 Task: Search round trip flight ticket for 2 adults, 4 children and 1 infant on lap in business from Midland/odessa: Midland International Air And Space Port to Springfield: Abraham Lincoln Capital Airport on 5-2-2023 and return on 5-2-2023. Choice of flights is Royal air maroc. Price is upto 98000. Outbound departure time preference is 10:45. Return departure time preference is 22:16.
Action: Mouse moved to (343, 145)
Screenshot: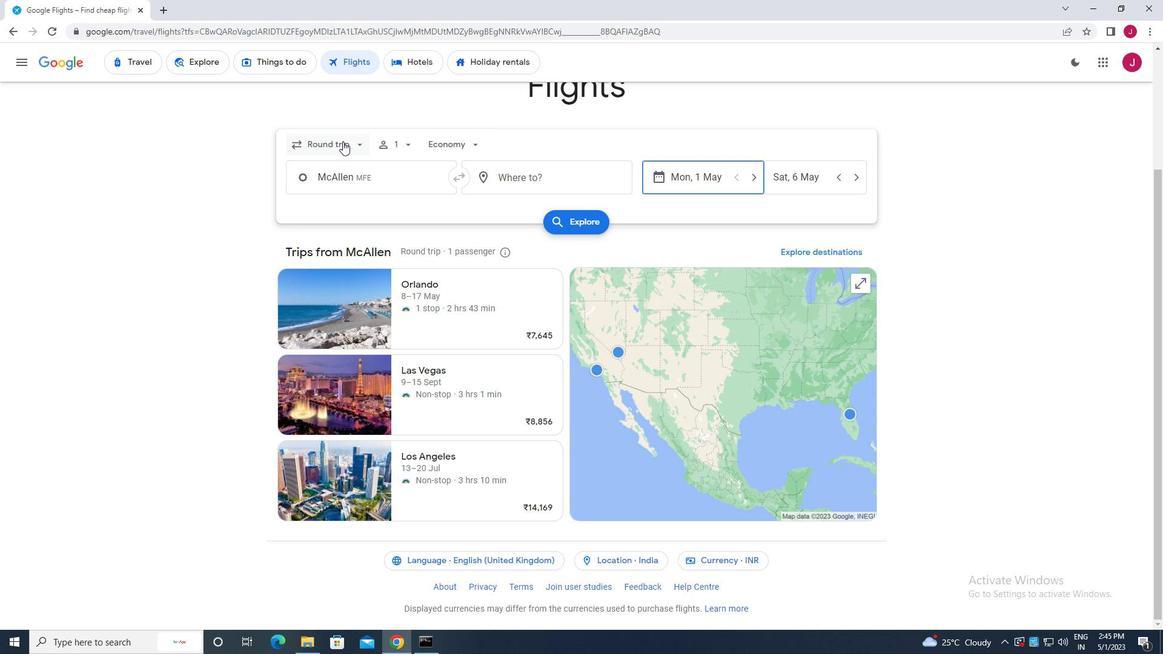 
Action: Mouse pressed left at (343, 145)
Screenshot: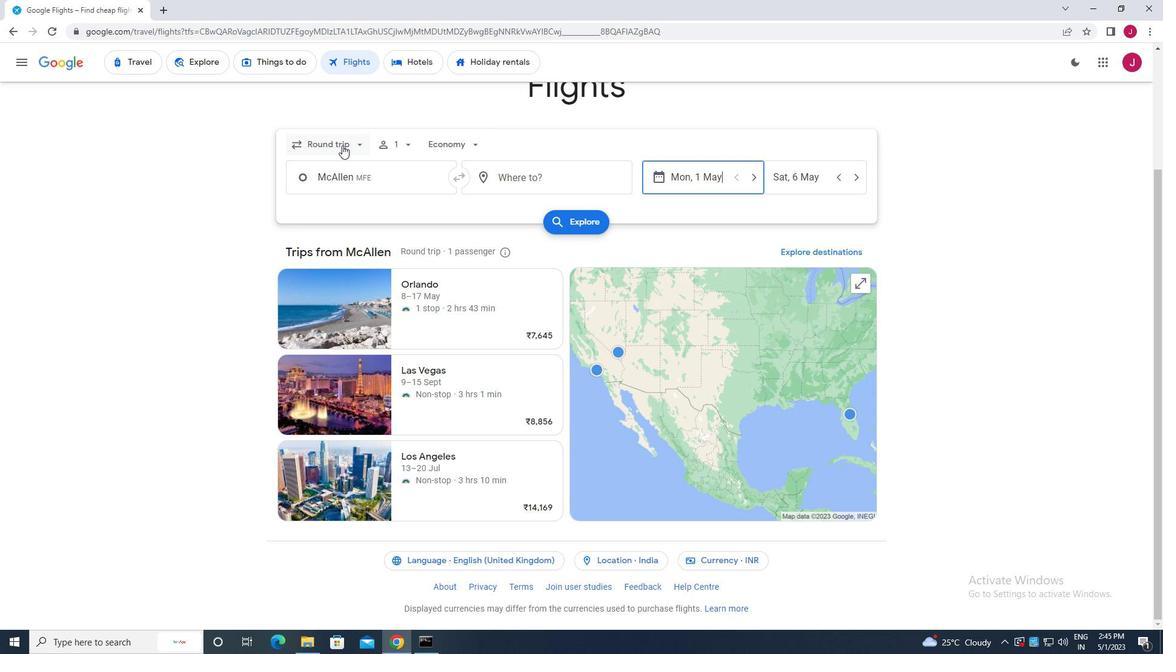
Action: Mouse moved to (335, 202)
Screenshot: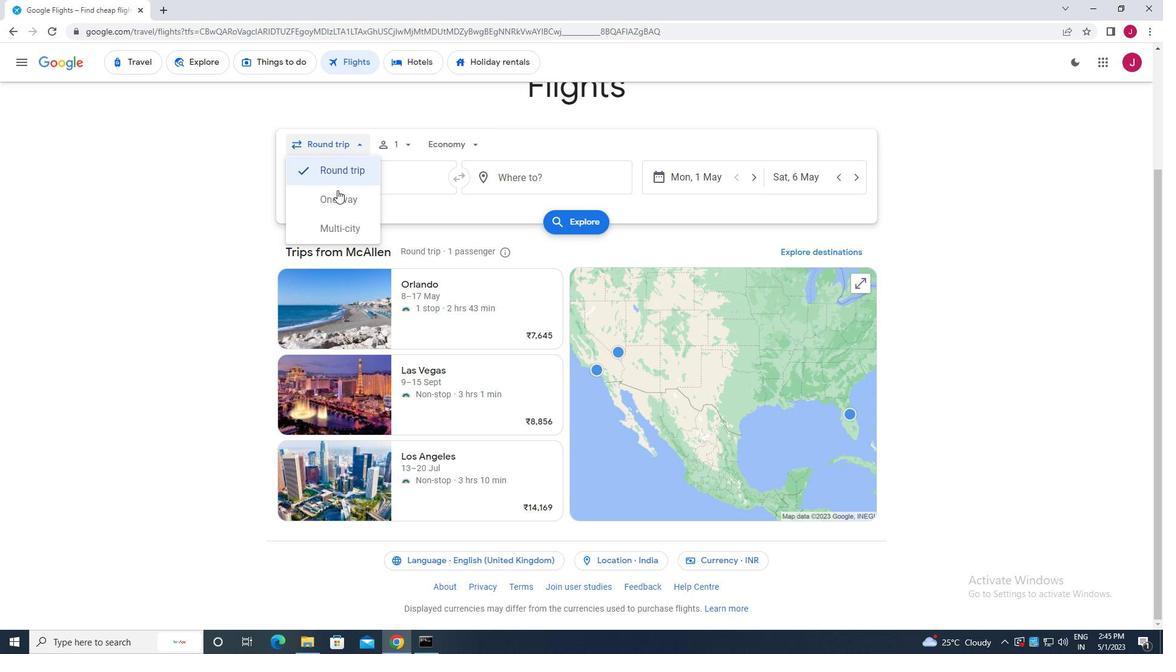 
Action: Mouse pressed left at (335, 202)
Screenshot: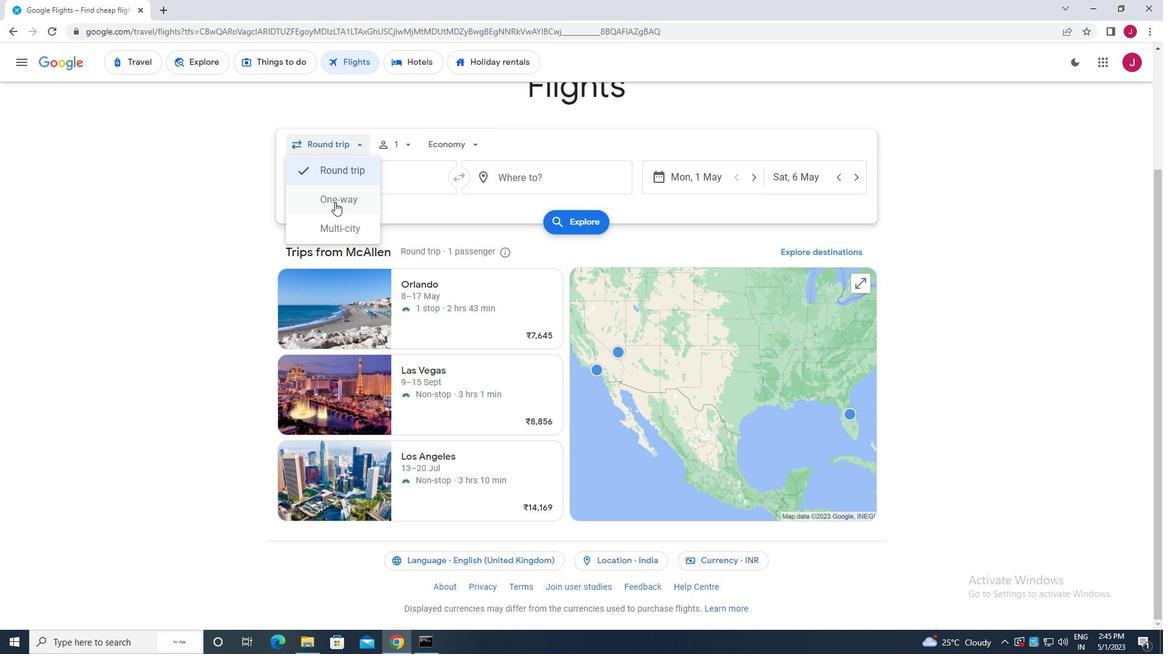 
Action: Mouse moved to (347, 148)
Screenshot: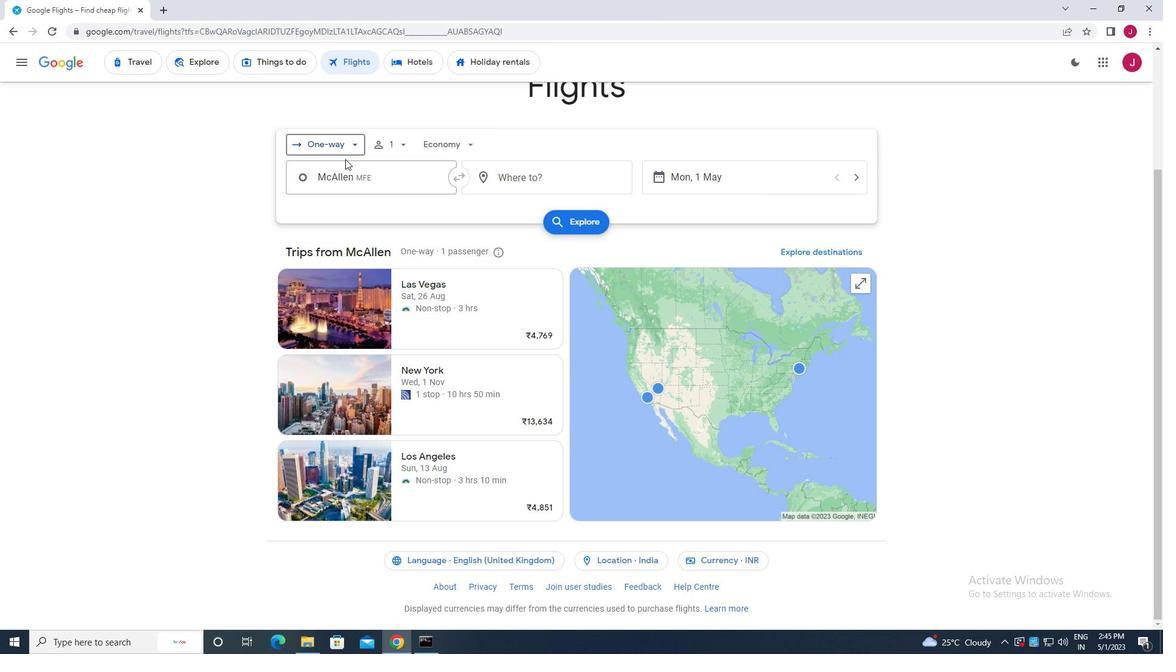 
Action: Mouse pressed left at (347, 148)
Screenshot: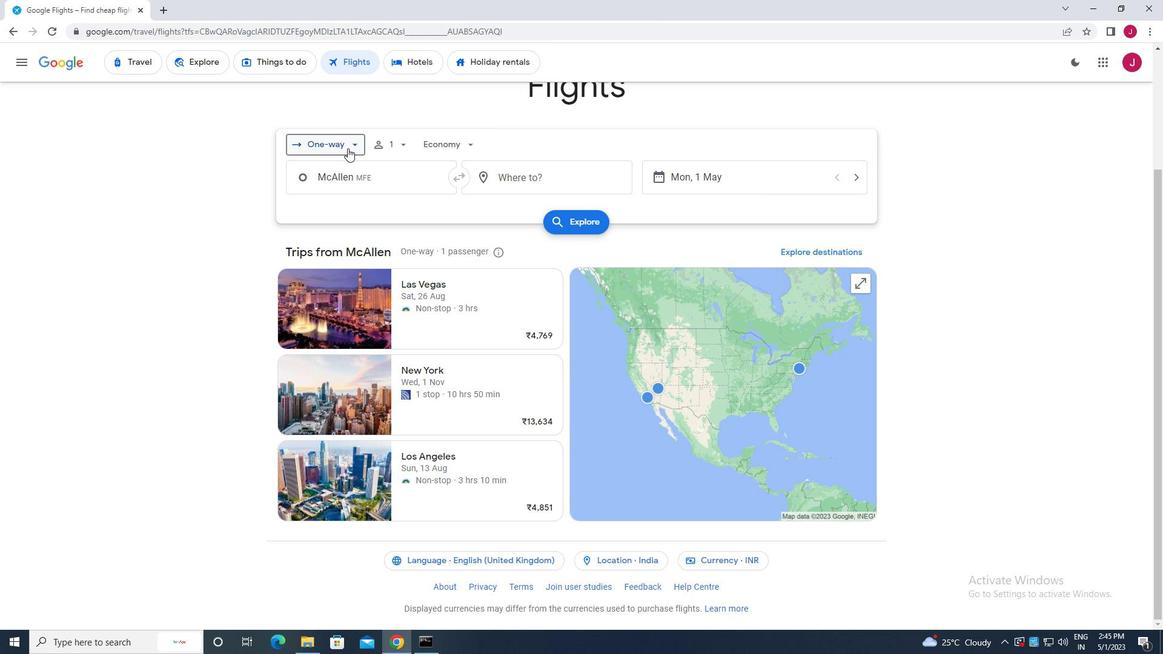 
Action: Mouse moved to (350, 167)
Screenshot: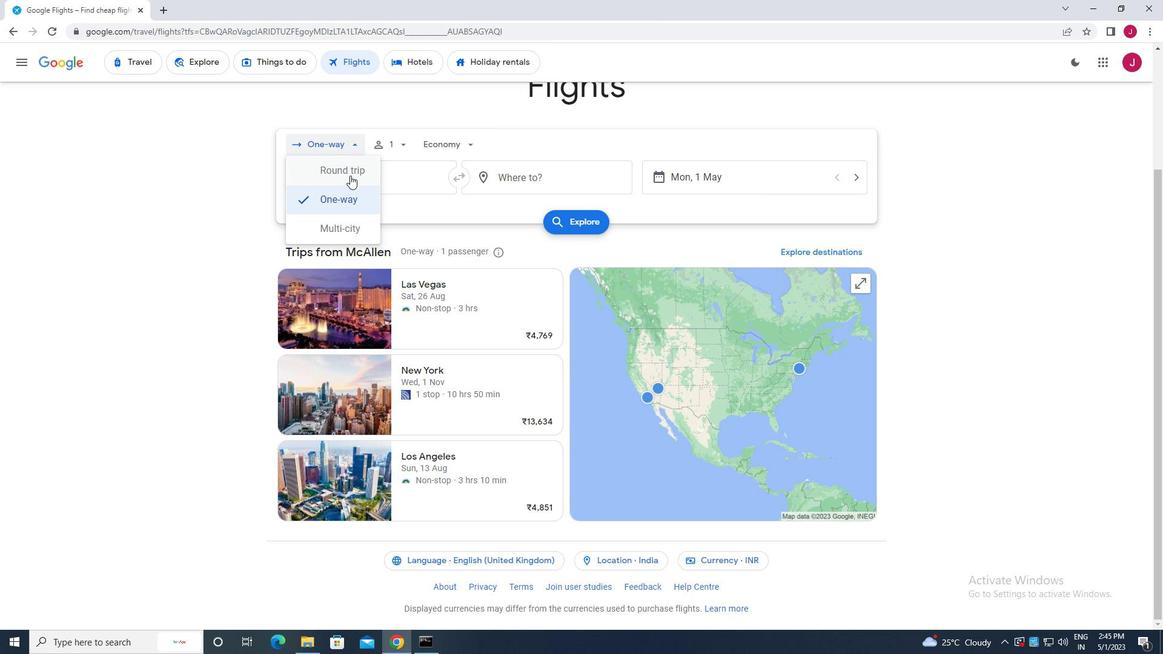 
Action: Mouse pressed left at (350, 167)
Screenshot: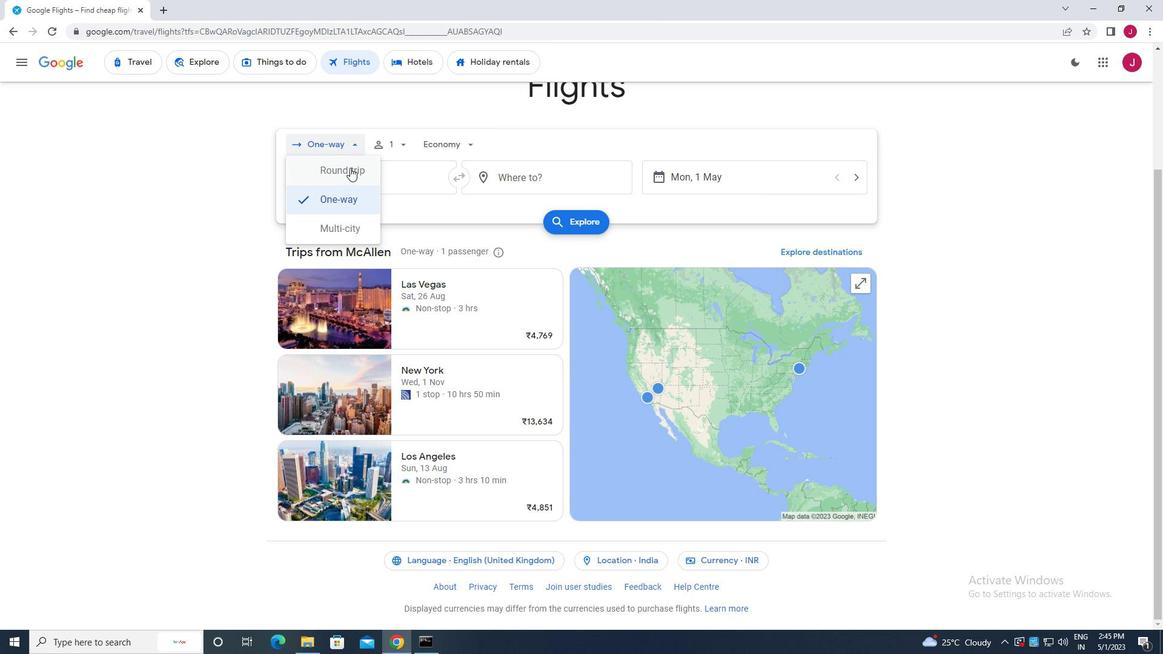 
Action: Mouse moved to (403, 142)
Screenshot: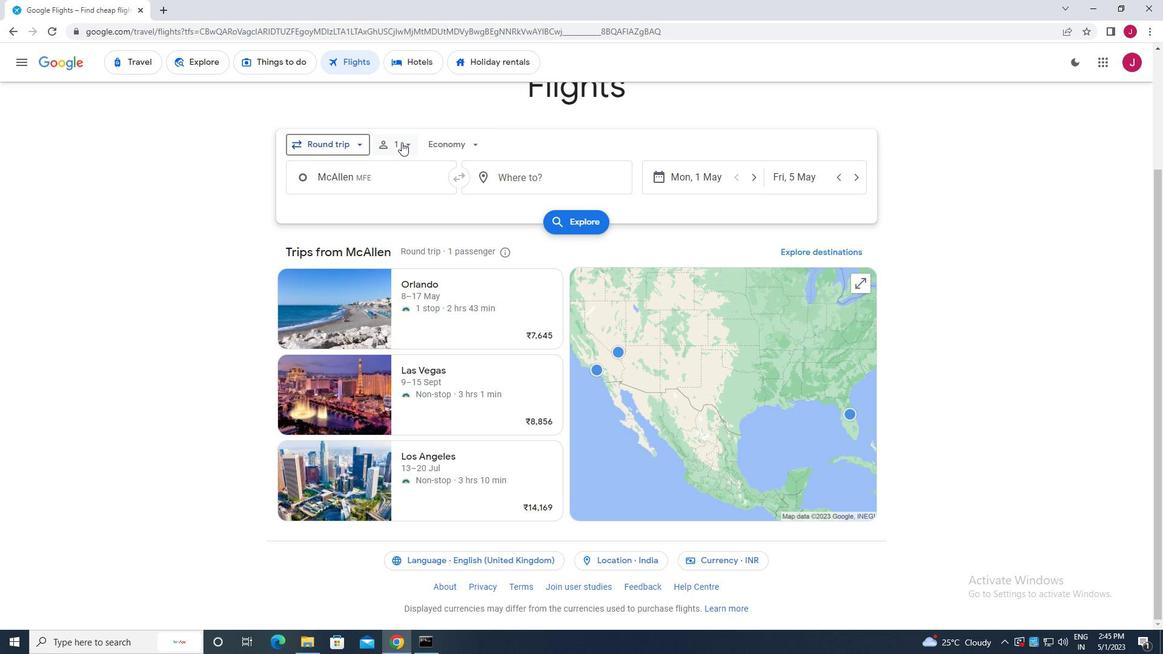 
Action: Mouse pressed left at (403, 142)
Screenshot: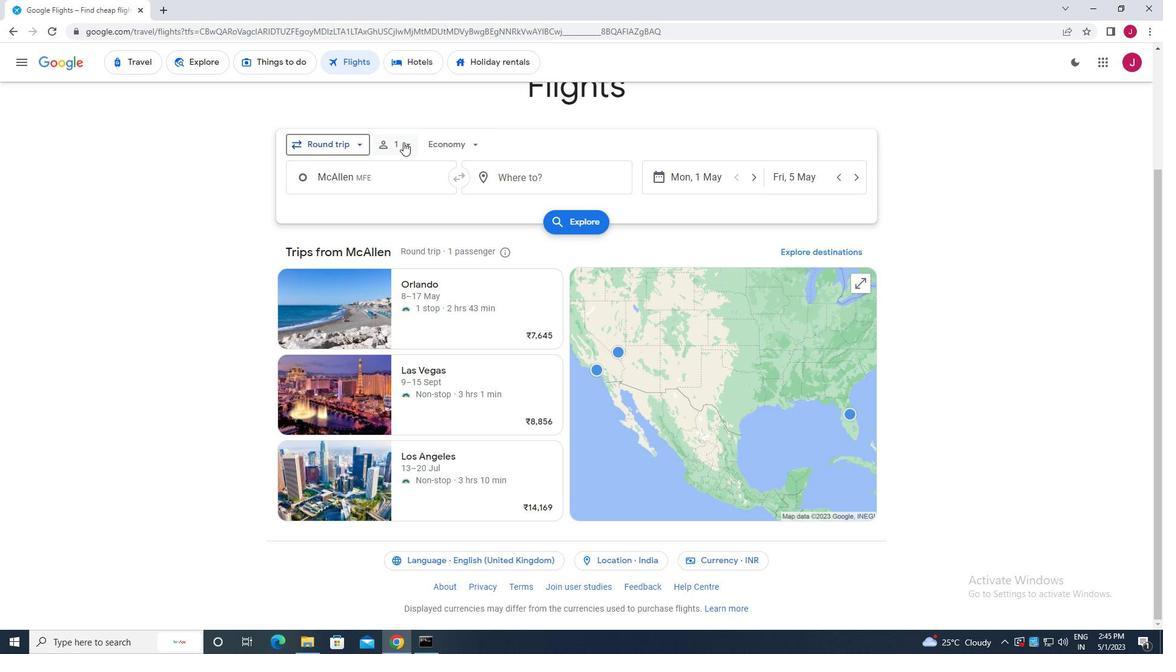 
Action: Mouse moved to (503, 174)
Screenshot: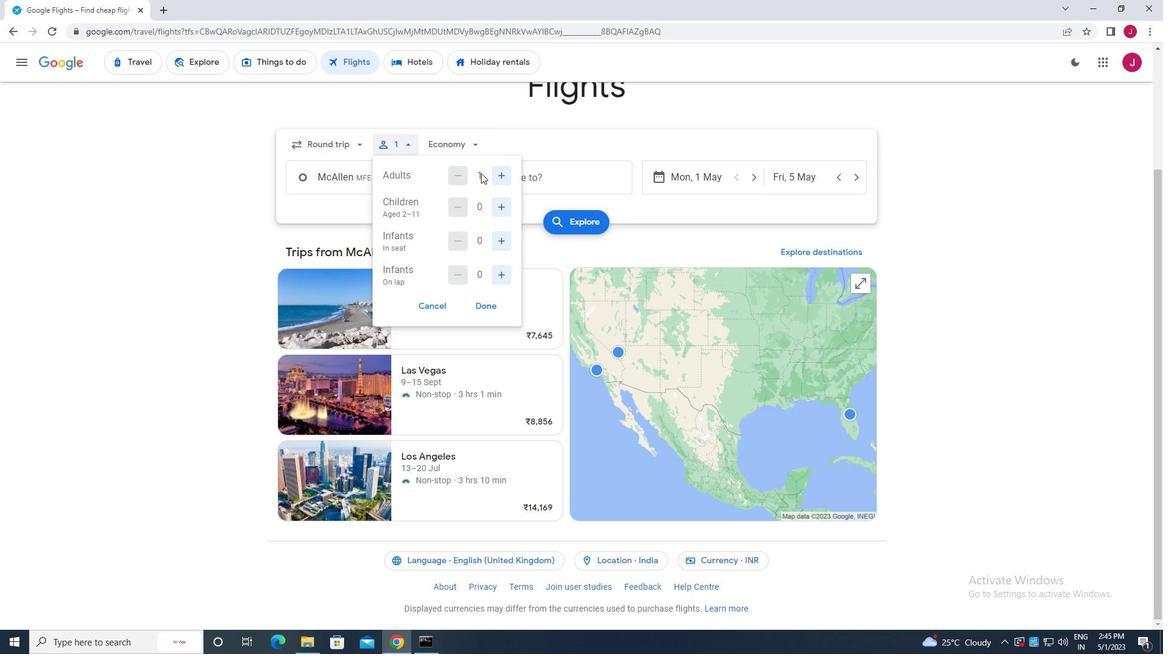 
Action: Mouse pressed left at (503, 174)
Screenshot: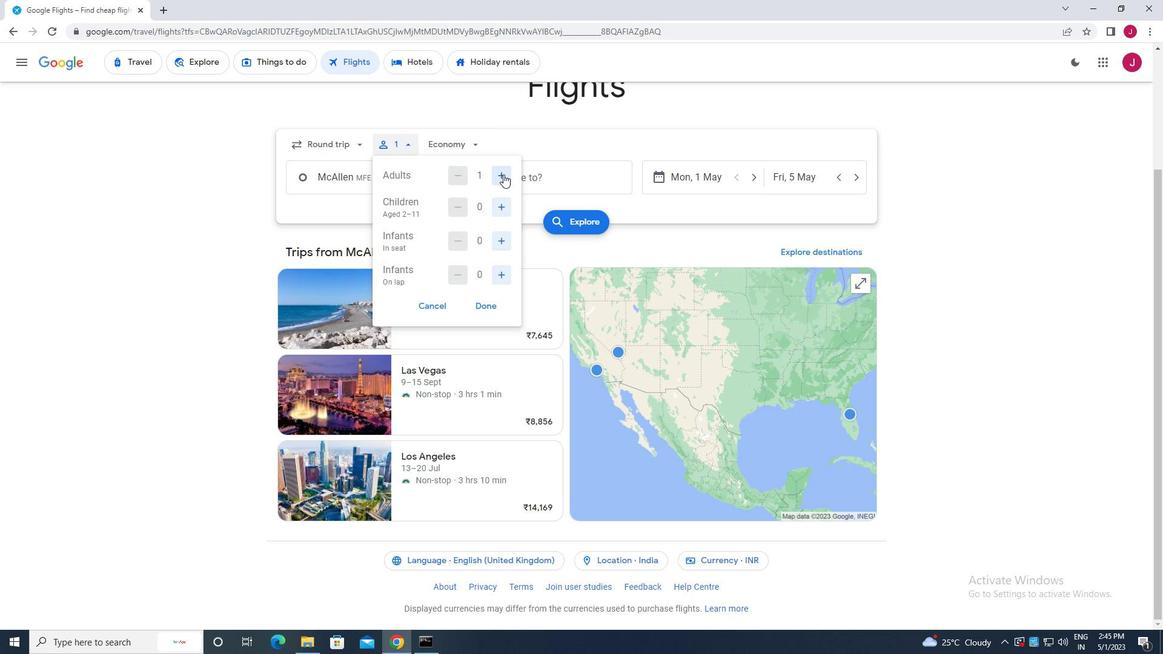 
Action: Mouse moved to (499, 207)
Screenshot: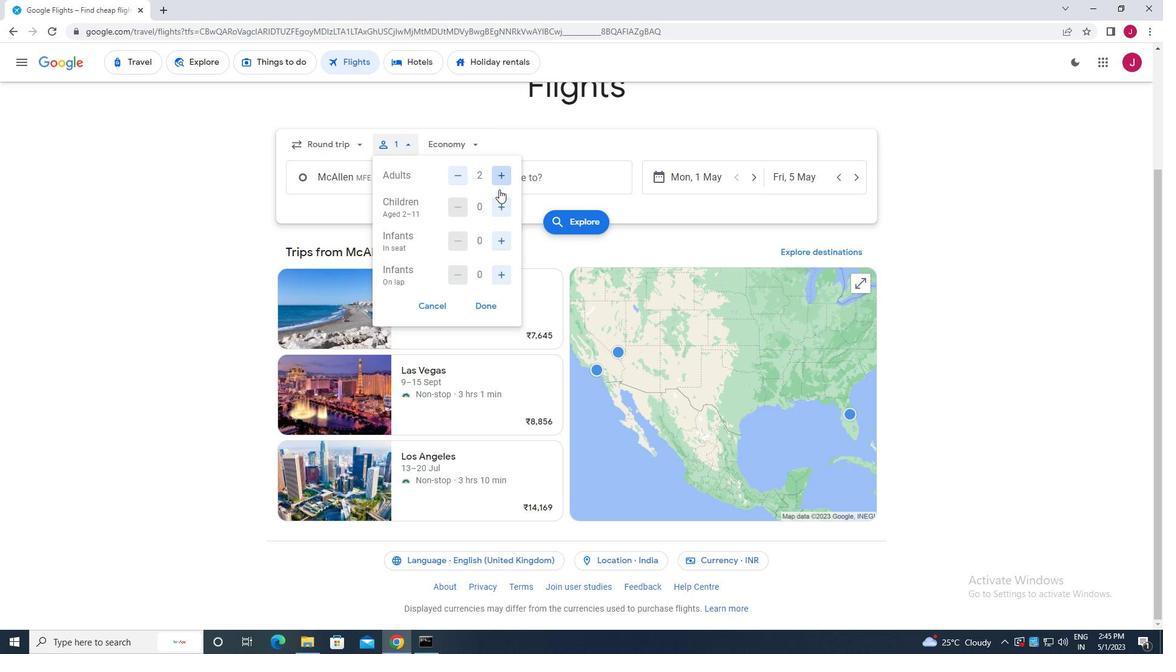 
Action: Mouse pressed left at (499, 207)
Screenshot: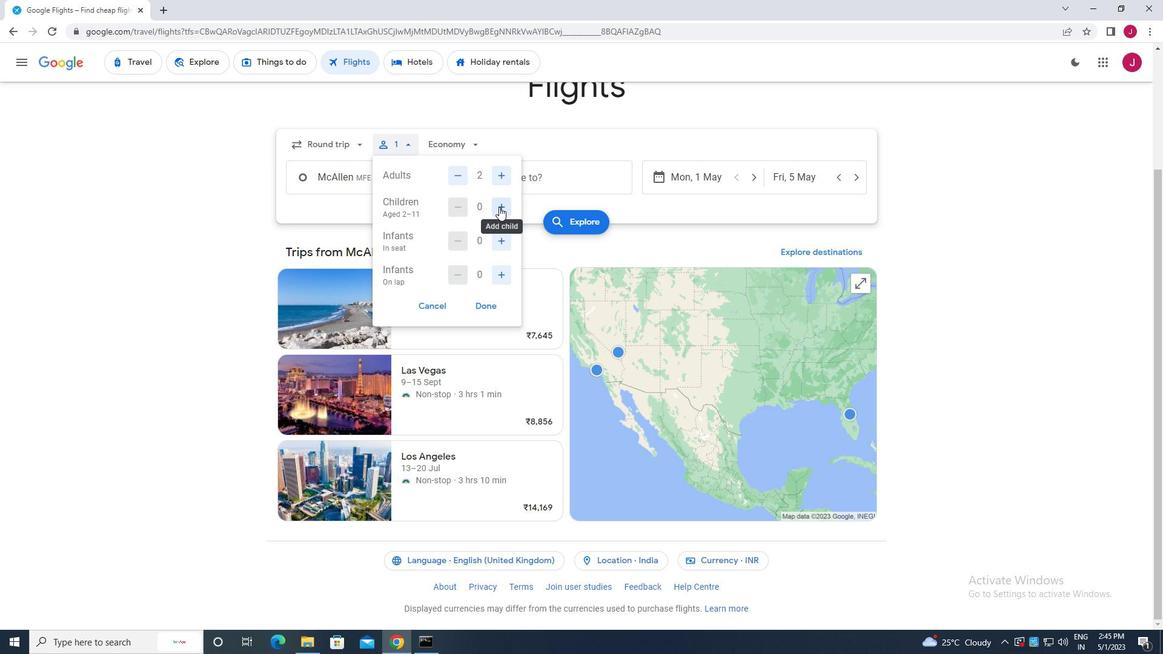 
Action: Mouse pressed left at (499, 207)
Screenshot: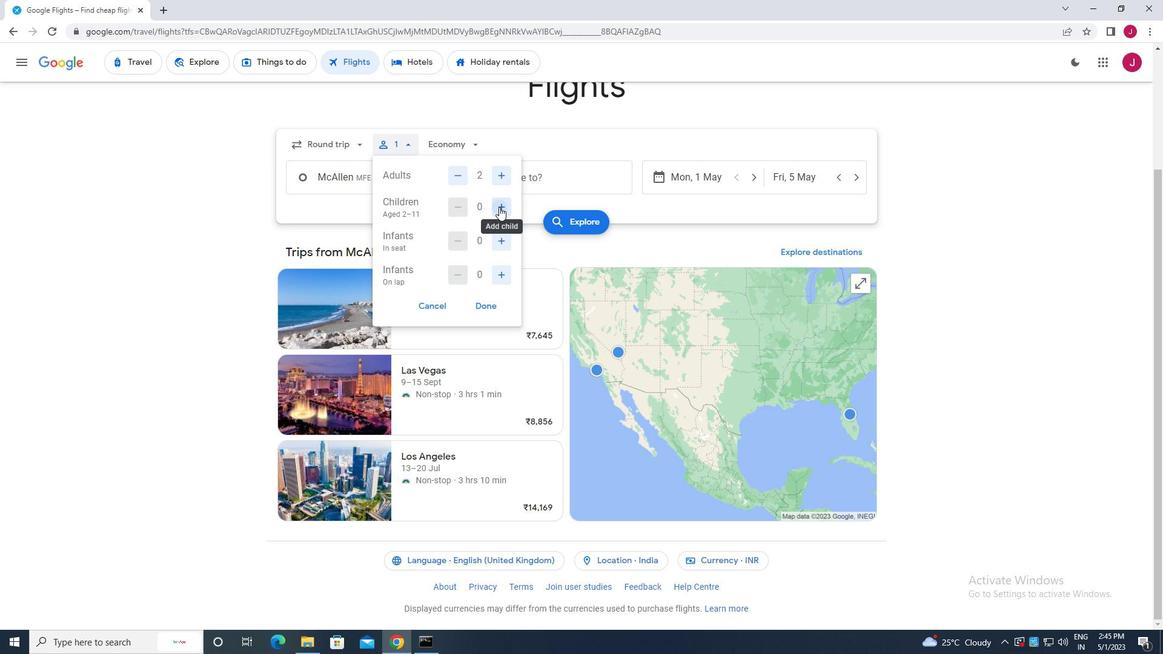 
Action: Mouse pressed left at (499, 207)
Screenshot: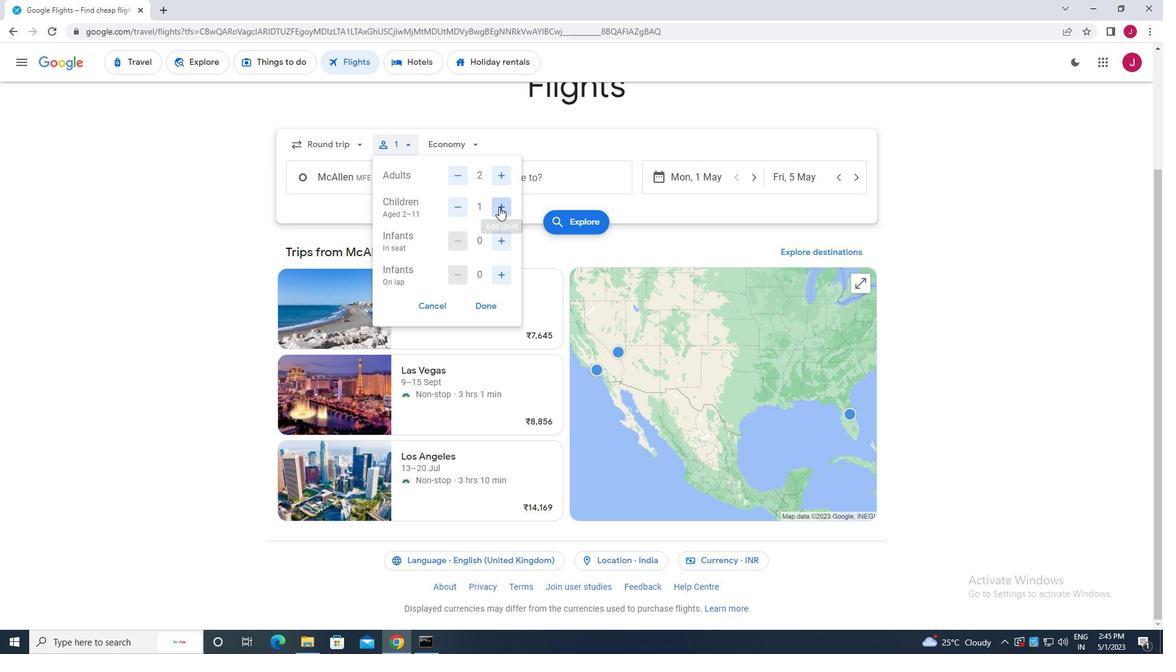 
Action: Mouse pressed left at (499, 207)
Screenshot: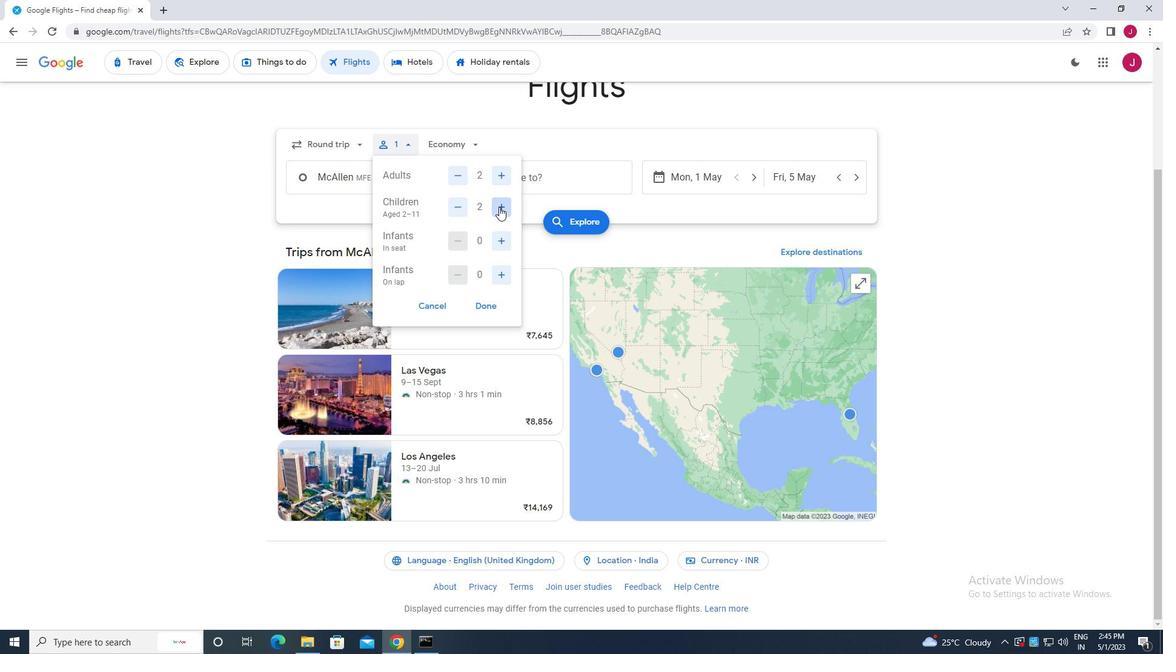 
Action: Mouse moved to (500, 267)
Screenshot: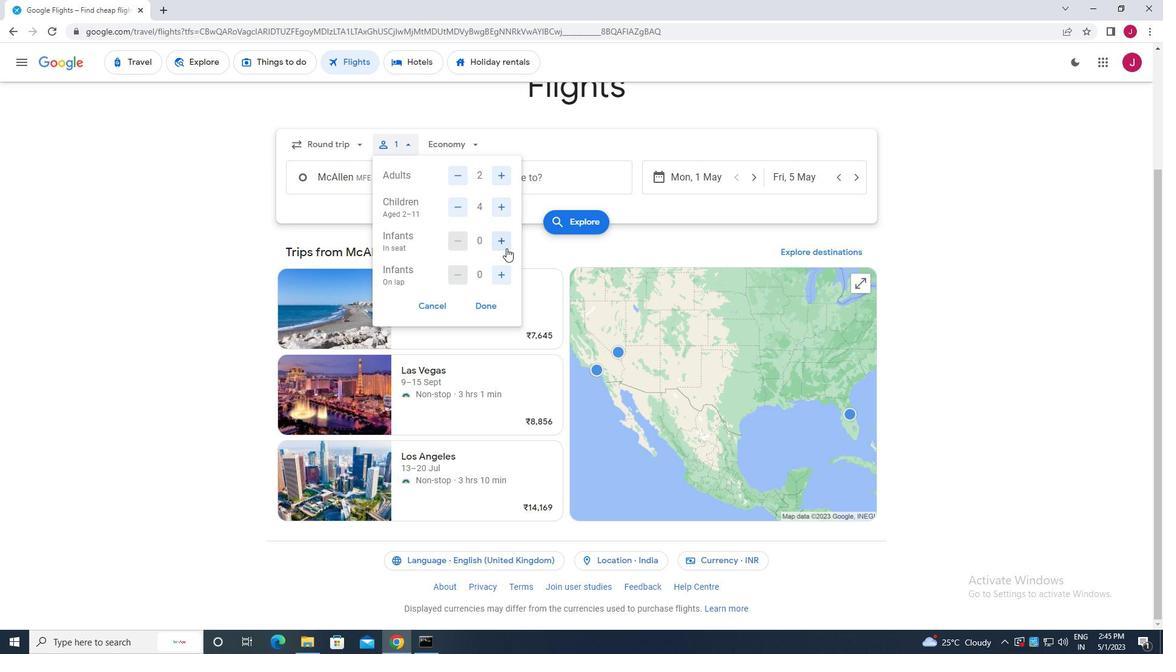 
Action: Mouse pressed left at (500, 267)
Screenshot: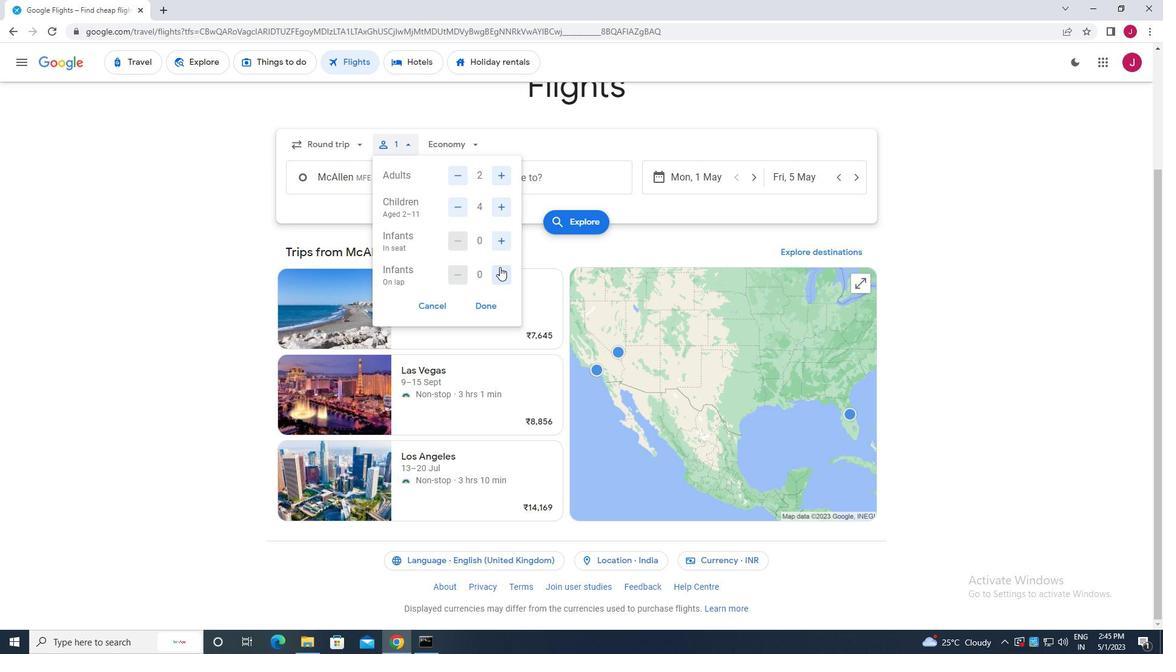 
Action: Mouse moved to (487, 306)
Screenshot: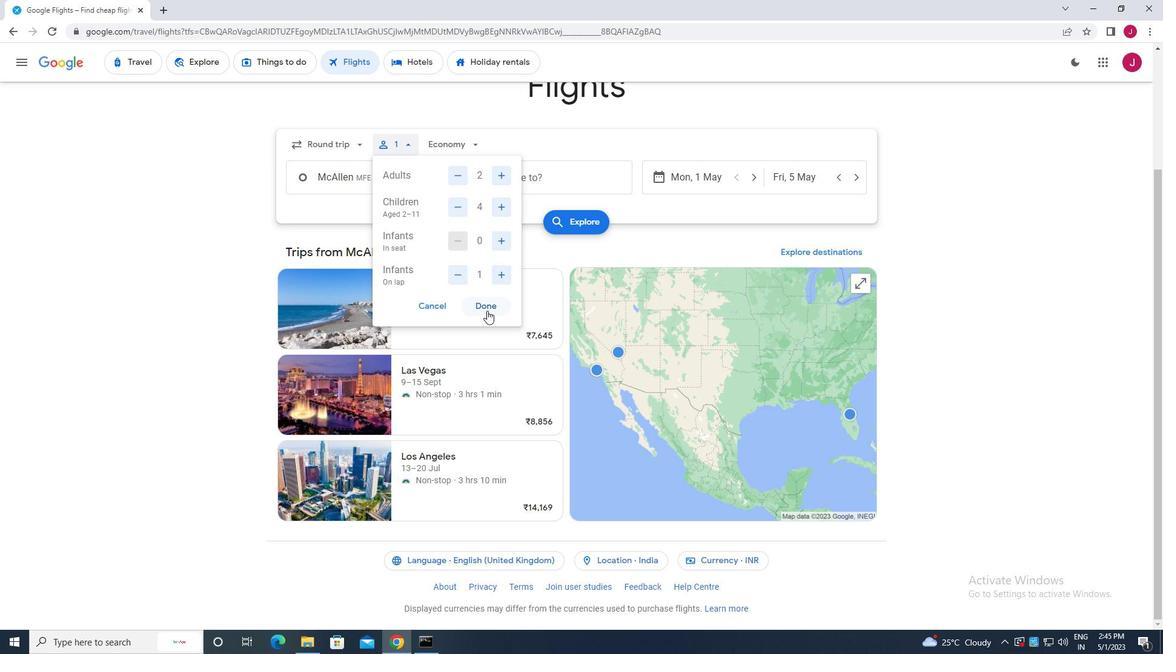 
Action: Mouse pressed left at (487, 306)
Screenshot: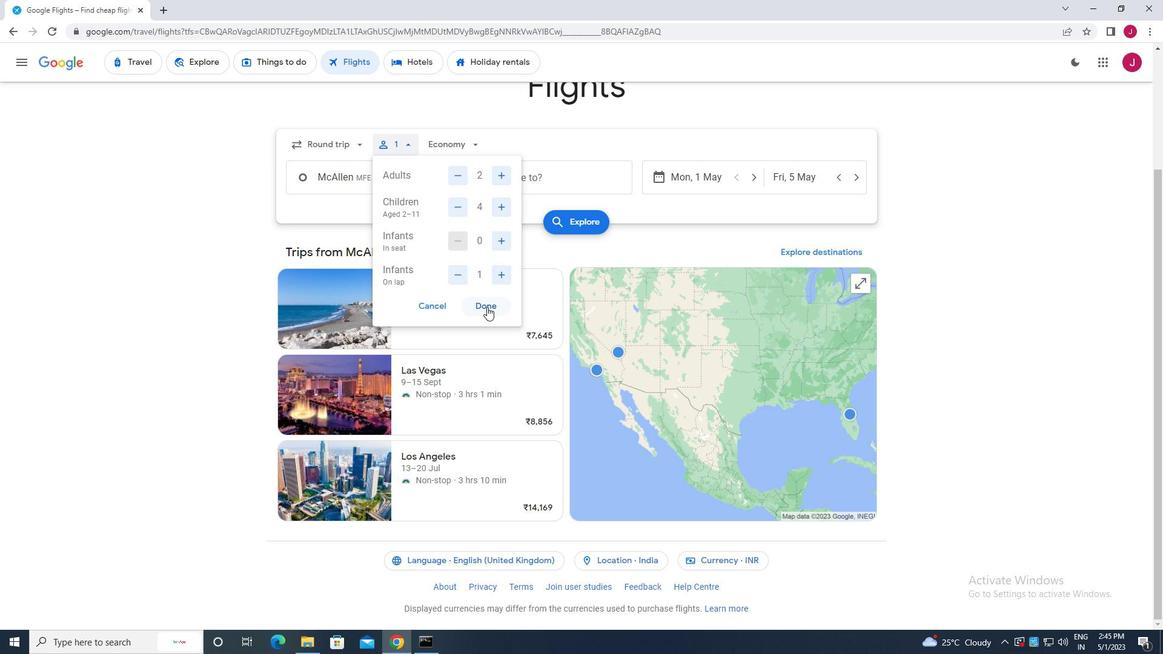 
Action: Mouse moved to (469, 136)
Screenshot: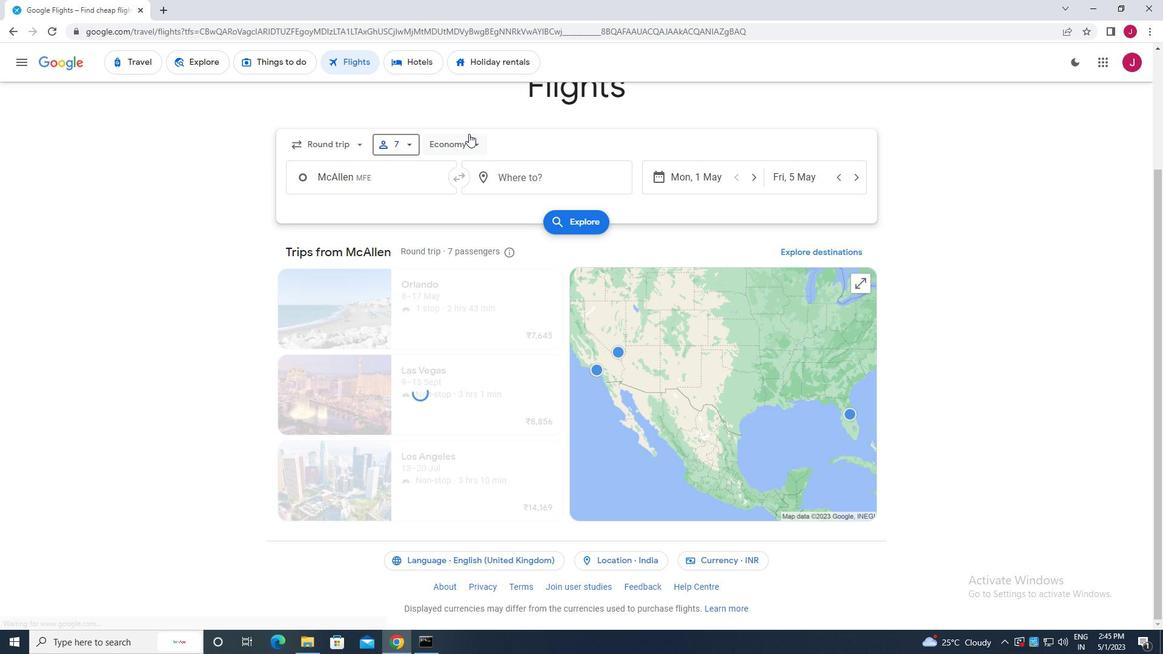 
Action: Mouse pressed left at (469, 136)
Screenshot: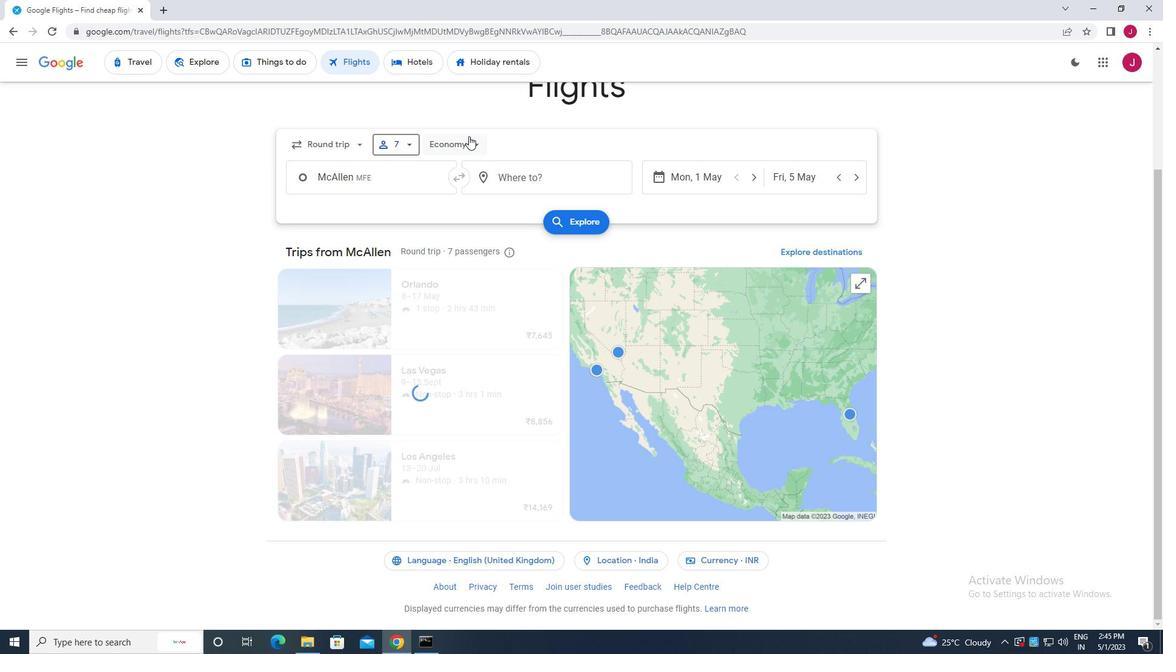 
Action: Mouse moved to (454, 232)
Screenshot: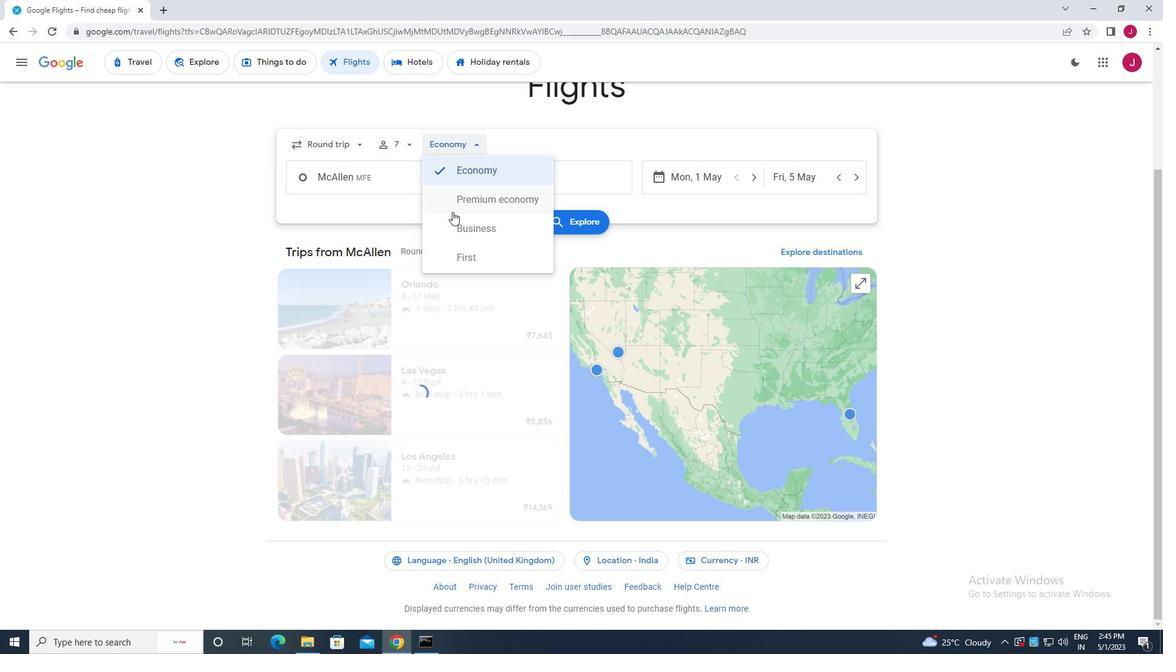 
Action: Mouse pressed left at (454, 232)
Screenshot: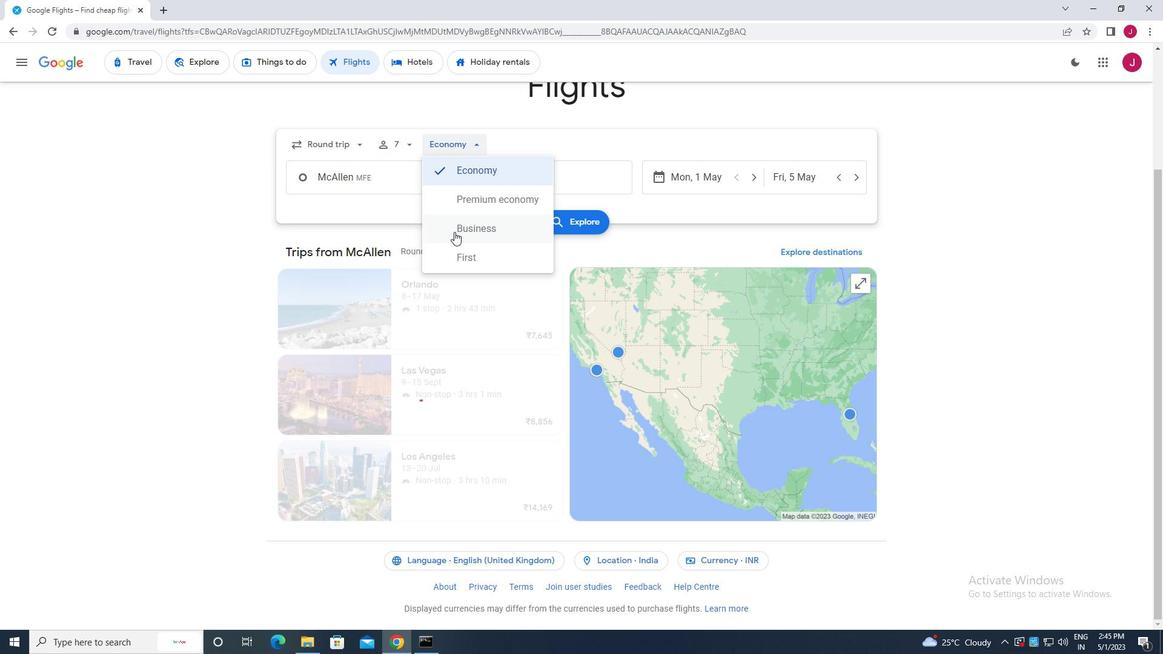
Action: Mouse moved to (411, 177)
Screenshot: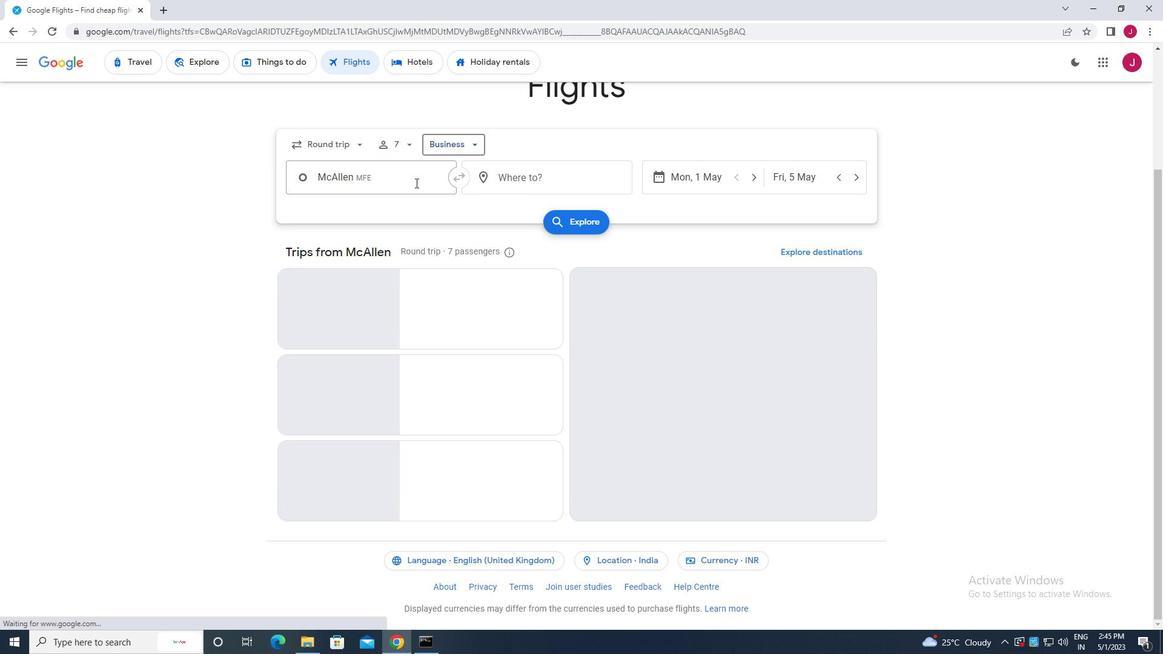 
Action: Mouse pressed left at (411, 177)
Screenshot: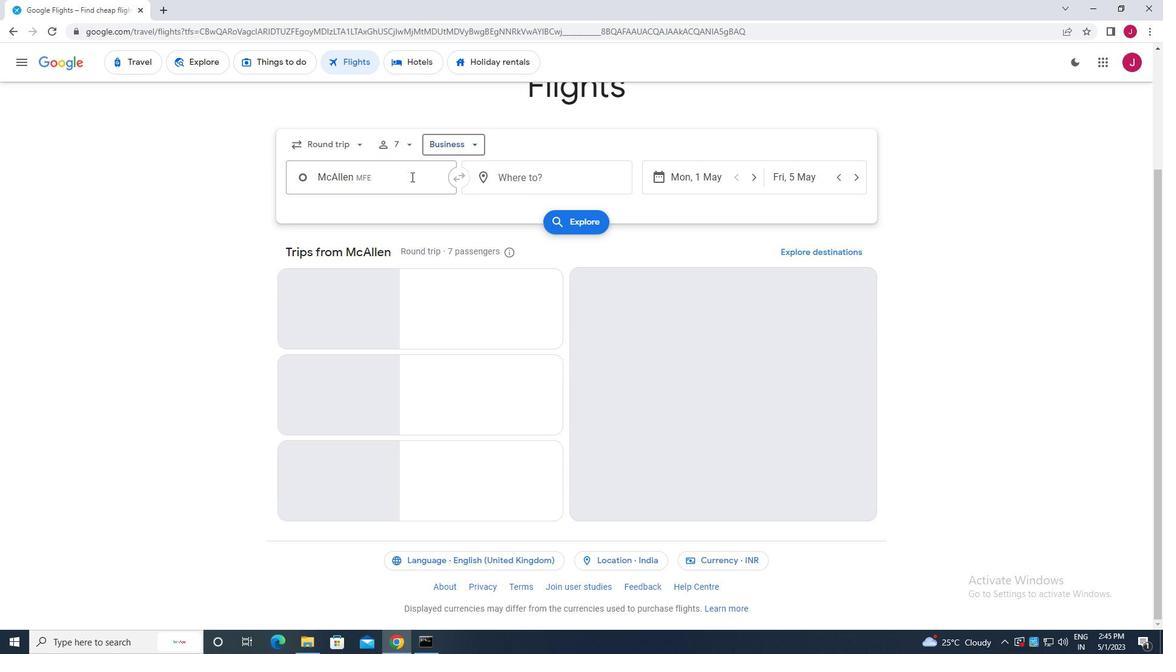 
Action: Key pressed midland
Screenshot: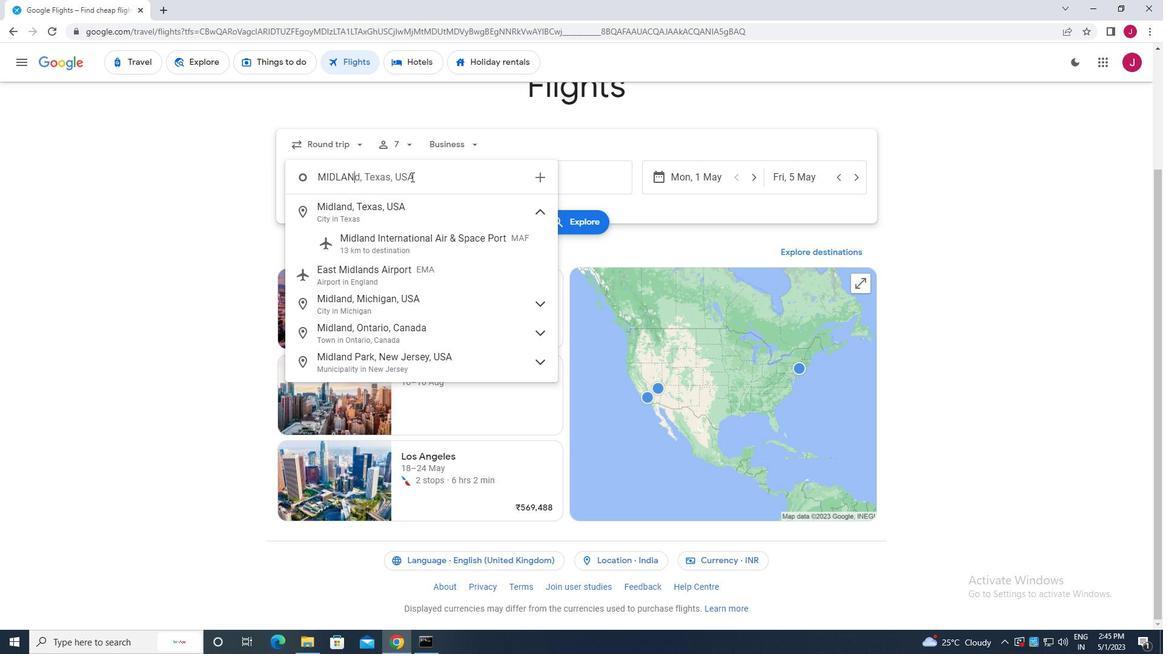 
Action: Mouse moved to (435, 241)
Screenshot: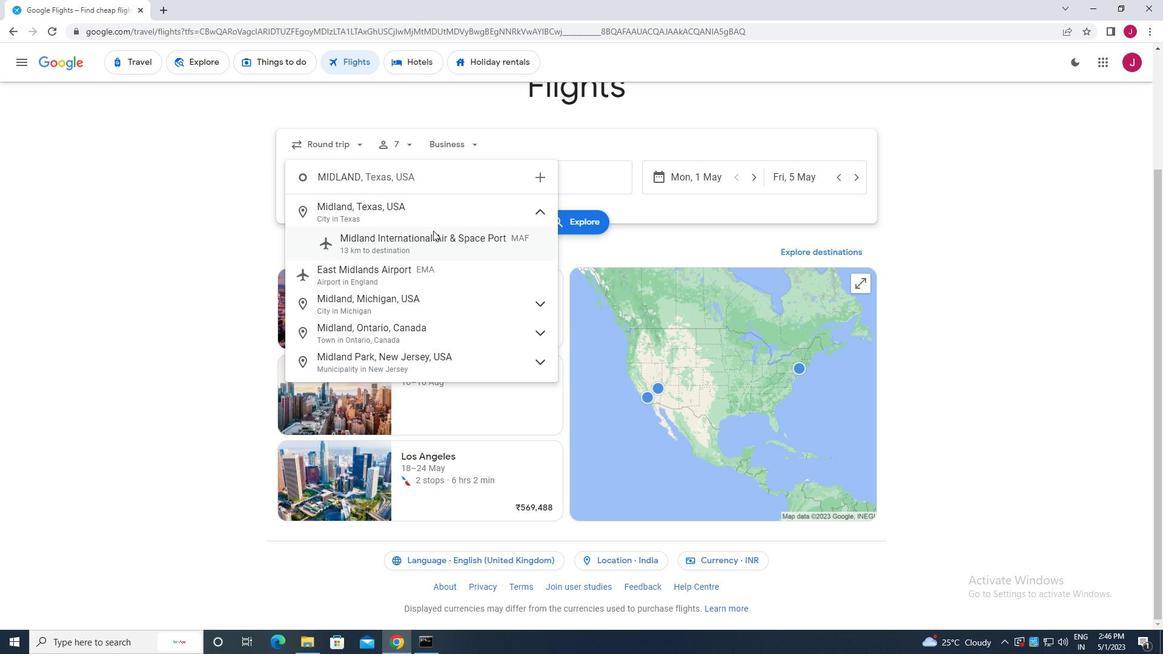
Action: Mouse pressed left at (435, 241)
Screenshot: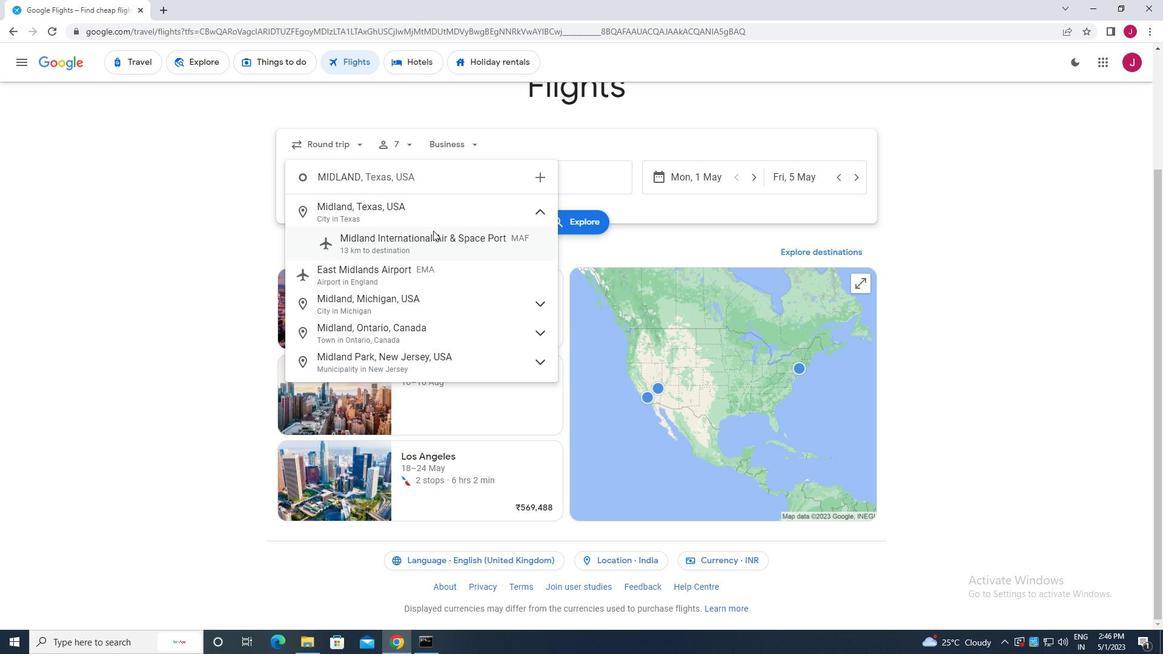 
Action: Mouse moved to (561, 180)
Screenshot: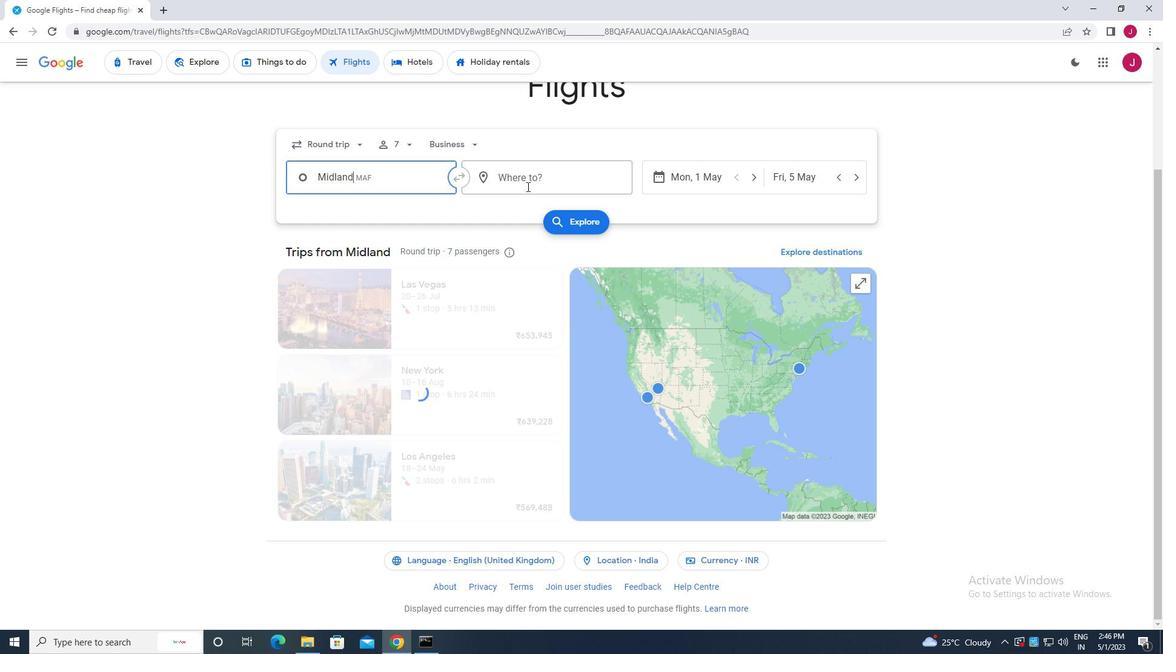 
Action: Mouse pressed left at (561, 180)
Screenshot: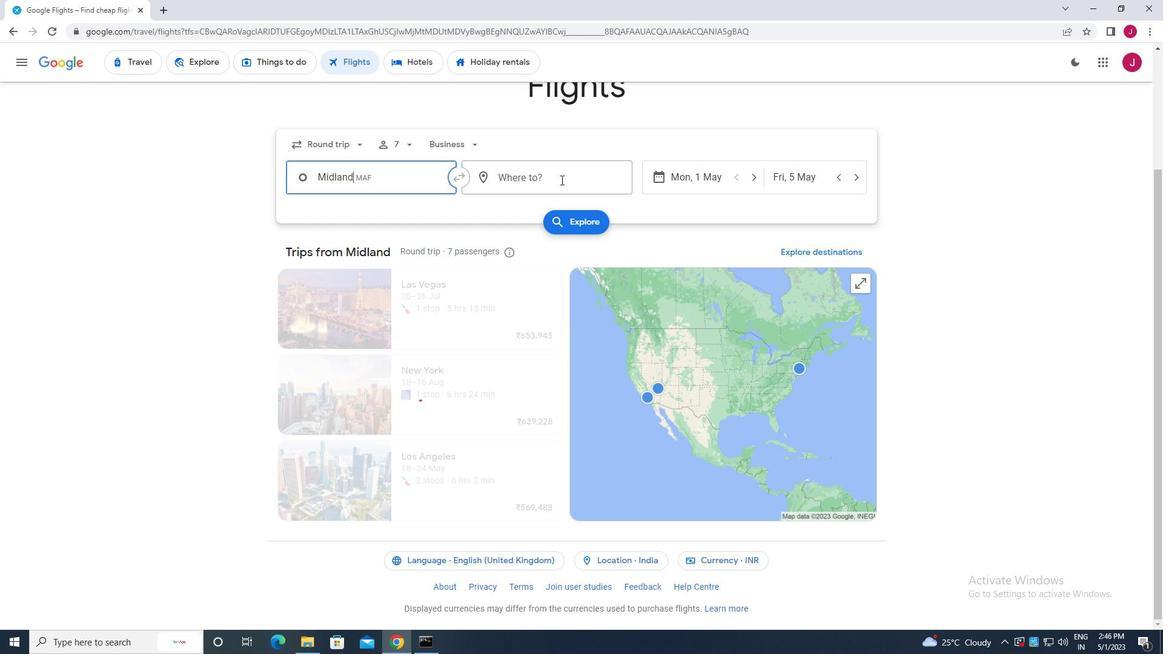 
Action: Key pressed springf
Screenshot: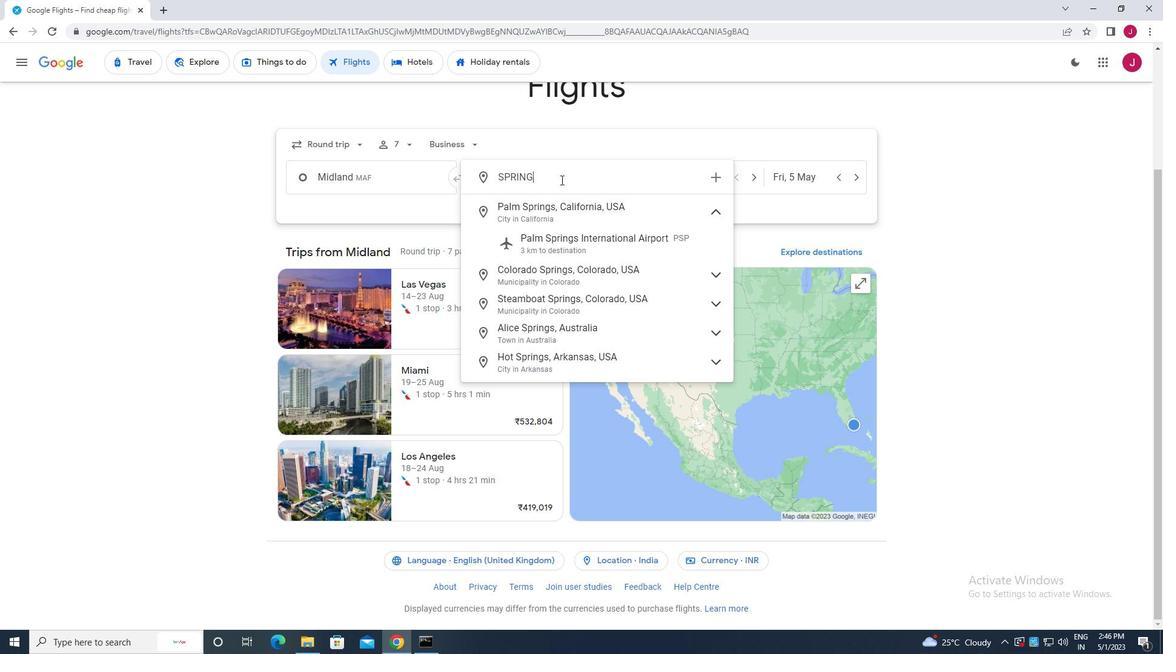 
Action: Mouse moved to (591, 278)
Screenshot: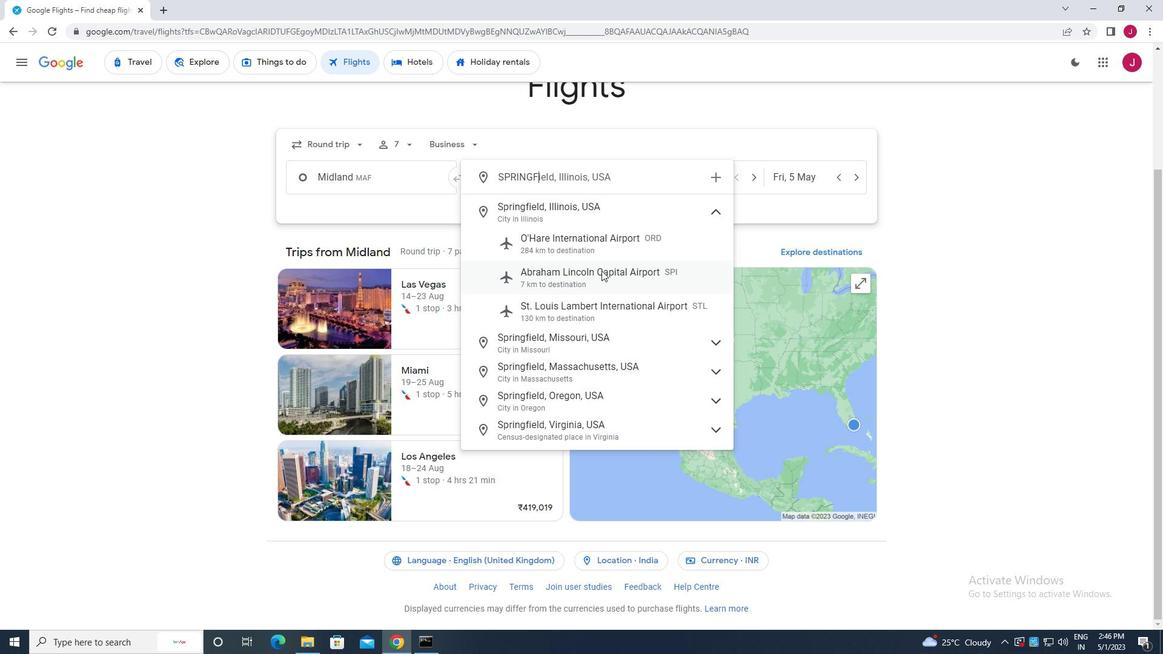 
Action: Mouse pressed left at (591, 278)
Screenshot: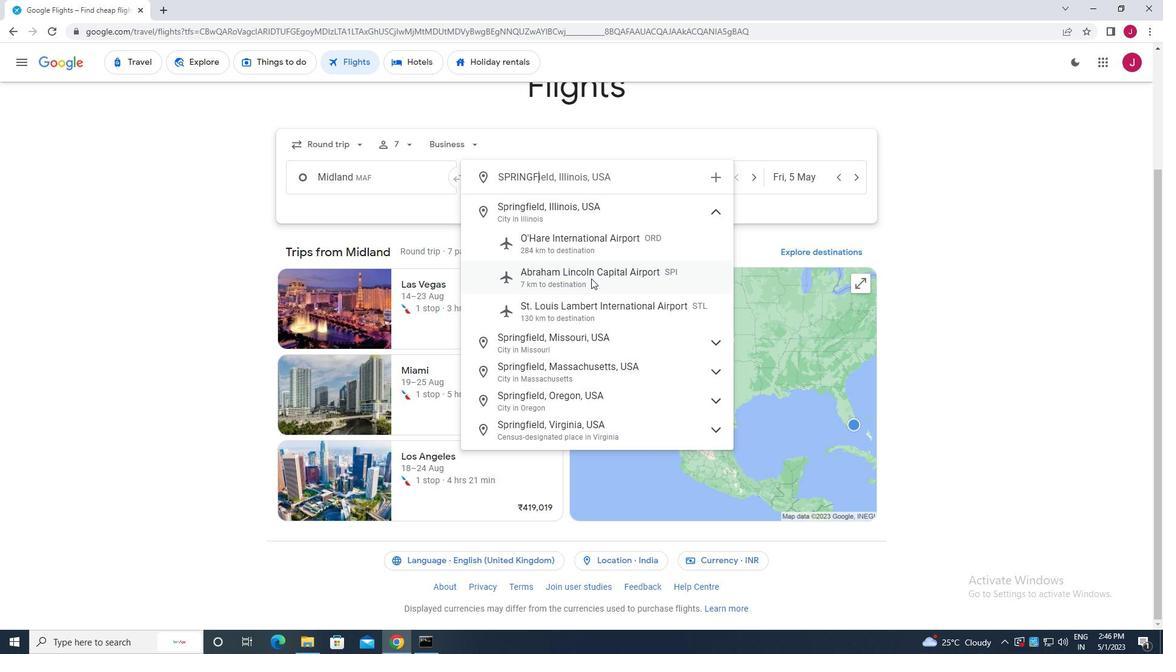 
Action: Mouse moved to (701, 189)
Screenshot: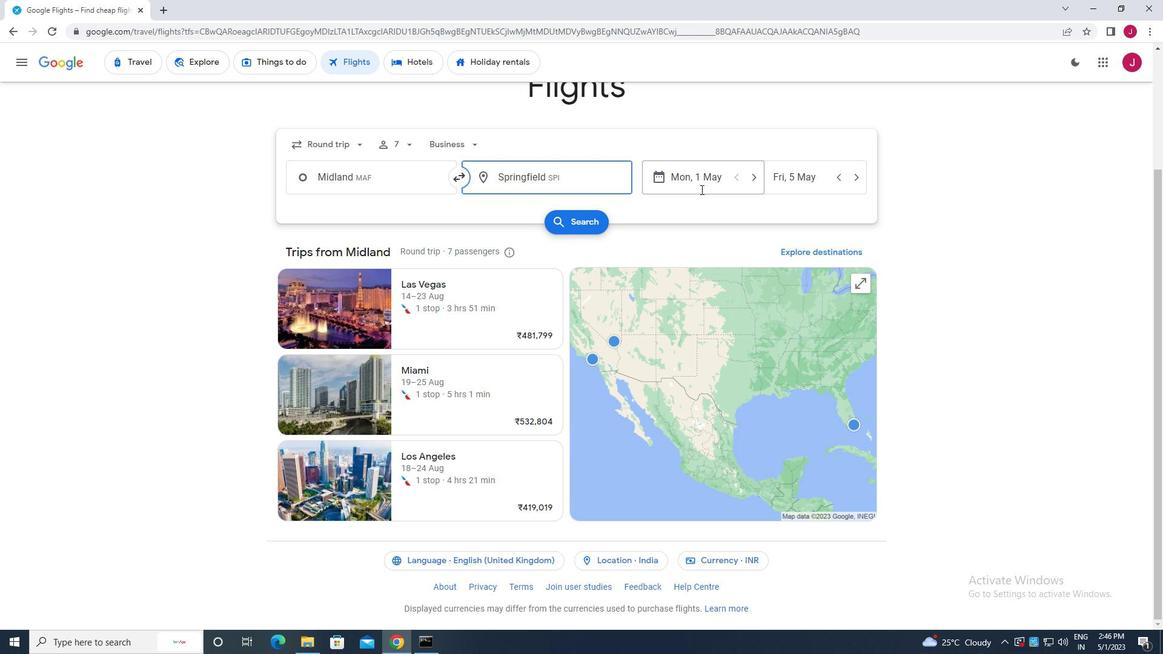 
Action: Mouse pressed left at (701, 189)
Screenshot: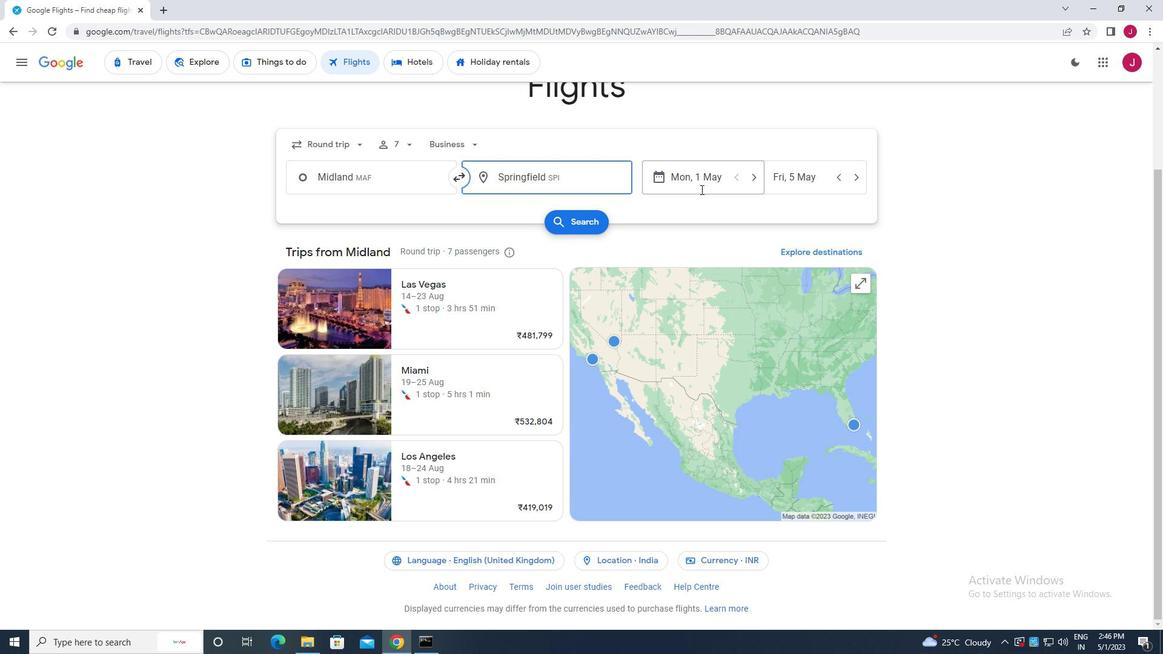 
Action: Mouse moved to (488, 272)
Screenshot: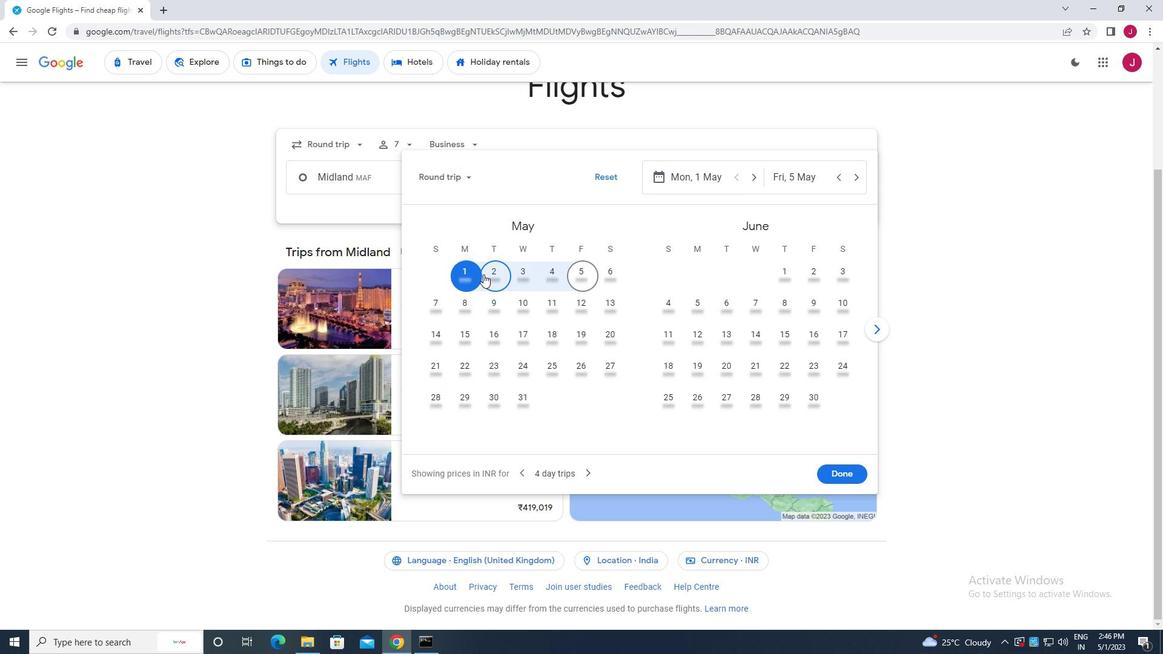 
Action: Mouse pressed left at (488, 272)
Screenshot: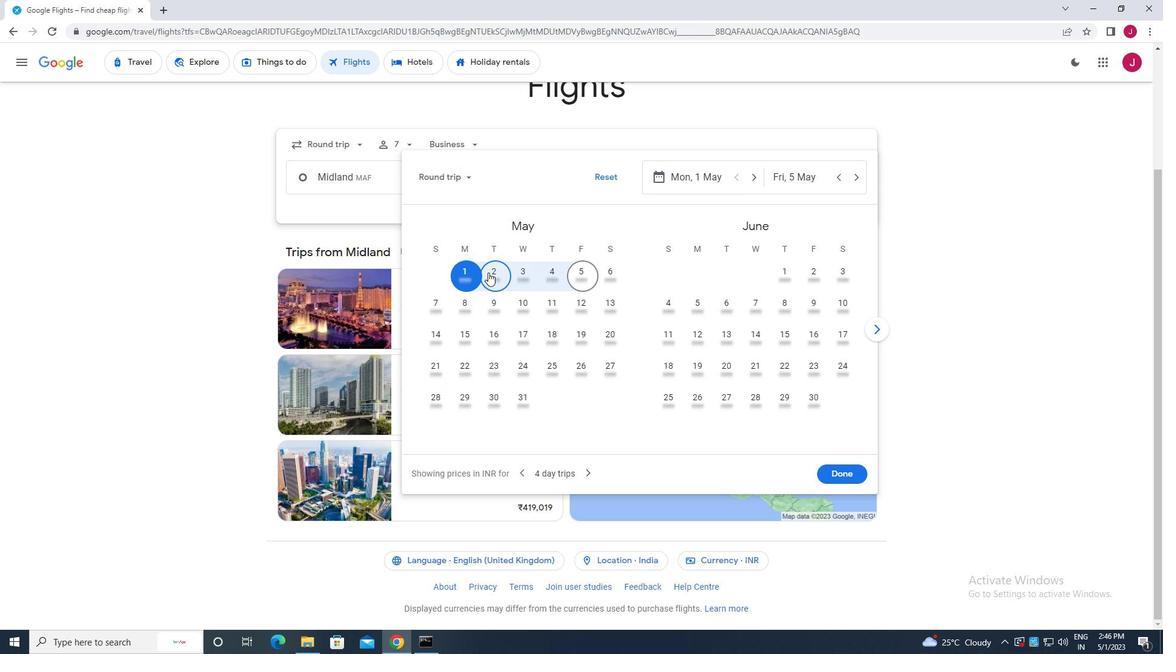 
Action: Mouse moved to (825, 184)
Screenshot: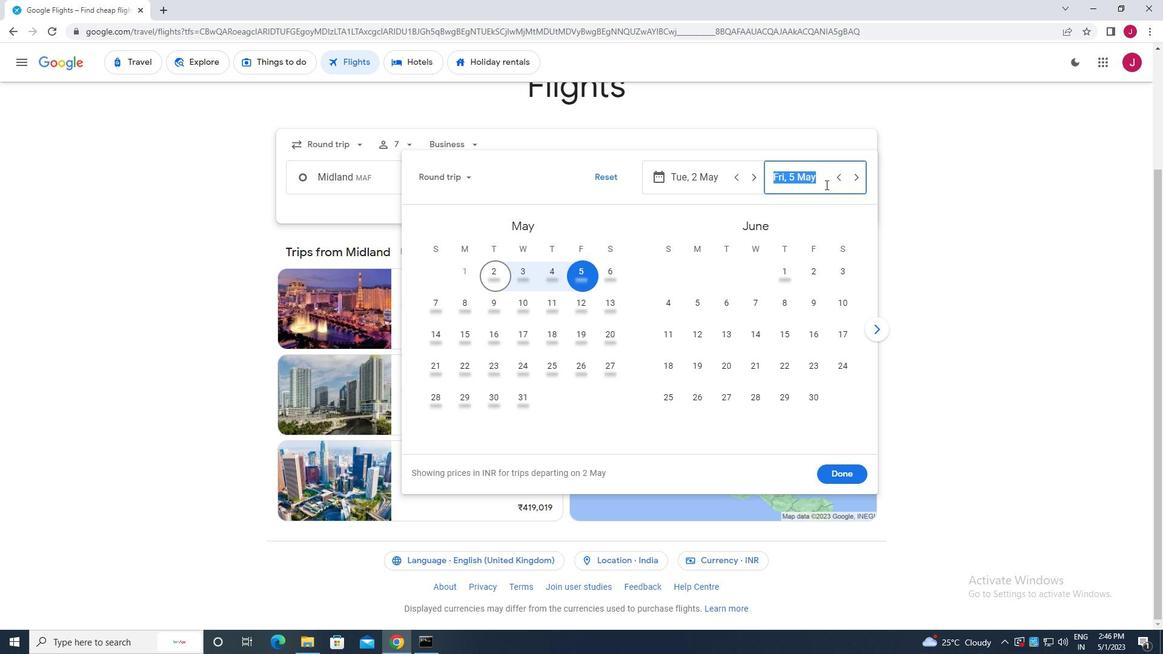
Action: Mouse pressed left at (825, 184)
Screenshot: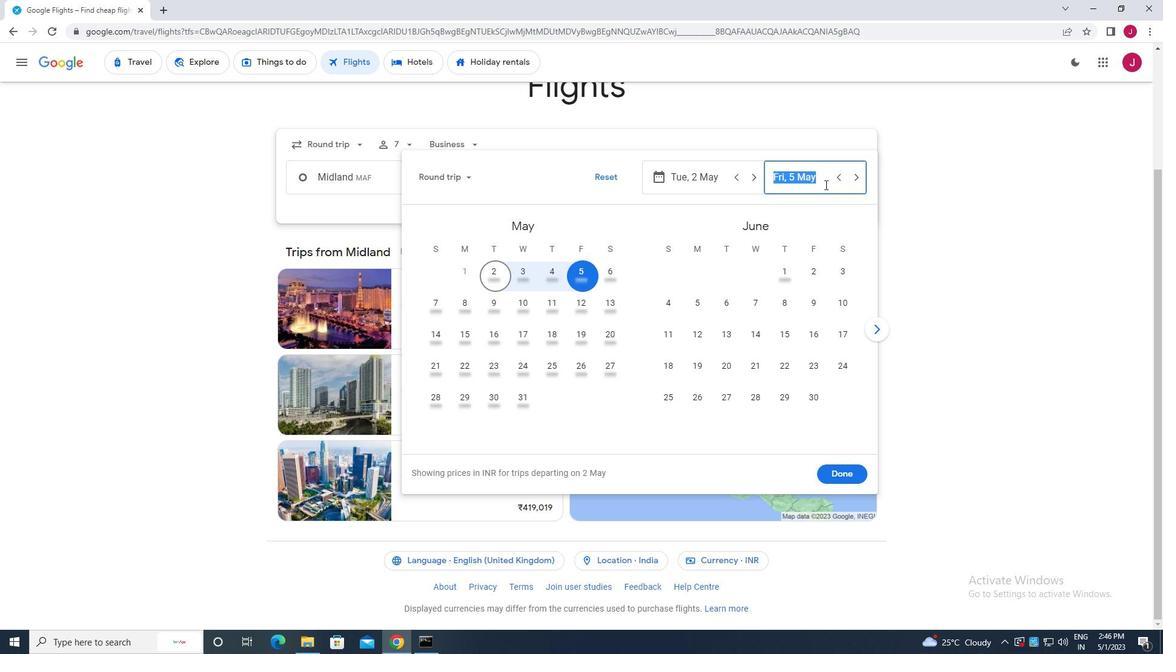 
Action: Mouse moved to (811, 177)
Screenshot: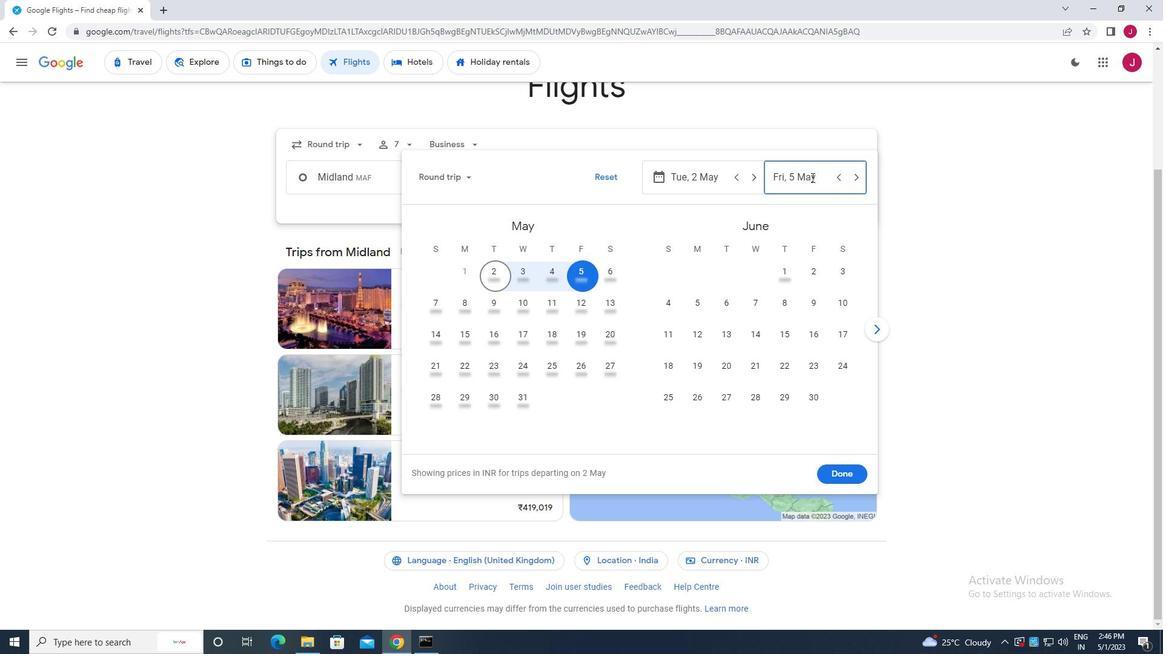 
Action: Mouse pressed left at (811, 177)
Screenshot: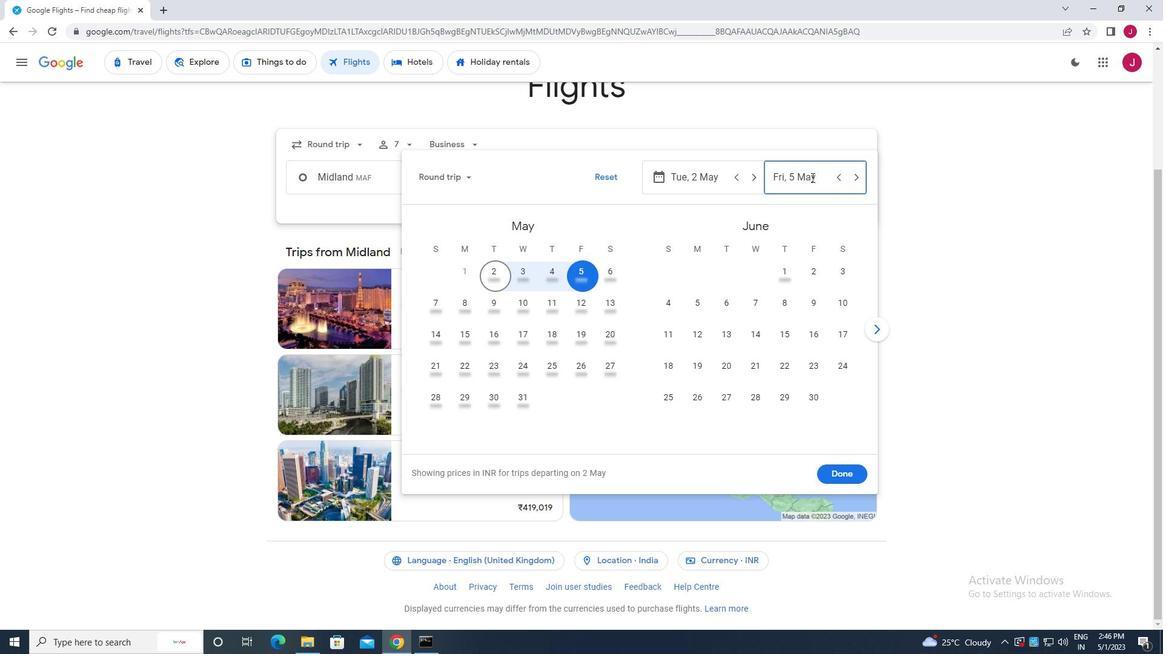 
Action: Mouse moved to (495, 277)
Screenshot: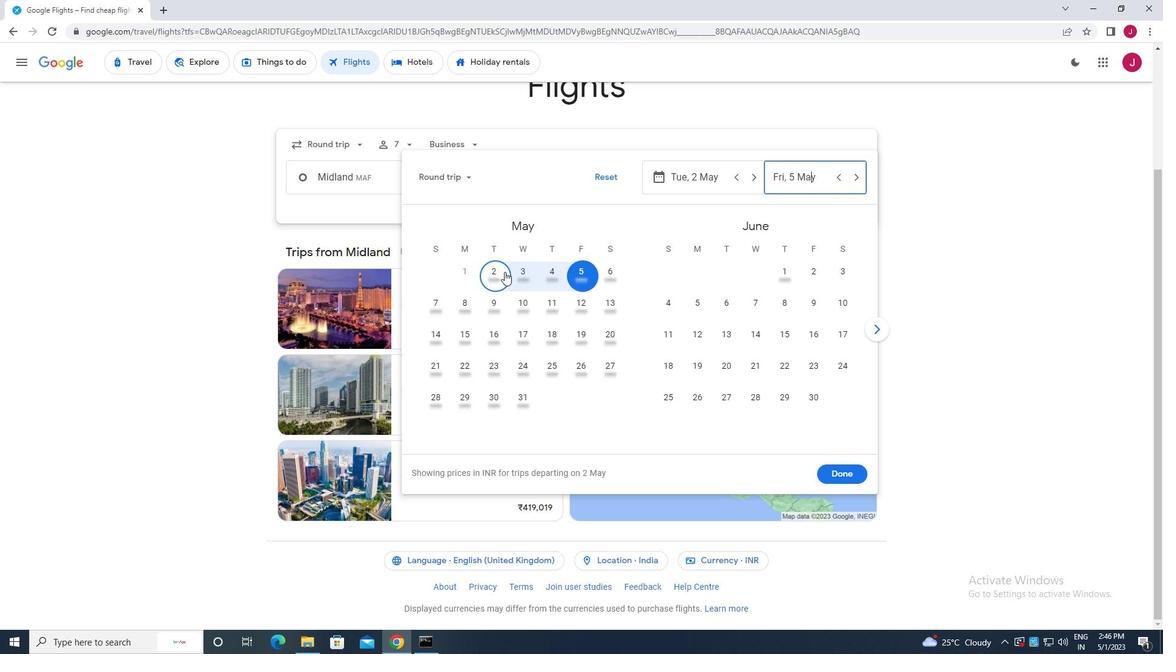 
Action: Mouse pressed left at (495, 277)
Screenshot: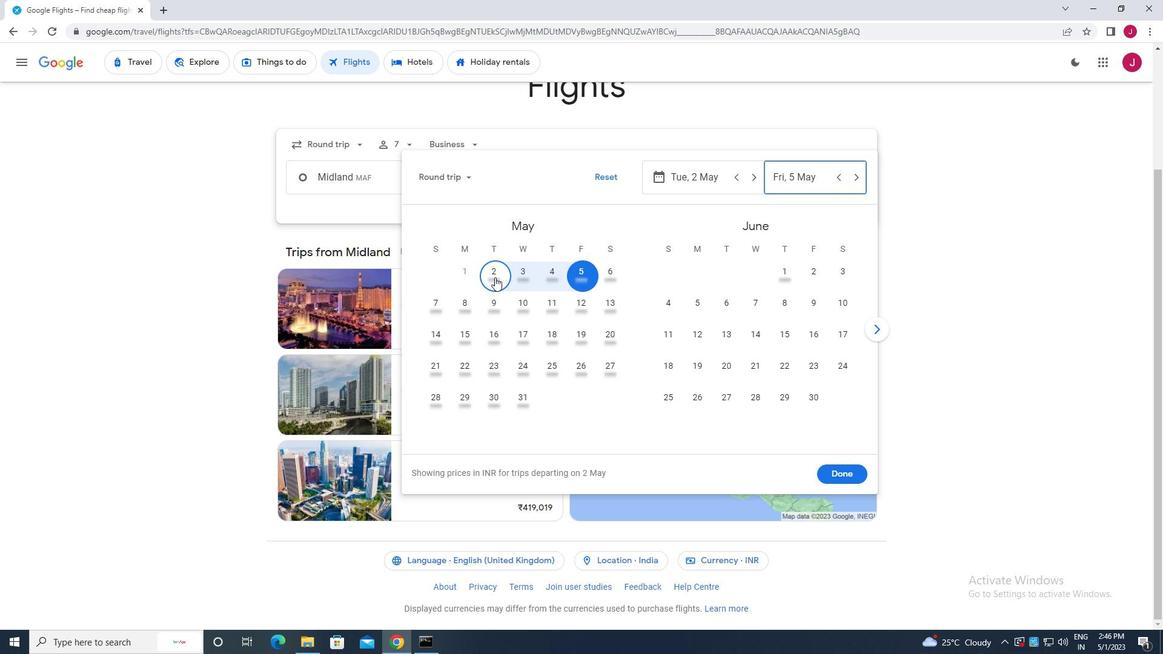 
Action: Mouse moved to (839, 474)
Screenshot: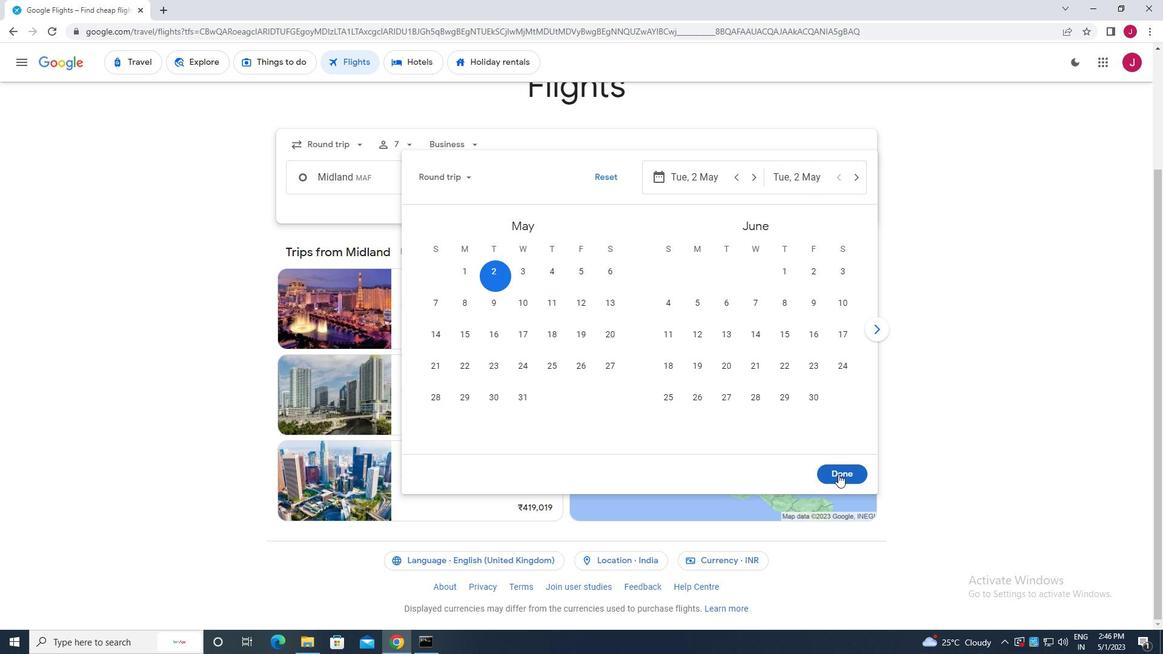 
Action: Mouse pressed left at (839, 474)
Screenshot: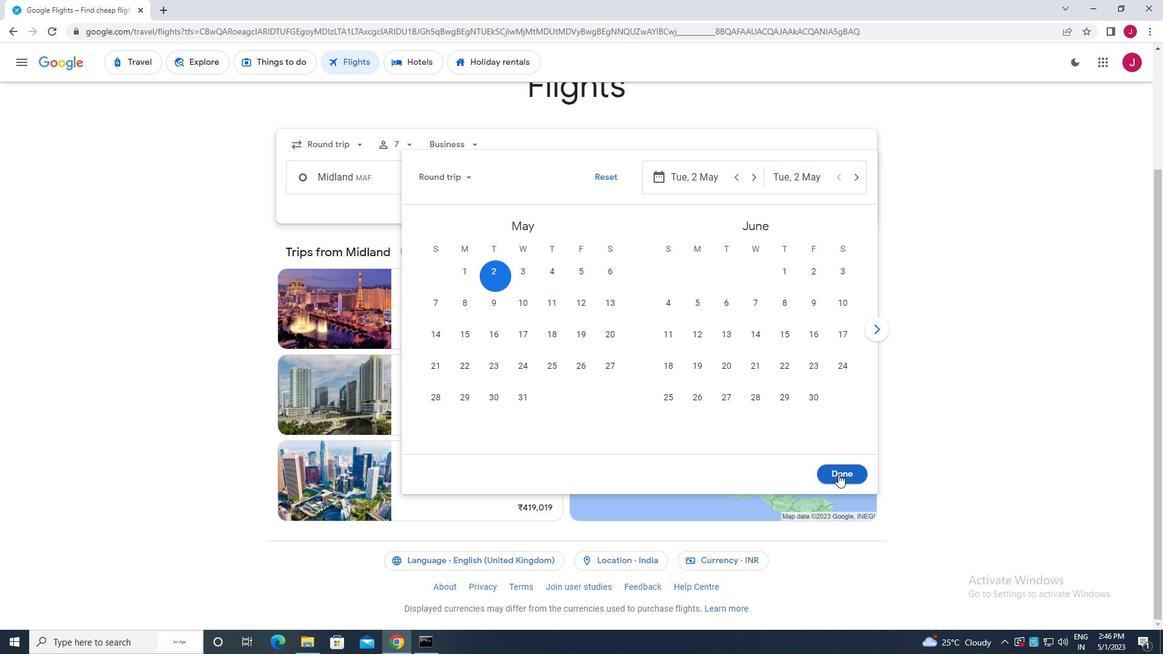 
Action: Mouse moved to (598, 229)
Screenshot: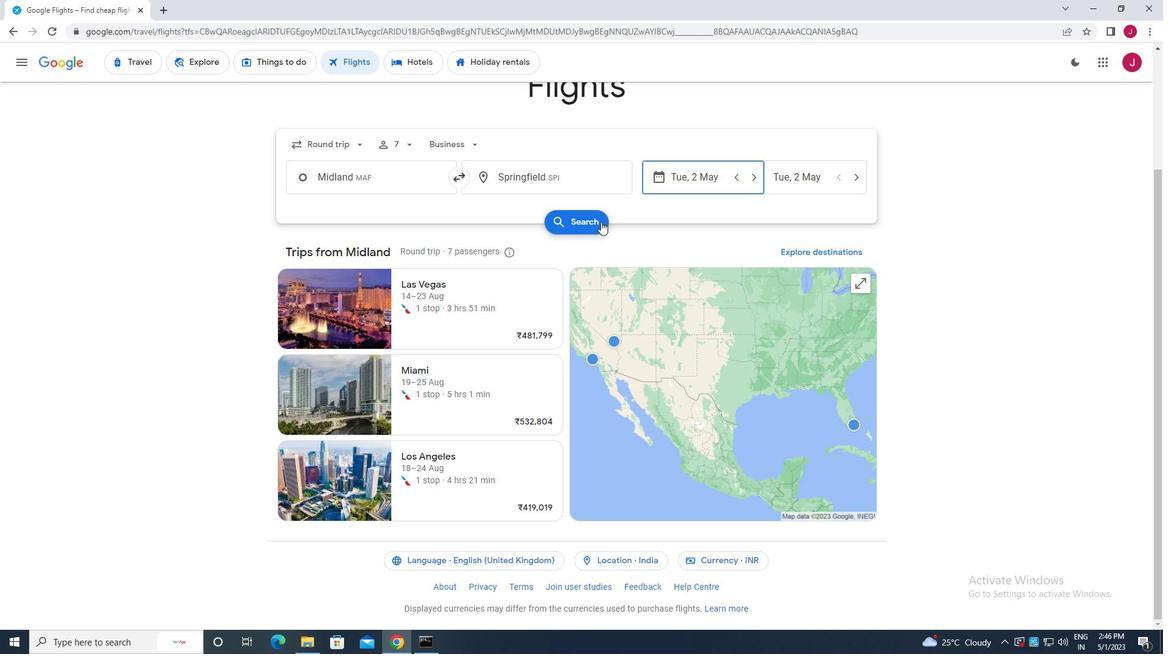 
Action: Mouse pressed left at (598, 229)
Screenshot: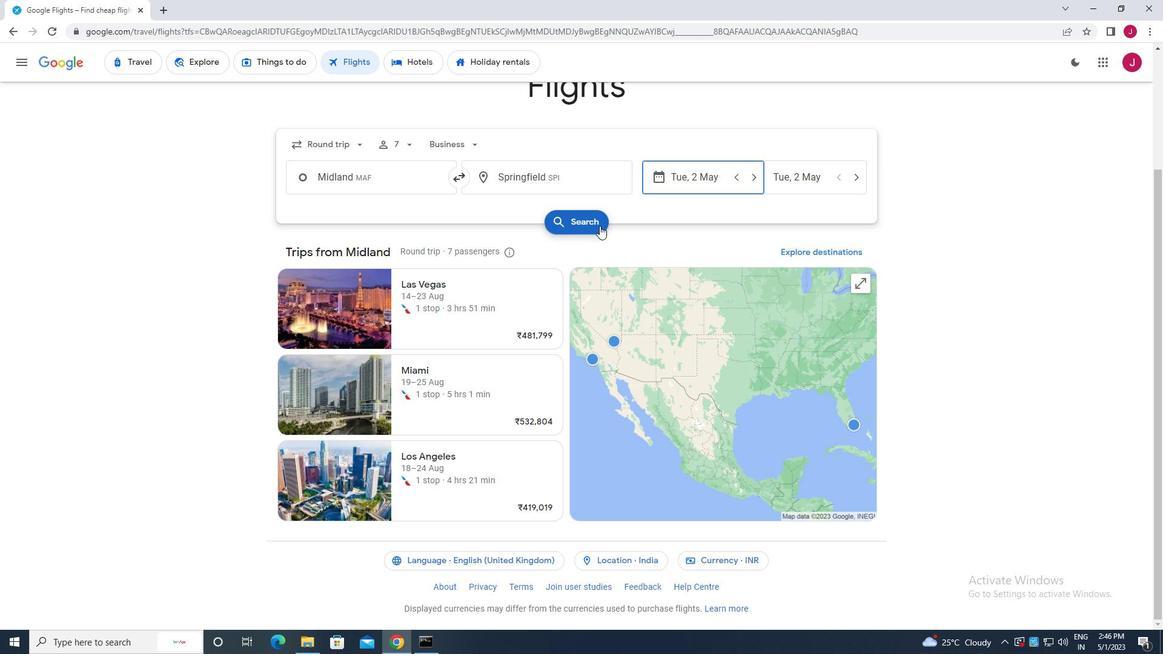 
Action: Mouse moved to (298, 171)
Screenshot: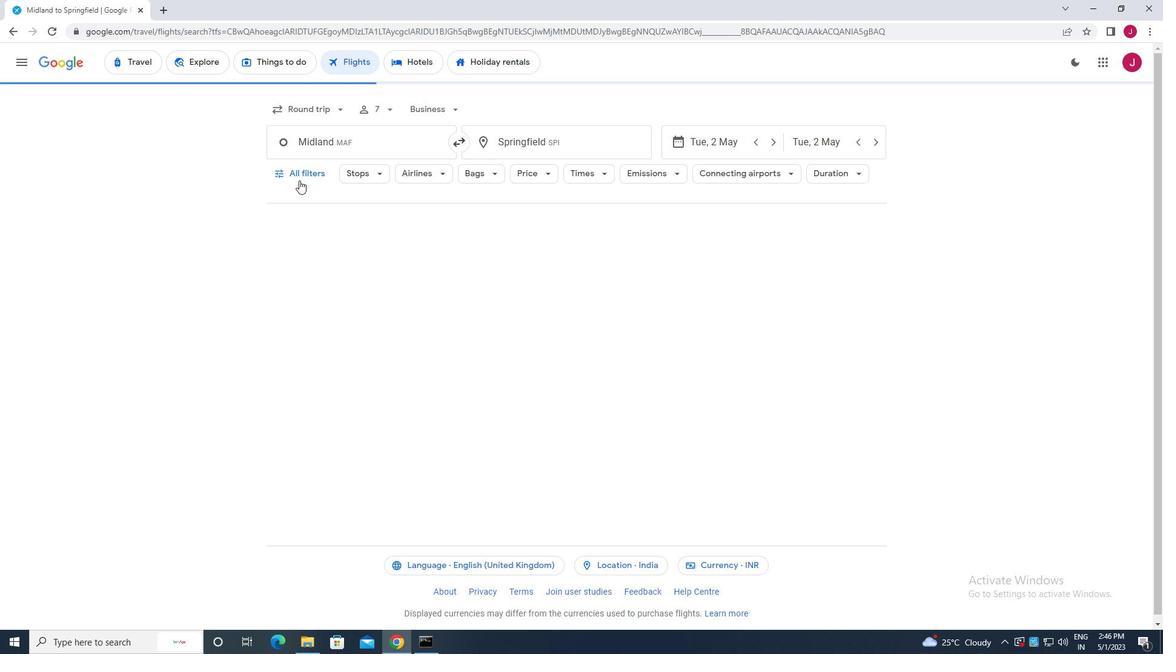 
Action: Mouse pressed left at (298, 171)
Screenshot: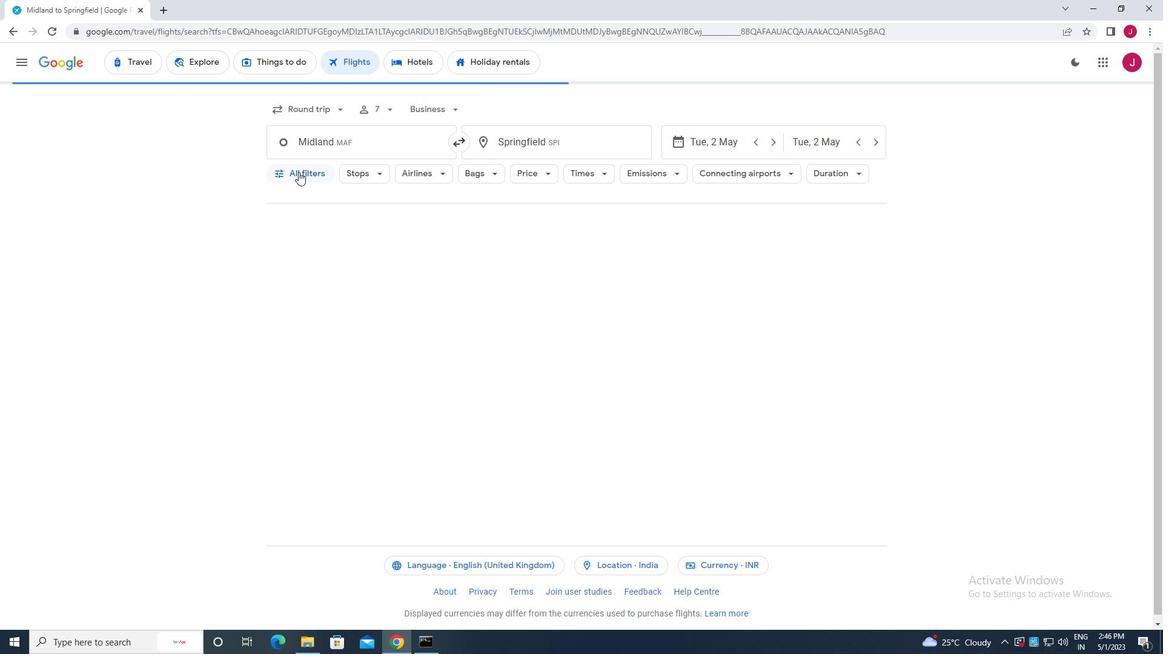 
Action: Mouse moved to (360, 235)
Screenshot: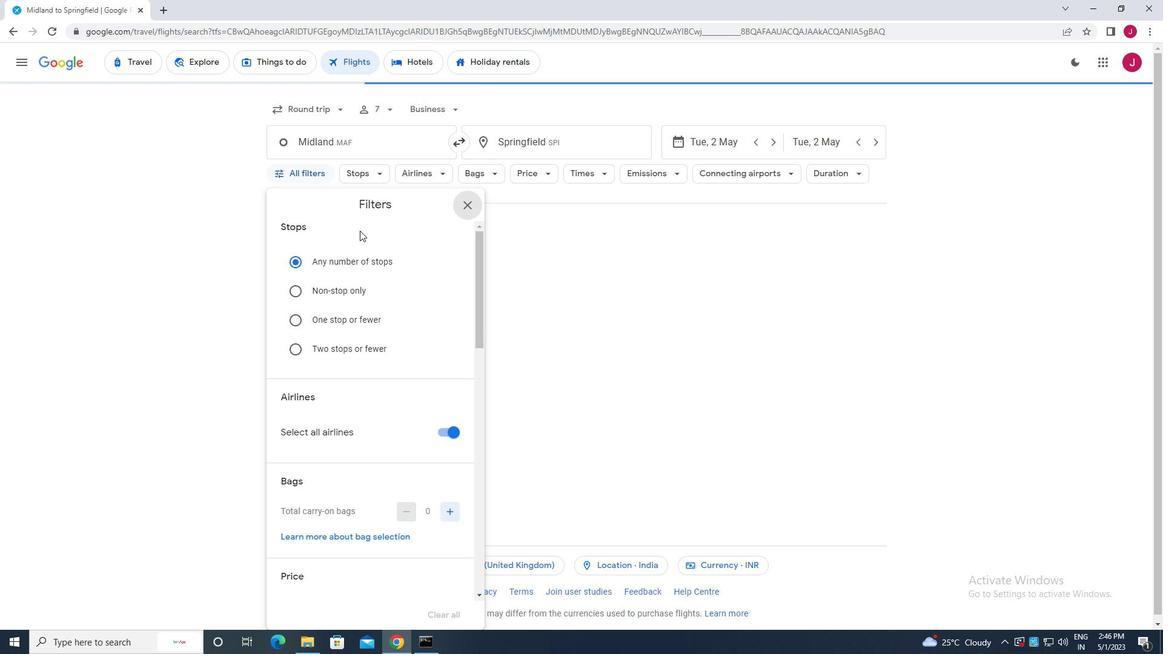 
Action: Mouse scrolled (360, 234) with delta (0, 0)
Screenshot: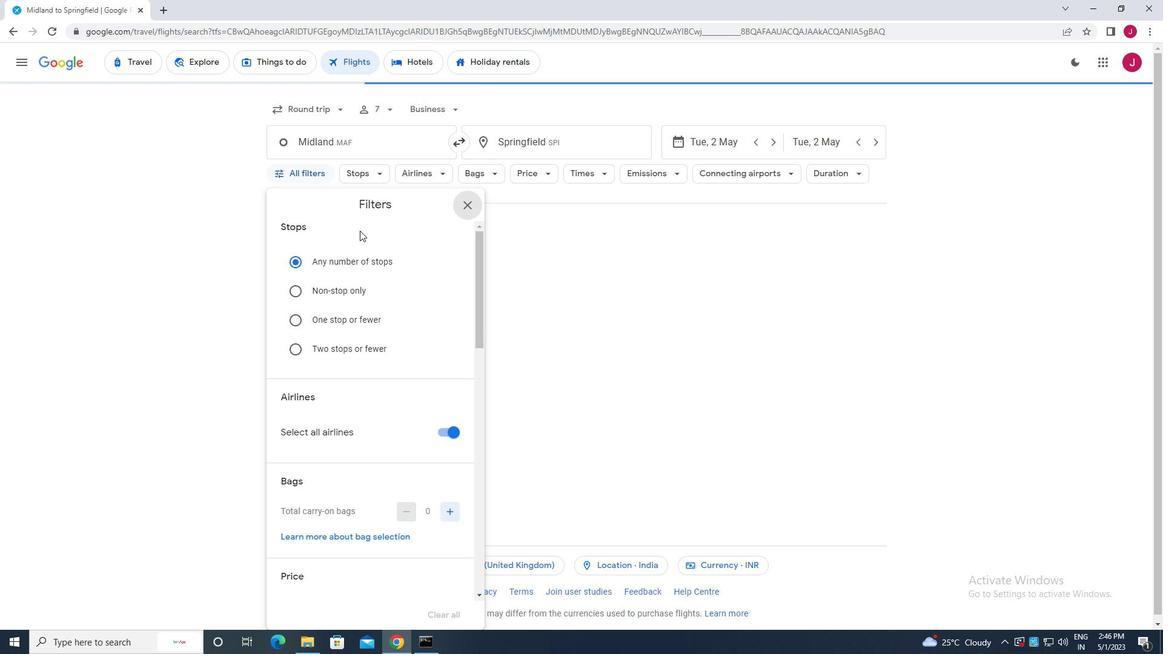 
Action: Mouse moved to (360, 236)
Screenshot: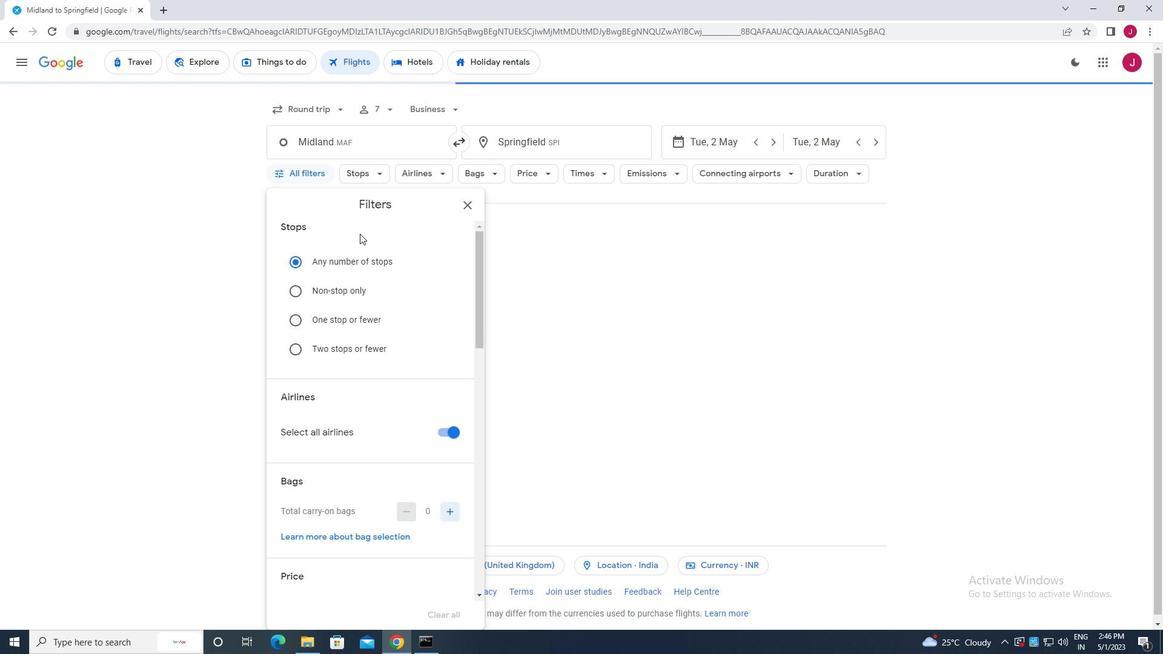 
Action: Mouse scrolled (360, 235) with delta (0, 0)
Screenshot: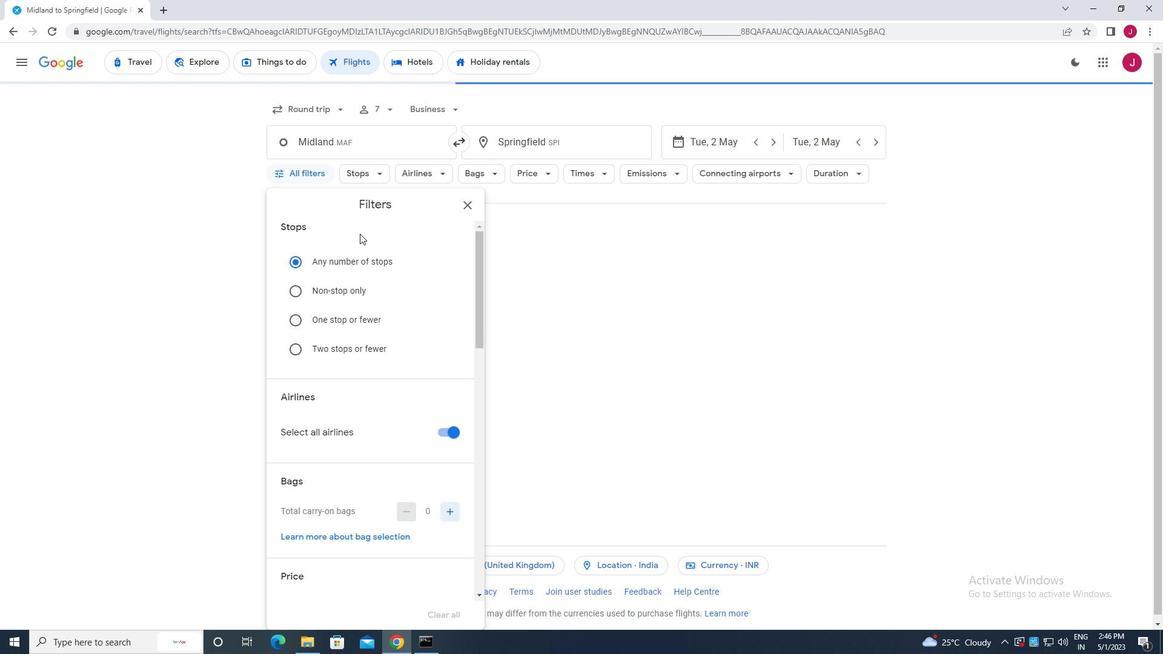 
Action: Mouse moved to (360, 237)
Screenshot: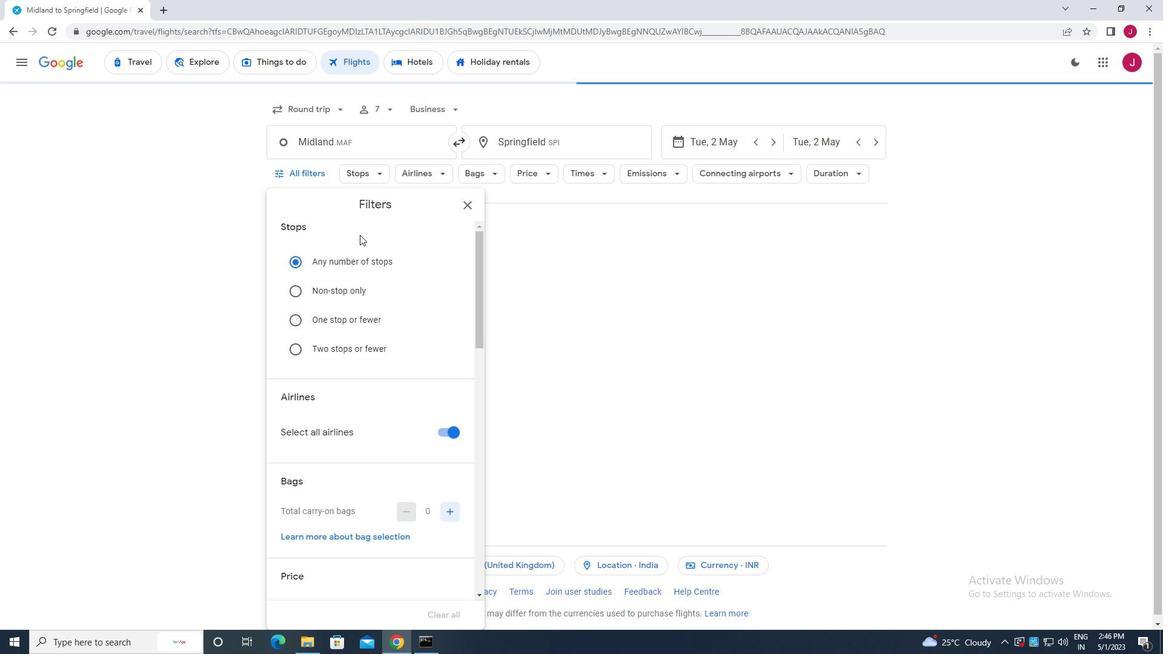 
Action: Mouse scrolled (360, 237) with delta (0, 0)
Screenshot: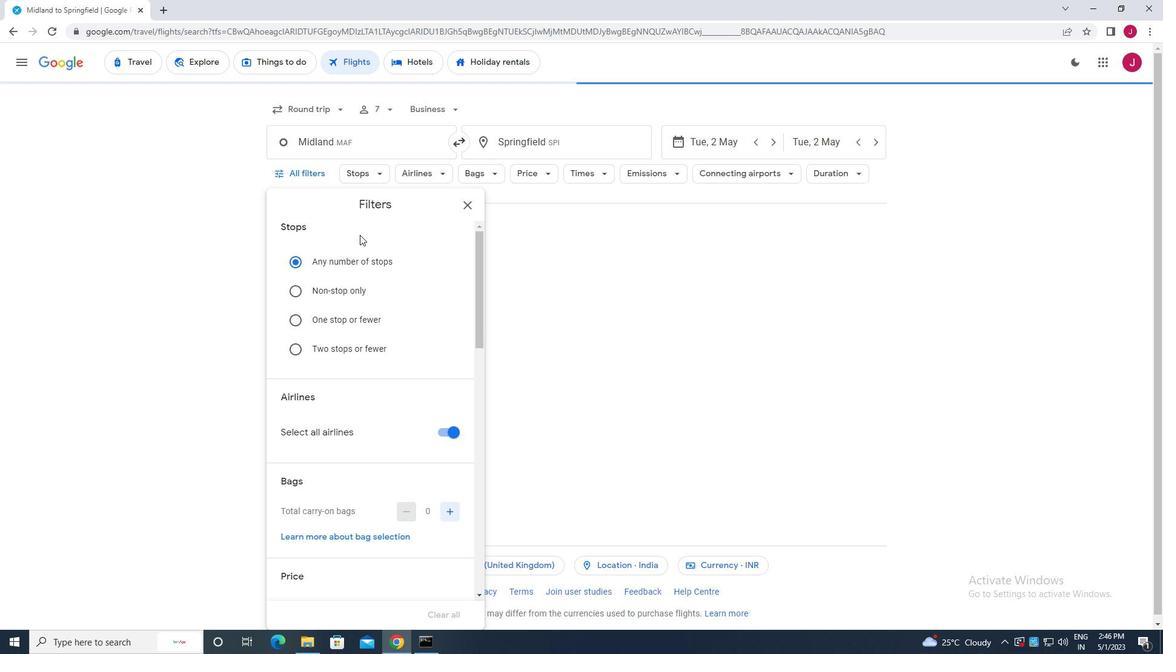 
Action: Mouse moved to (360, 238)
Screenshot: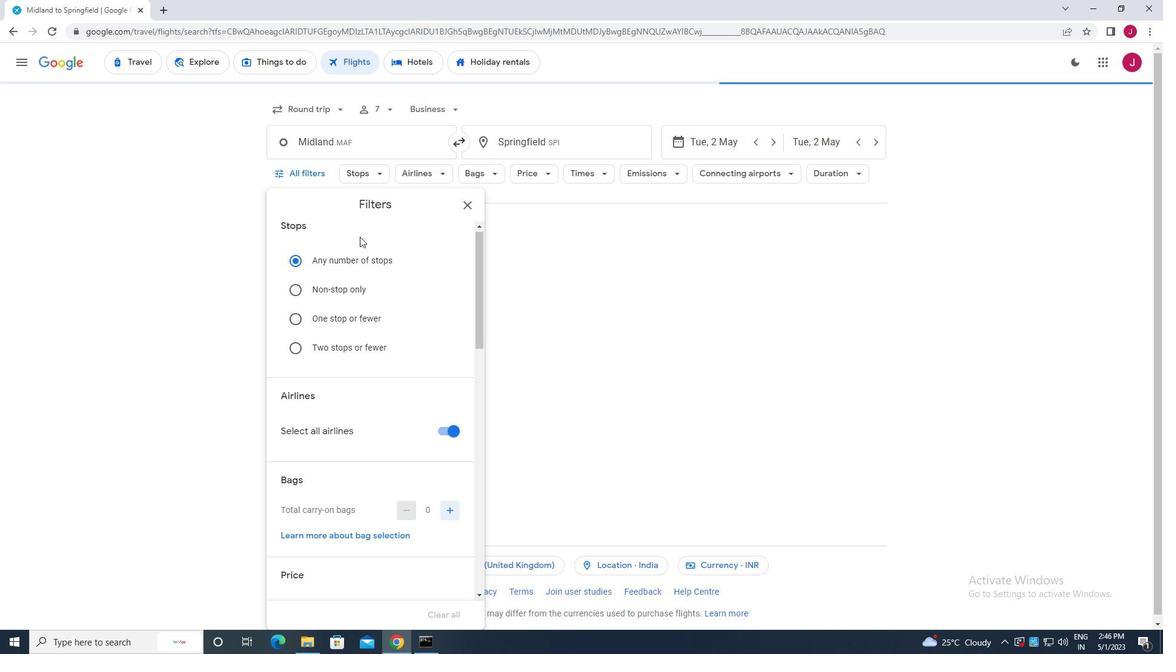 
Action: Mouse scrolled (360, 238) with delta (0, 0)
Screenshot: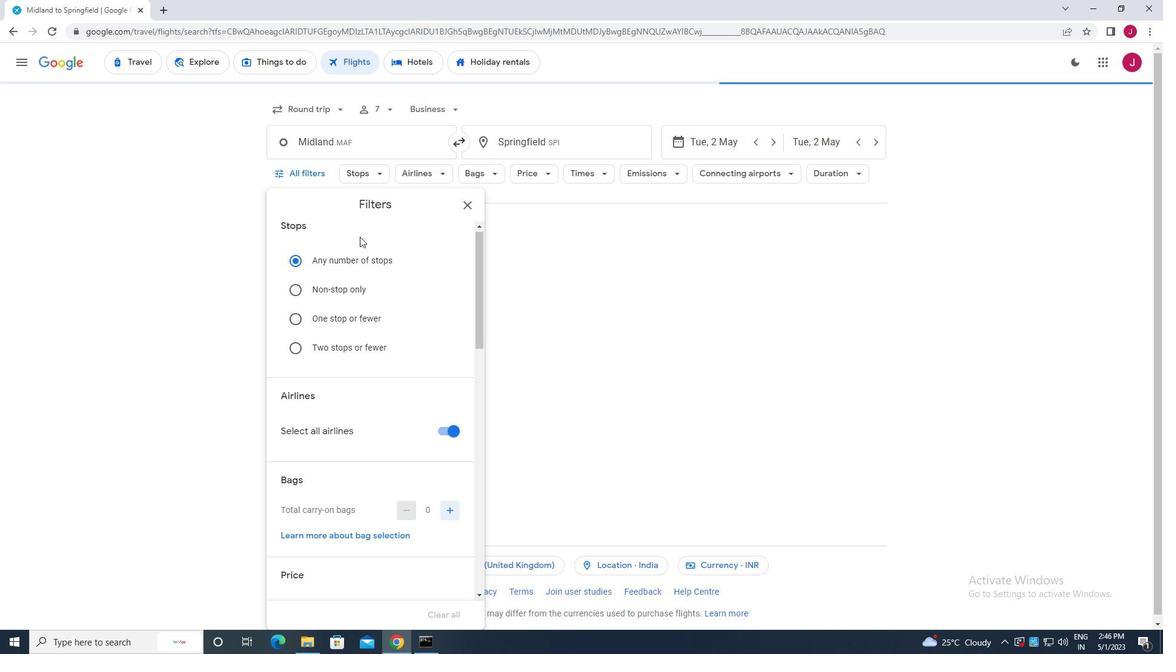 
Action: Mouse moved to (426, 250)
Screenshot: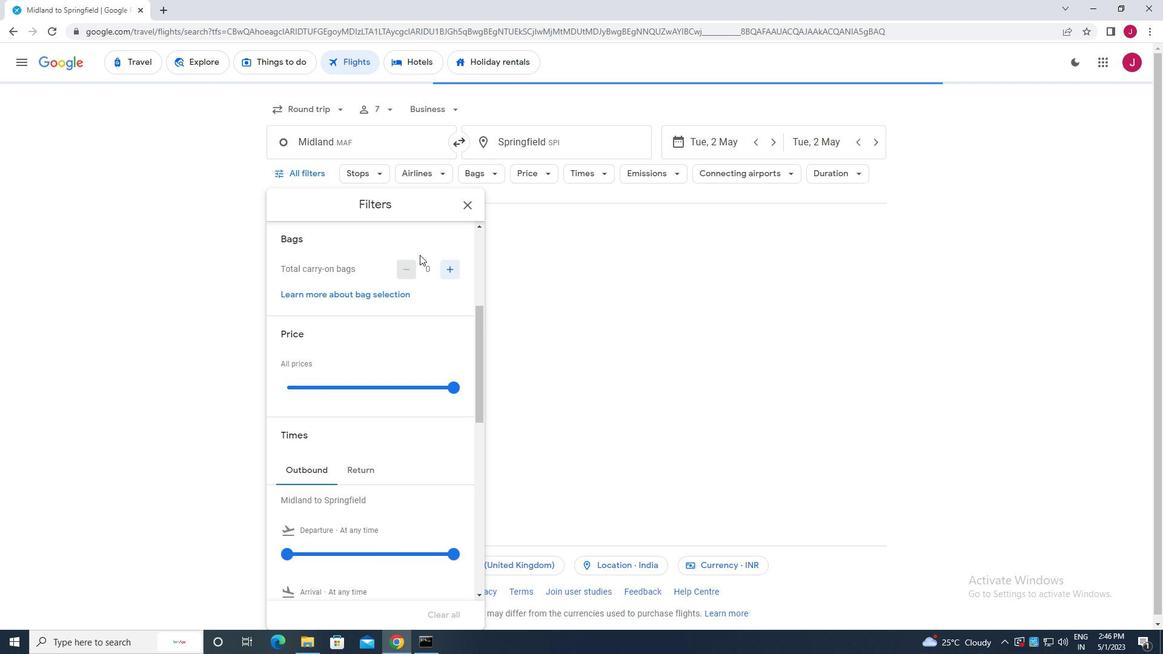 
Action: Mouse scrolled (426, 251) with delta (0, 0)
Screenshot: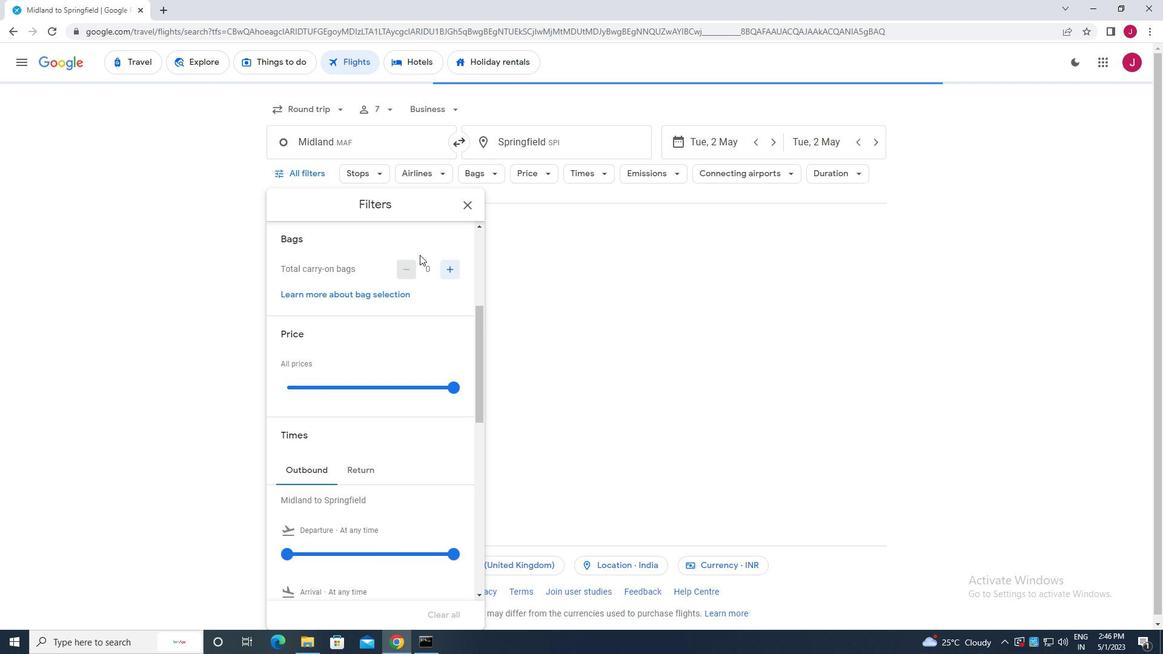 
Action: Mouse scrolled (426, 251) with delta (0, 0)
Screenshot: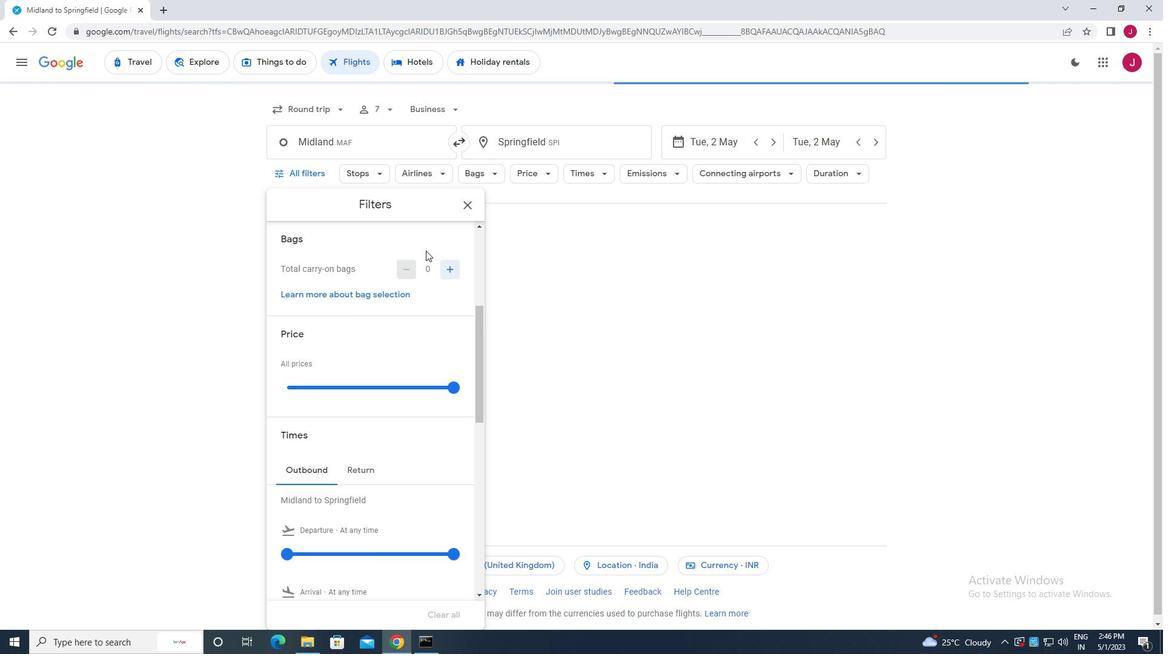 
Action: Mouse moved to (429, 255)
Screenshot: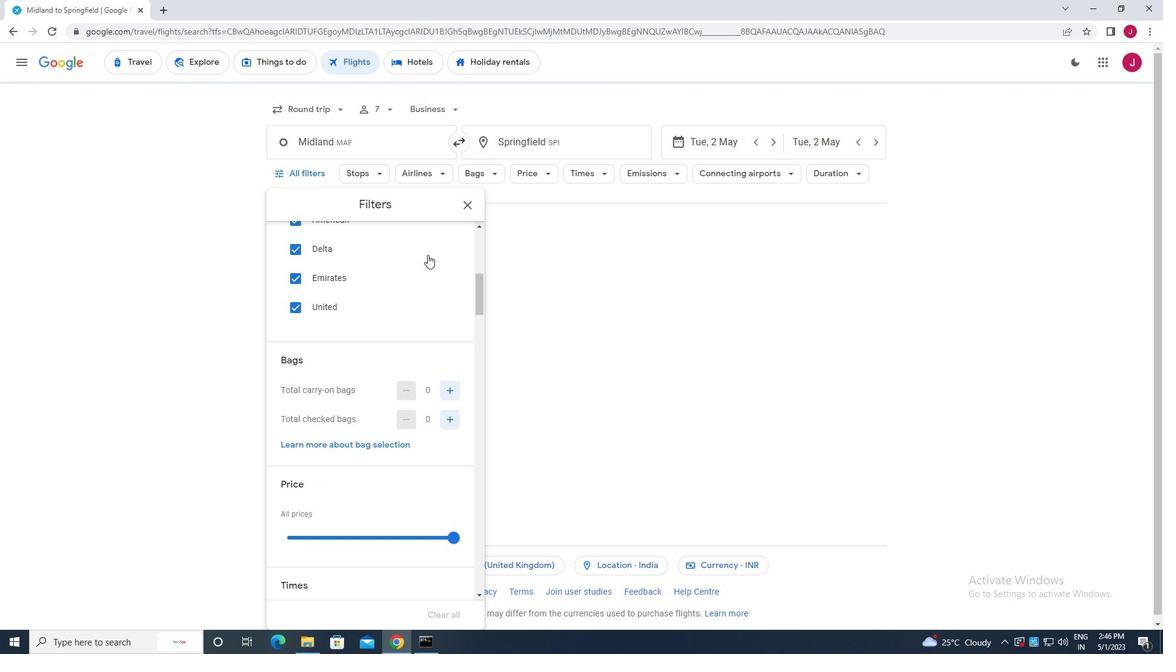 
Action: Mouse scrolled (429, 255) with delta (0, 0)
Screenshot: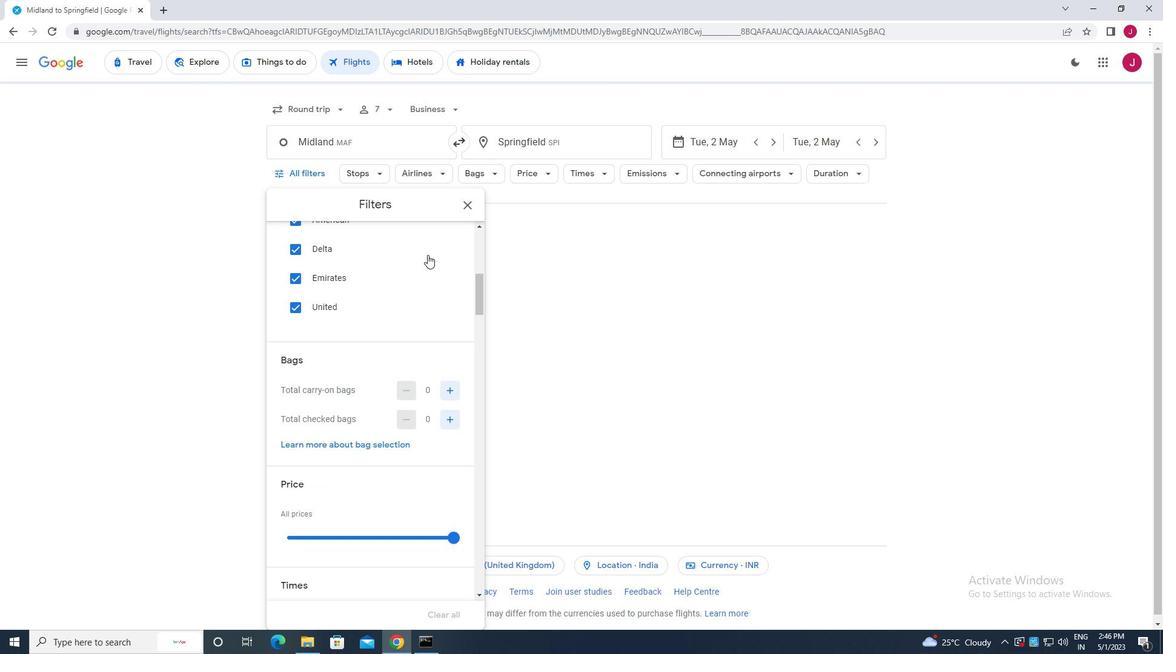 
Action: Mouse moved to (439, 292)
Screenshot: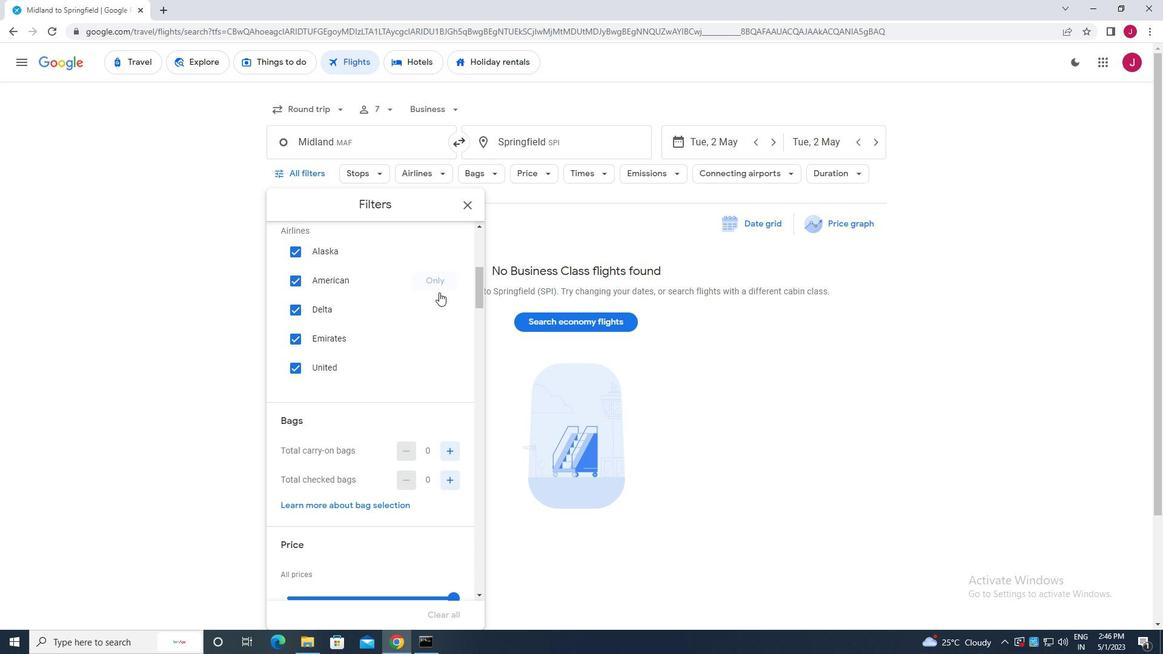 
Action: Mouse scrolled (439, 293) with delta (0, 0)
Screenshot: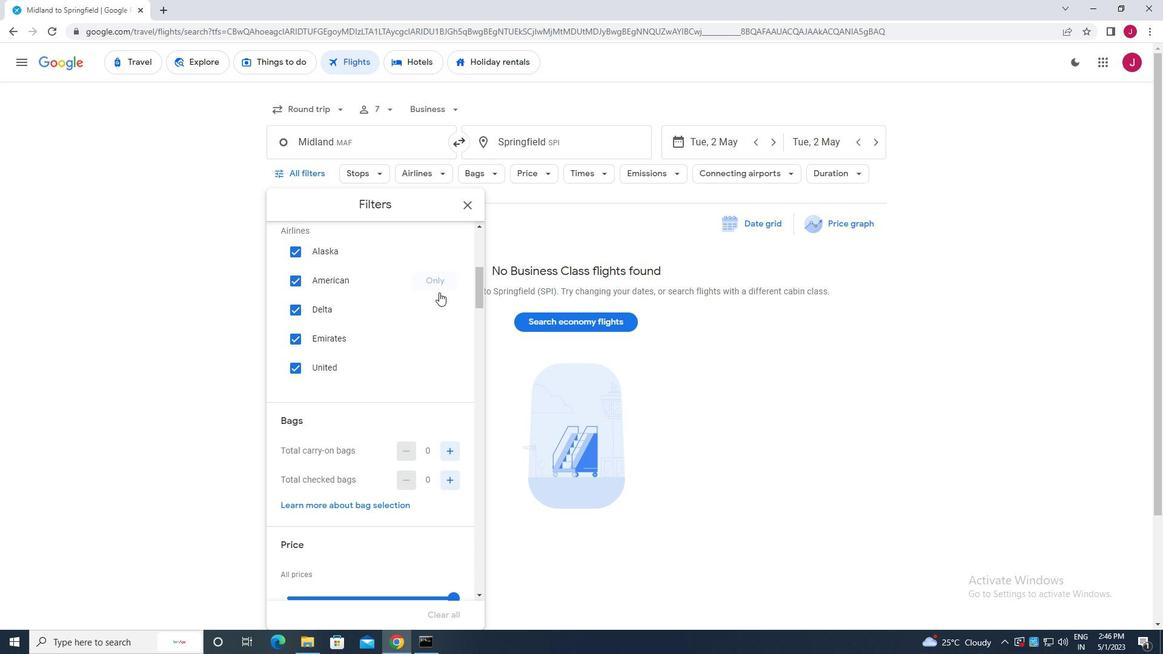 
Action: Mouse moved to (439, 291)
Screenshot: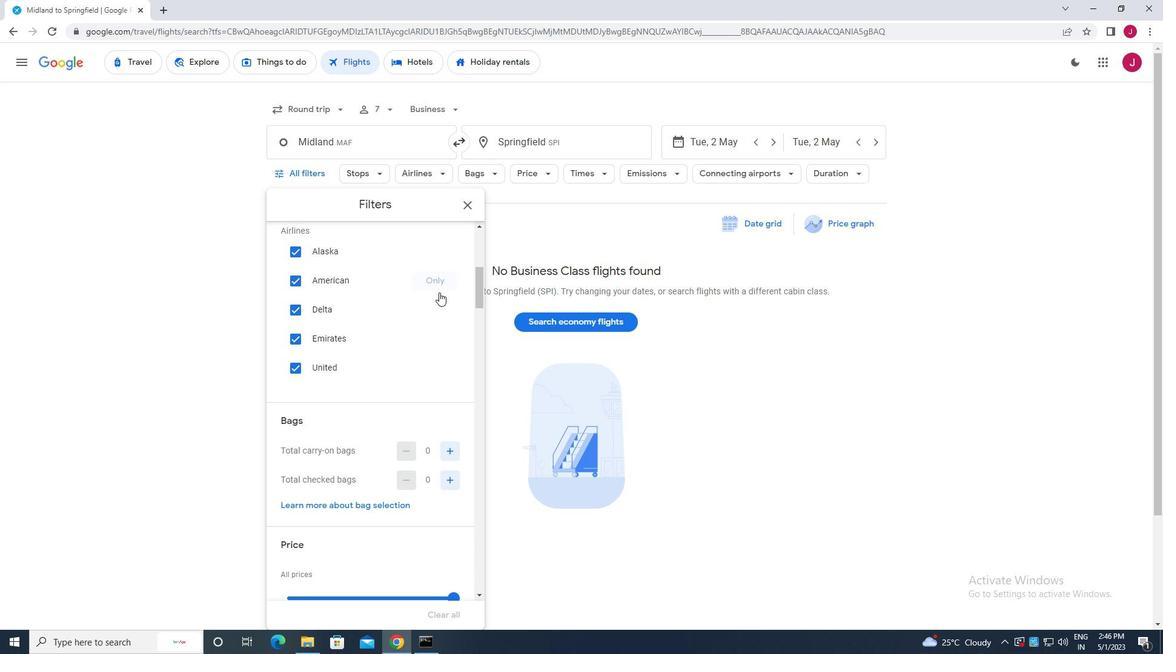 
Action: Mouse scrolled (439, 292) with delta (0, 0)
Screenshot: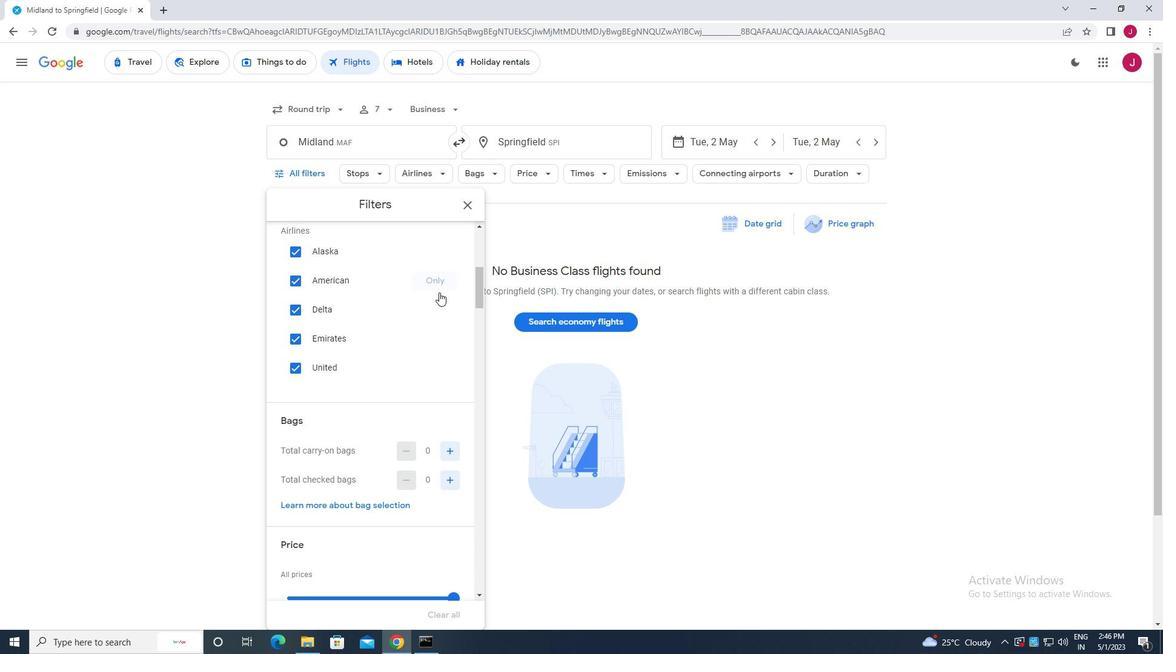 
Action: Mouse moved to (440, 291)
Screenshot: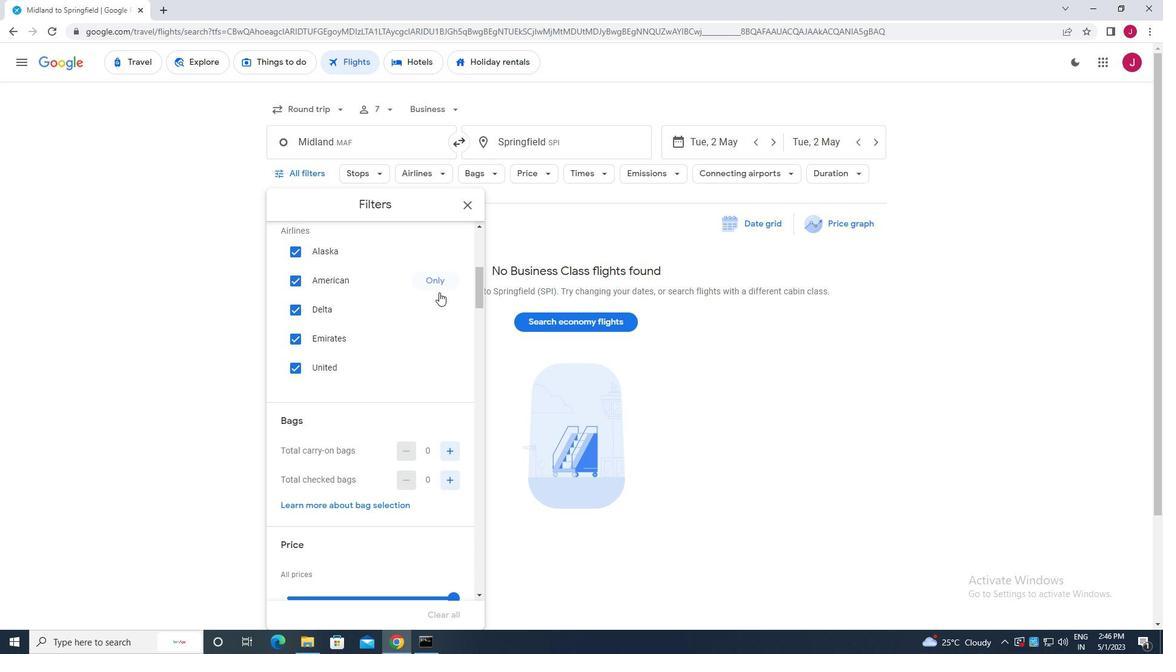
Action: Mouse scrolled (440, 292) with delta (0, 0)
Screenshot: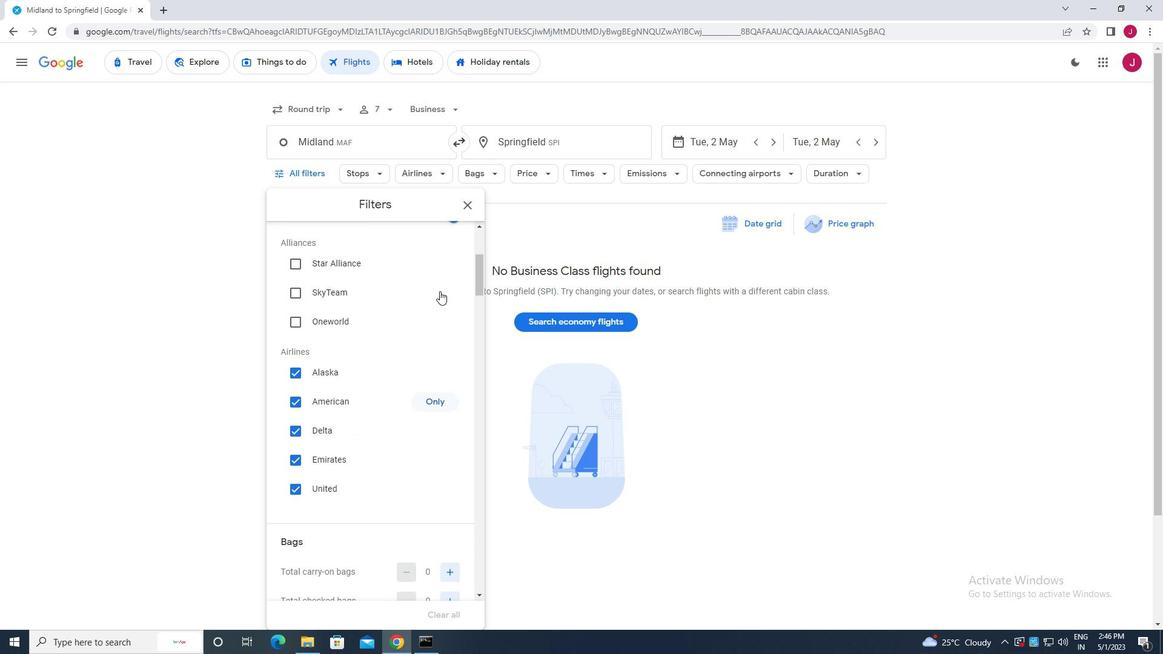 
Action: Mouse scrolled (440, 292) with delta (0, 0)
Screenshot: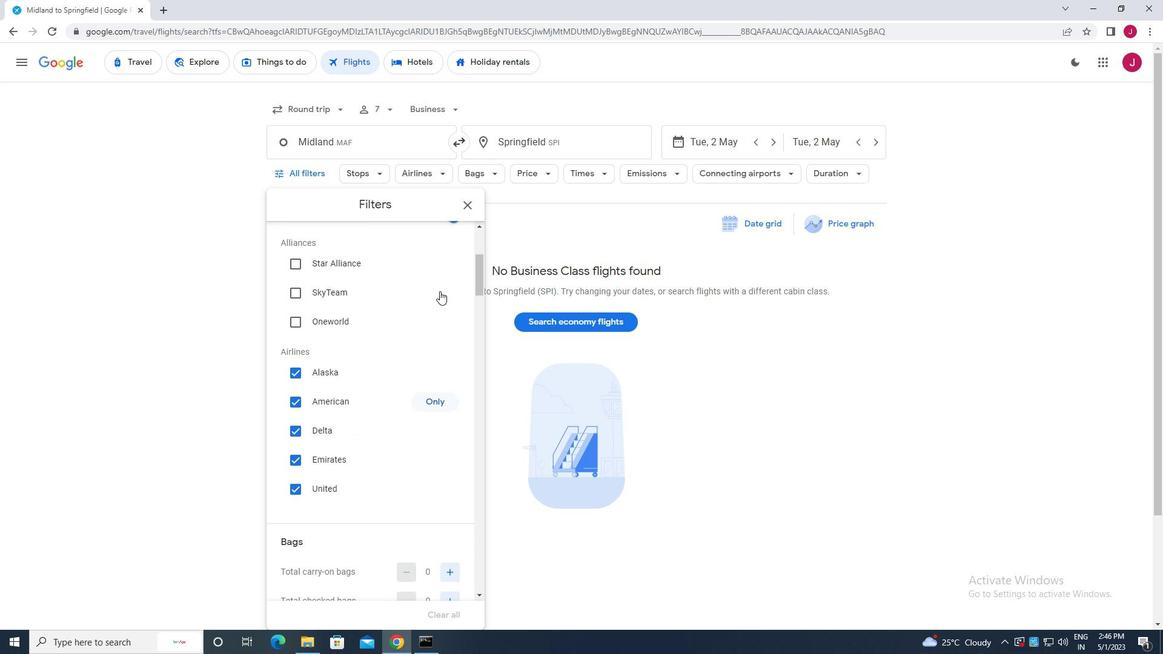 
Action: Mouse moved to (441, 335)
Screenshot: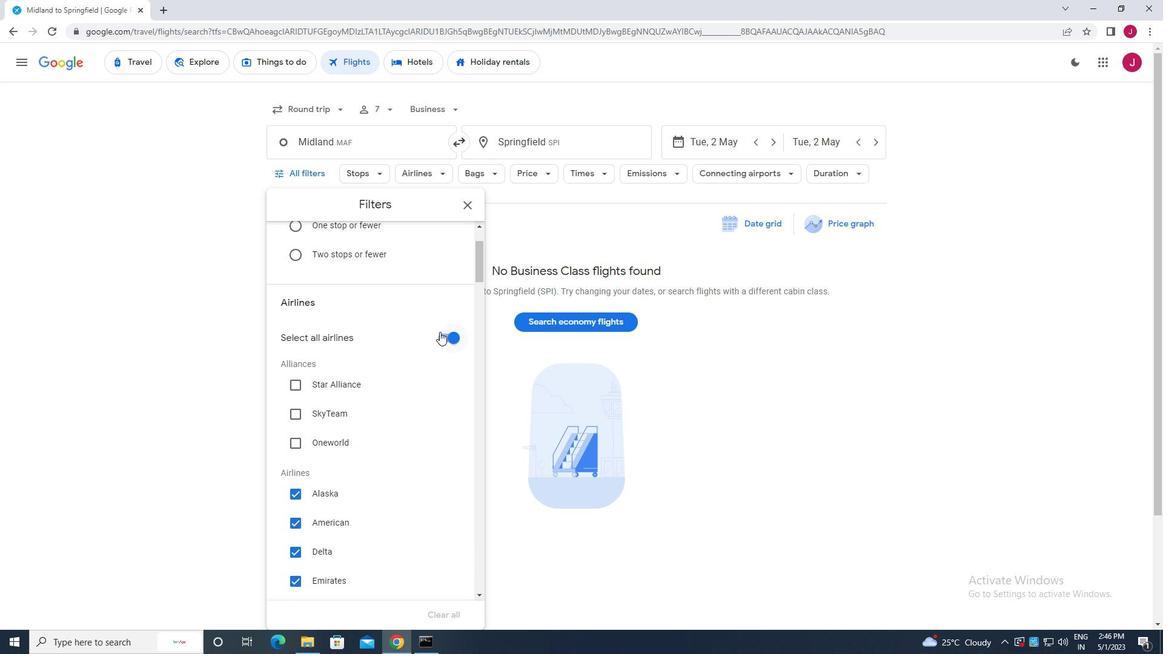 
Action: Mouse pressed left at (441, 335)
Screenshot: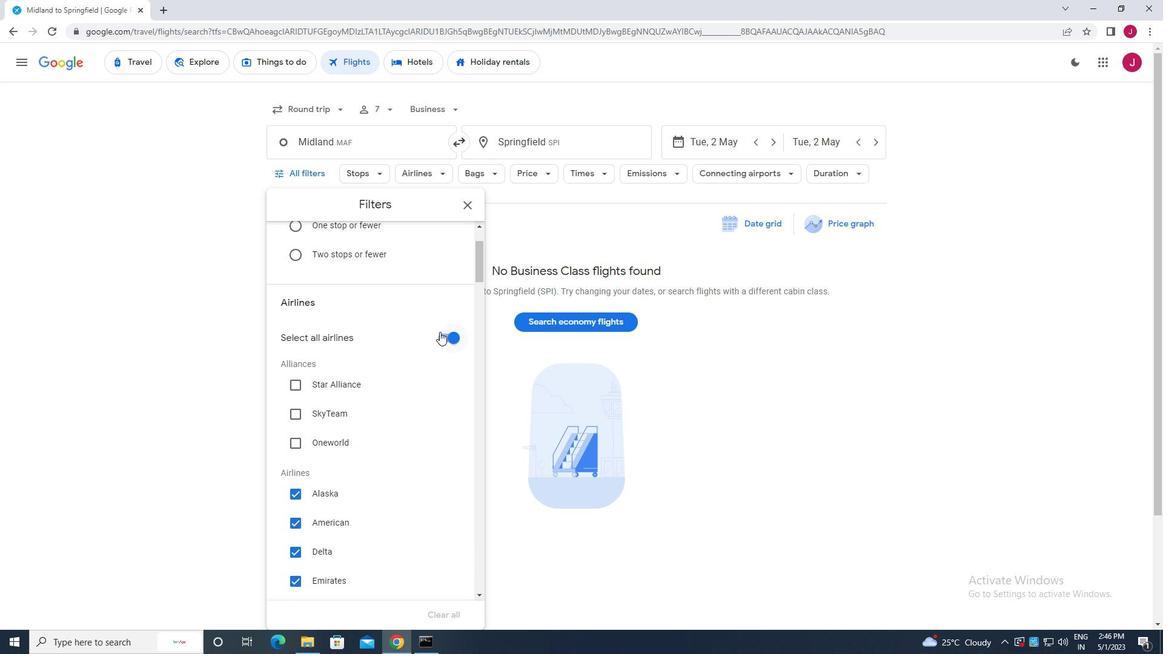 
Action: Mouse moved to (411, 327)
Screenshot: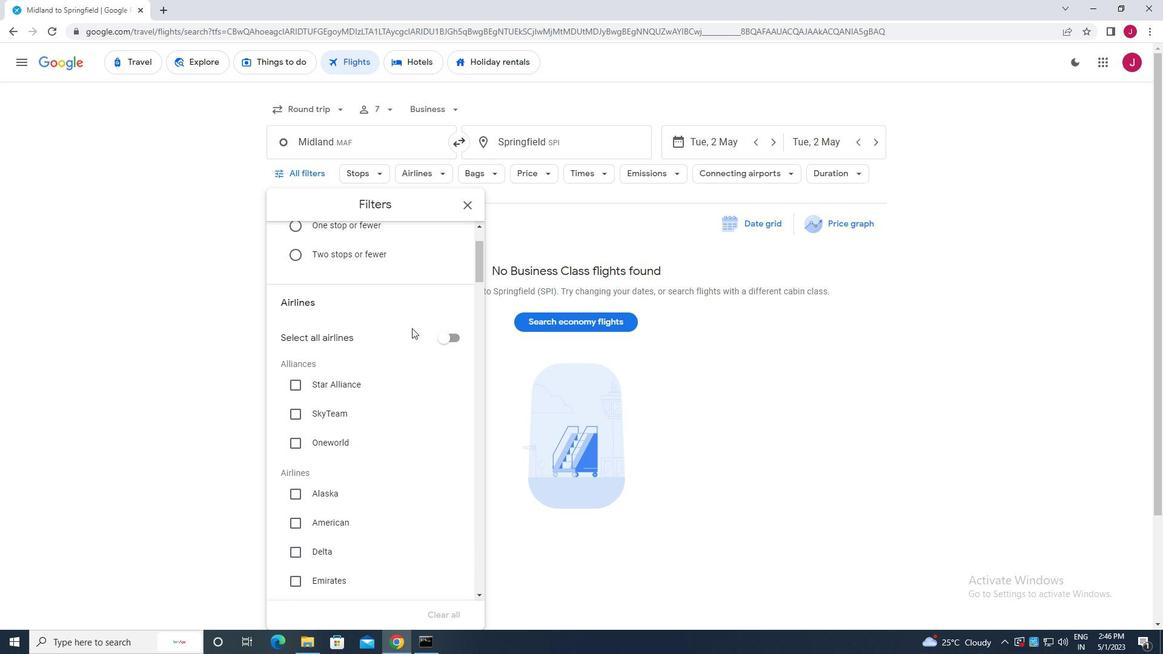 
Action: Mouse scrolled (411, 326) with delta (0, 0)
Screenshot: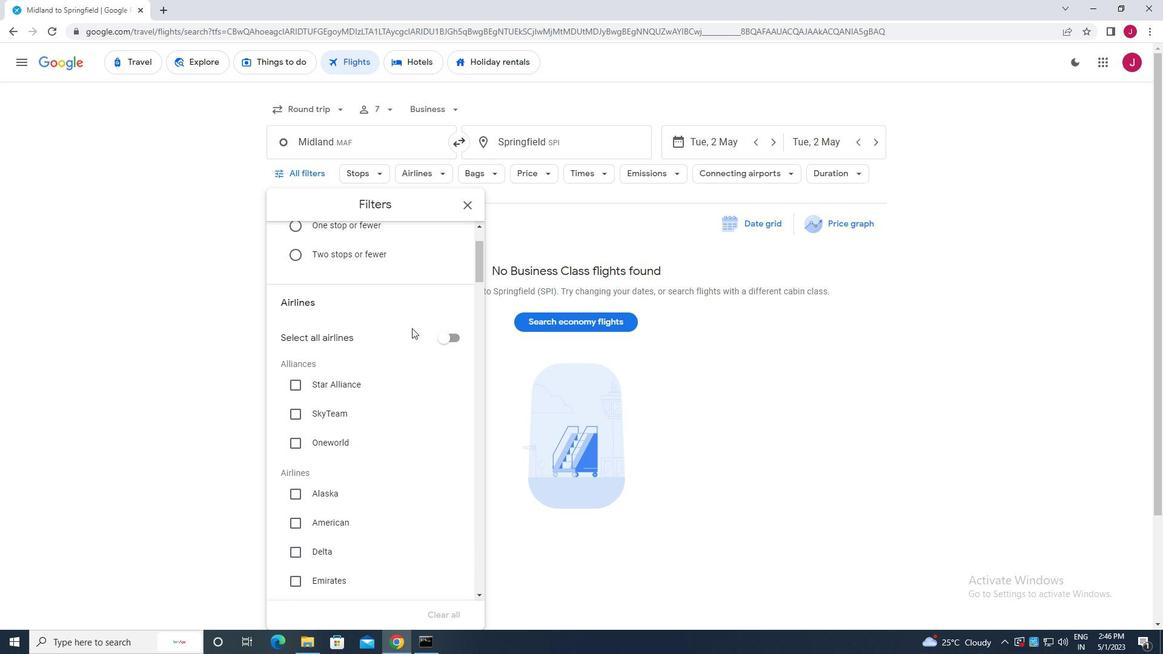 
Action: Mouse moved to (408, 325)
Screenshot: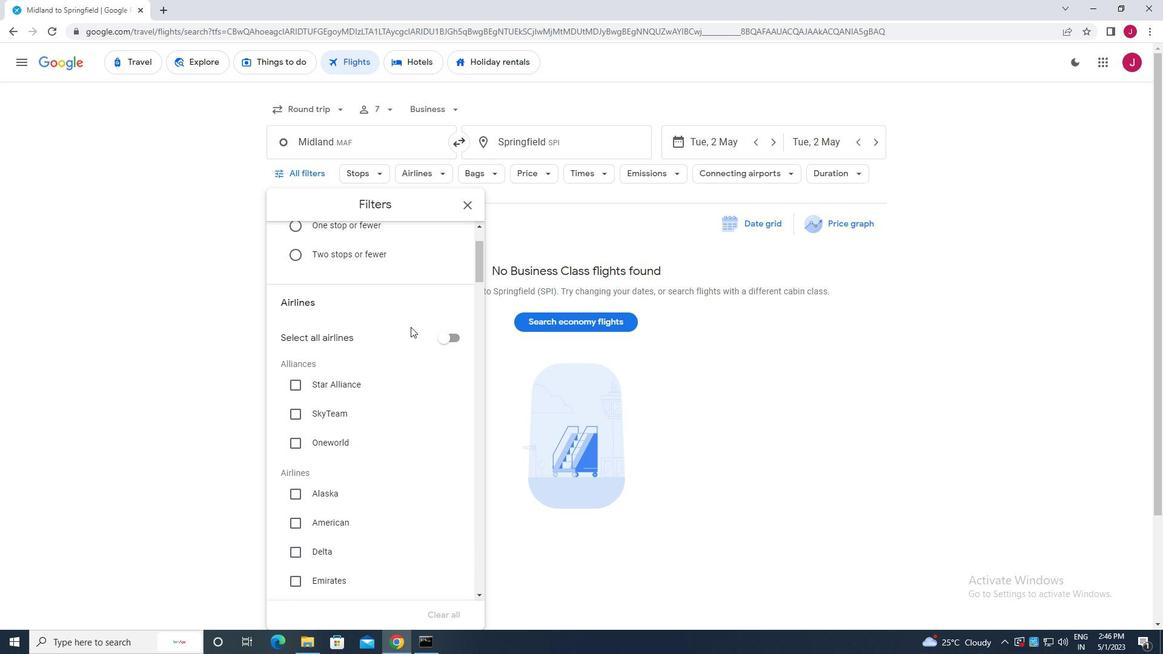 
Action: Mouse scrolled (408, 324) with delta (0, 0)
Screenshot: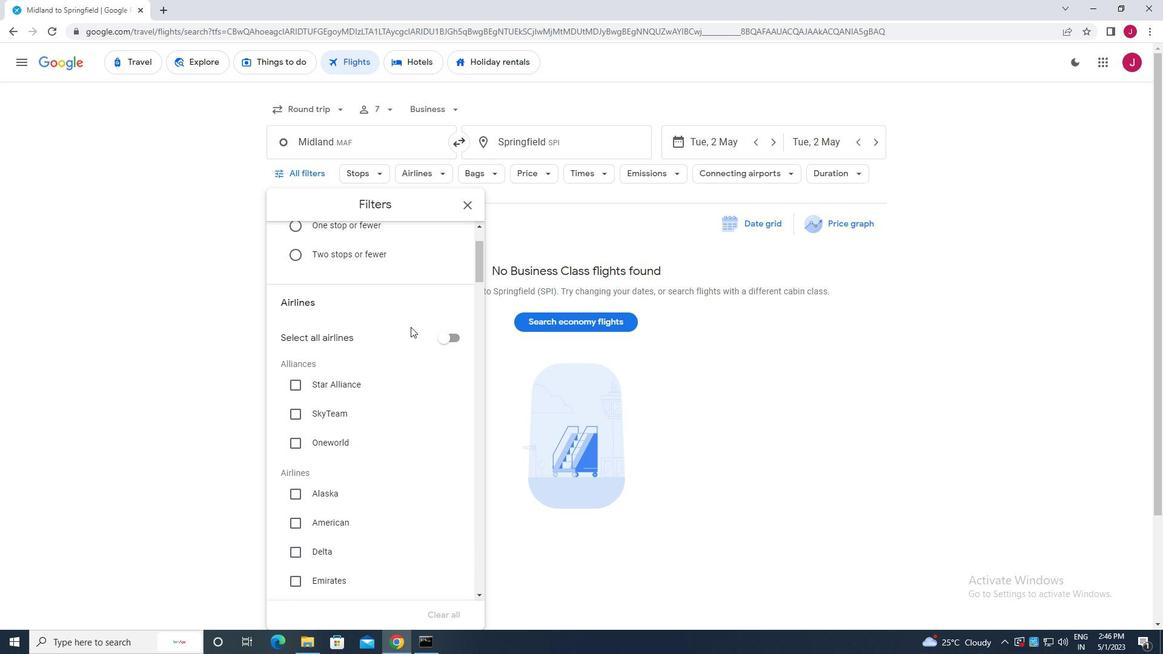 
Action: Mouse moved to (350, 275)
Screenshot: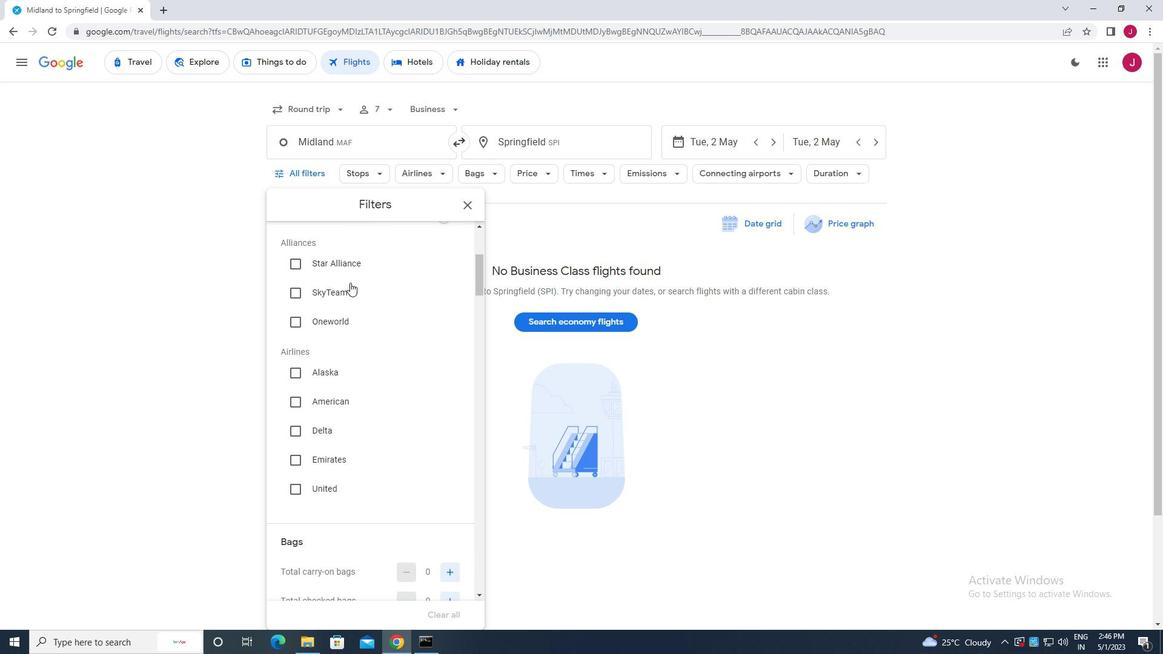 
Action: Mouse scrolled (350, 276) with delta (0, 0)
Screenshot: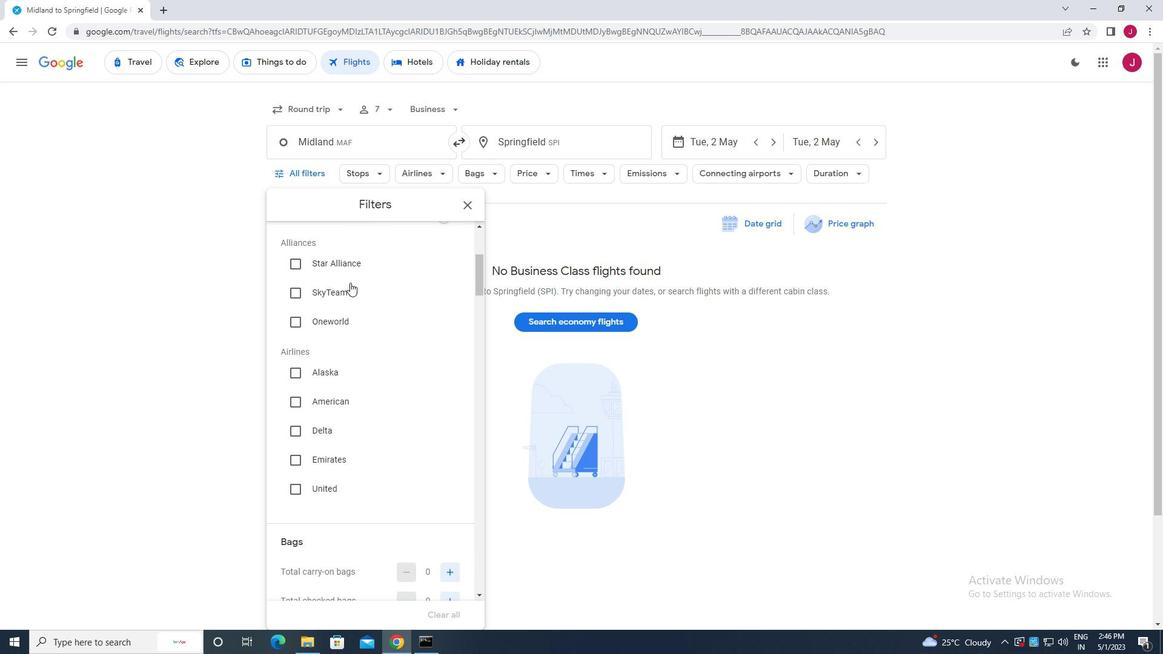 
Action: Mouse moved to (350, 272)
Screenshot: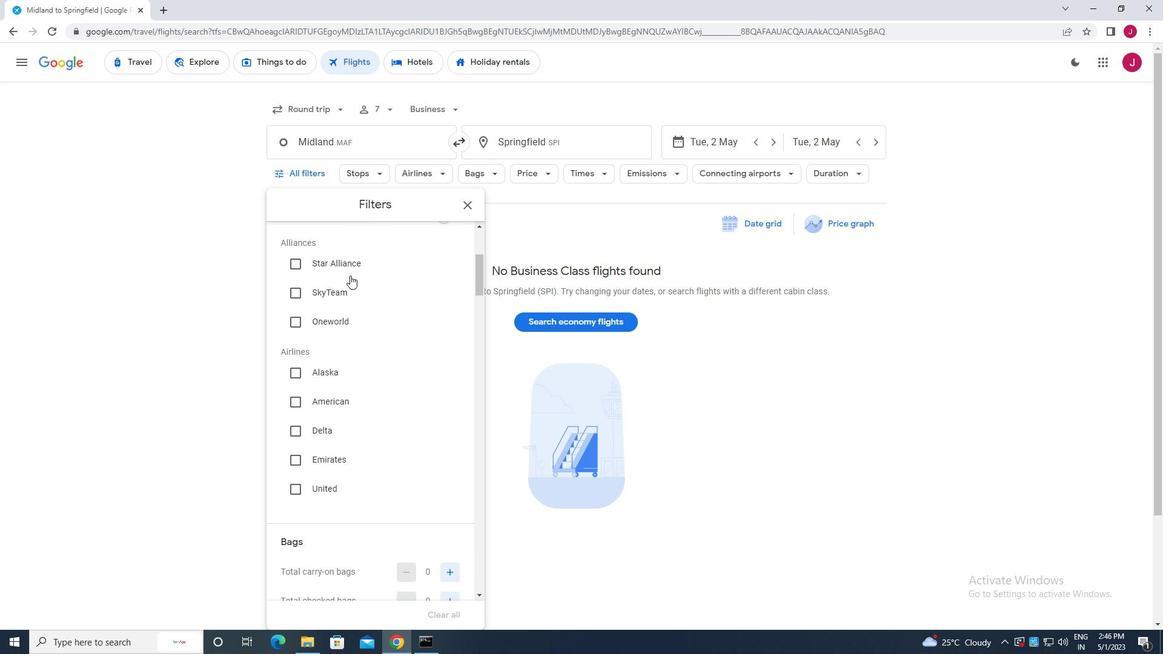 
Action: Mouse scrolled (350, 273) with delta (0, 0)
Screenshot: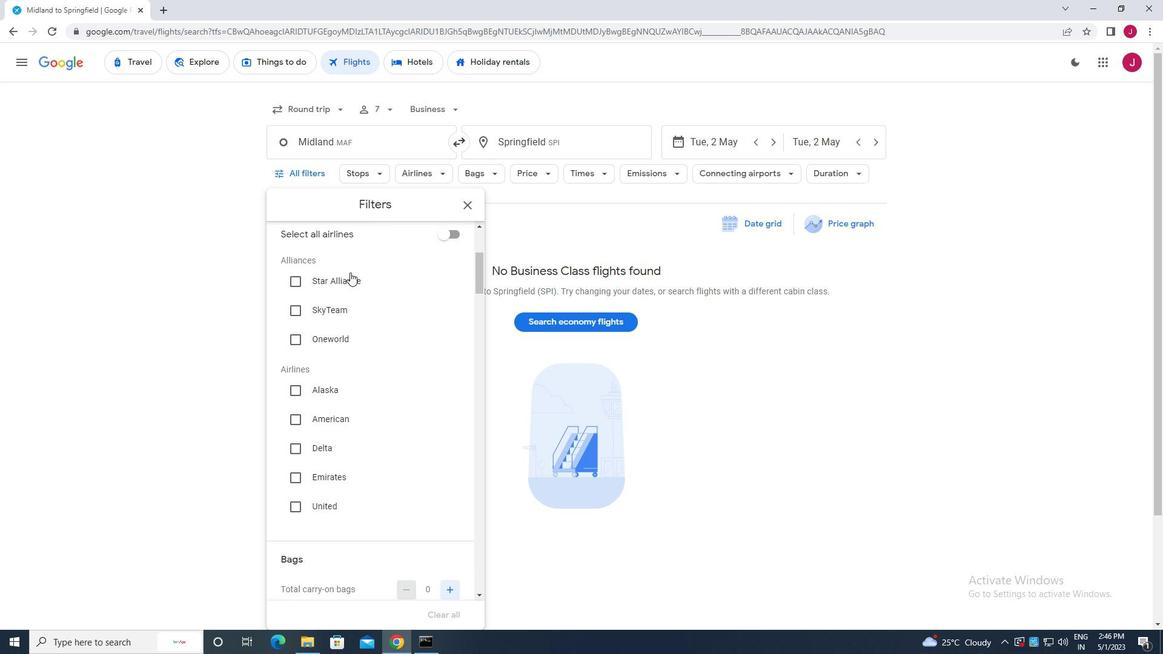 
Action: Mouse moved to (350, 273)
Screenshot: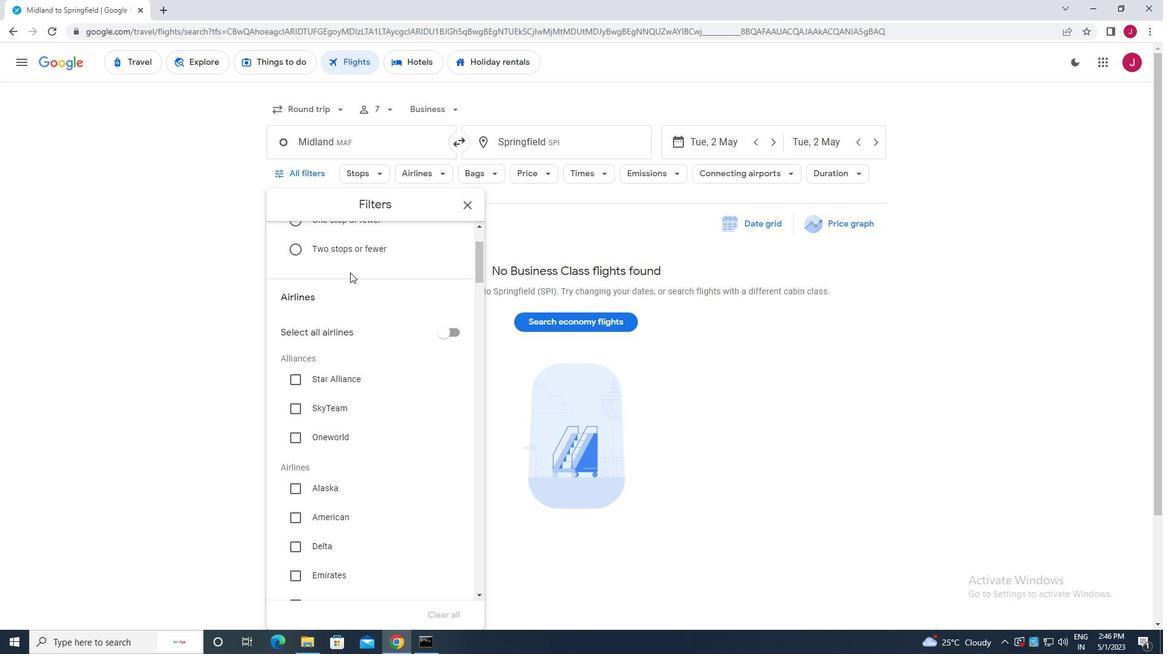 
Action: Mouse scrolled (350, 272) with delta (0, 0)
Screenshot: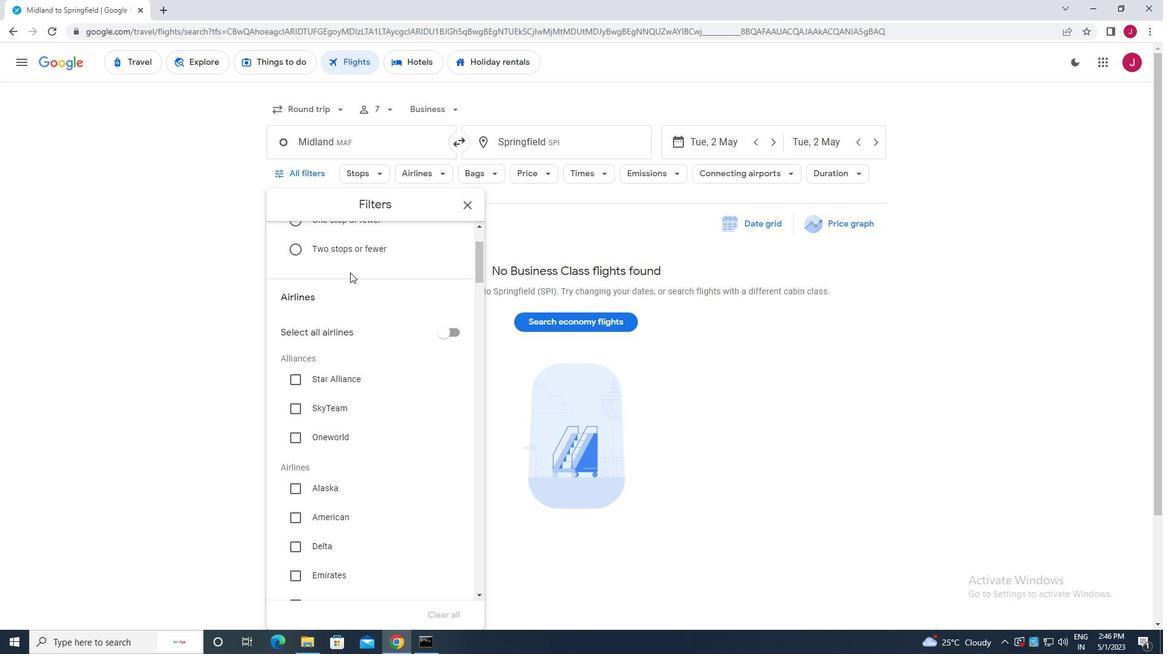 
Action: Mouse moved to (350, 276)
Screenshot: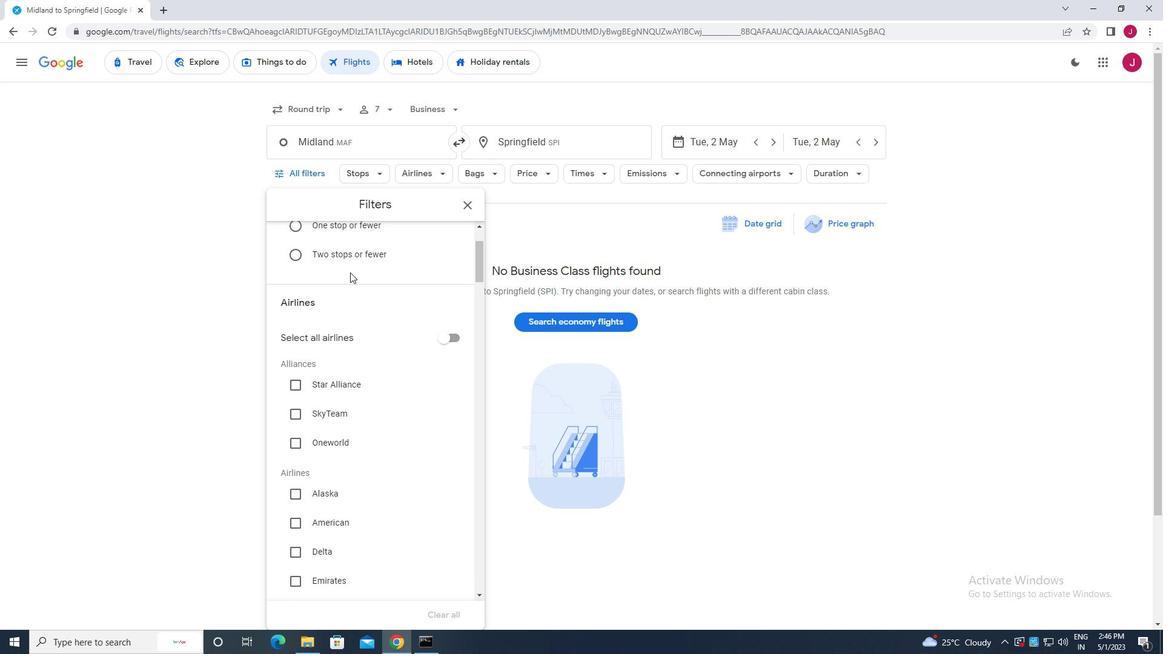 
Action: Mouse scrolled (350, 275) with delta (0, 0)
Screenshot: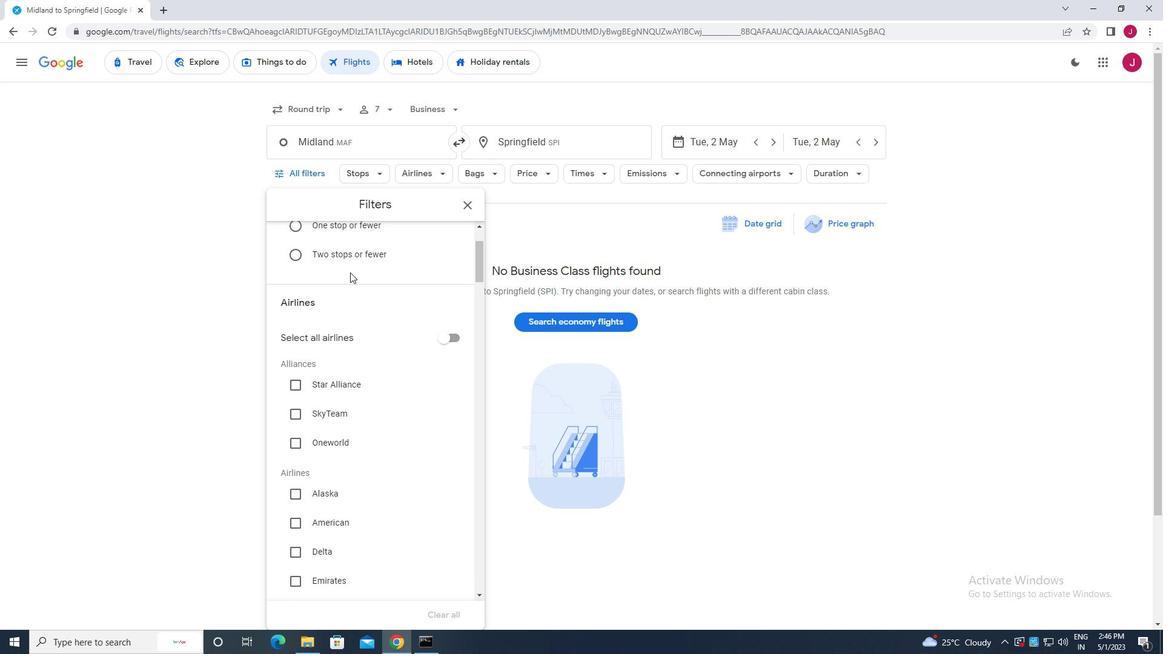 
Action: Mouse moved to (350, 277)
Screenshot: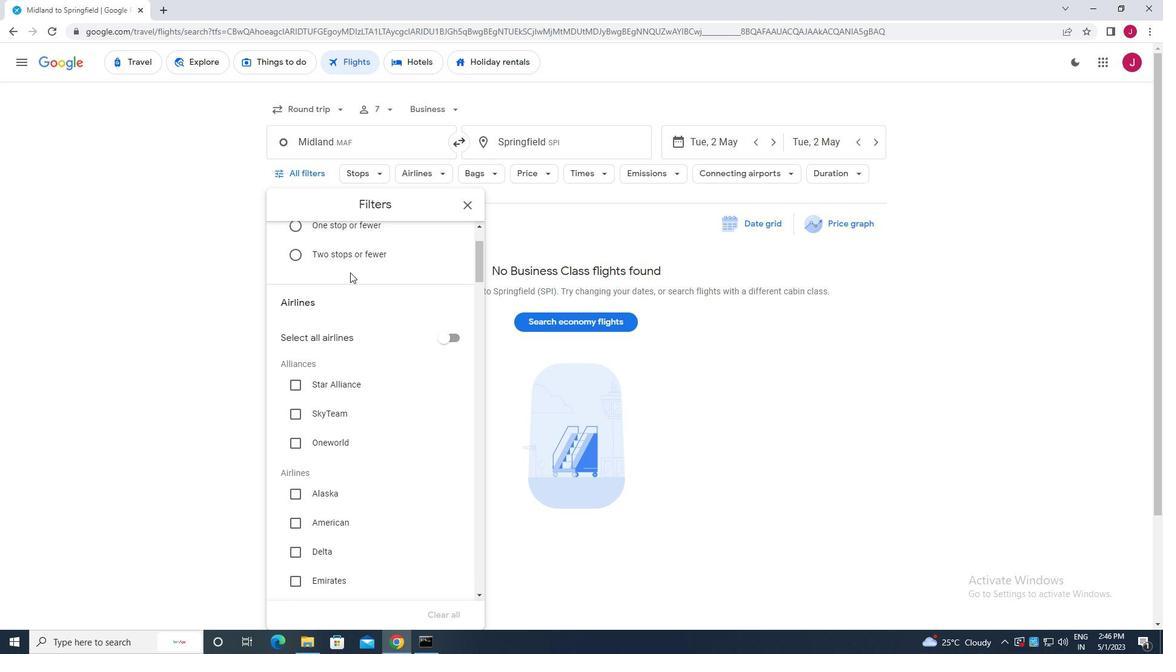
Action: Mouse scrolled (350, 277) with delta (0, 0)
Screenshot: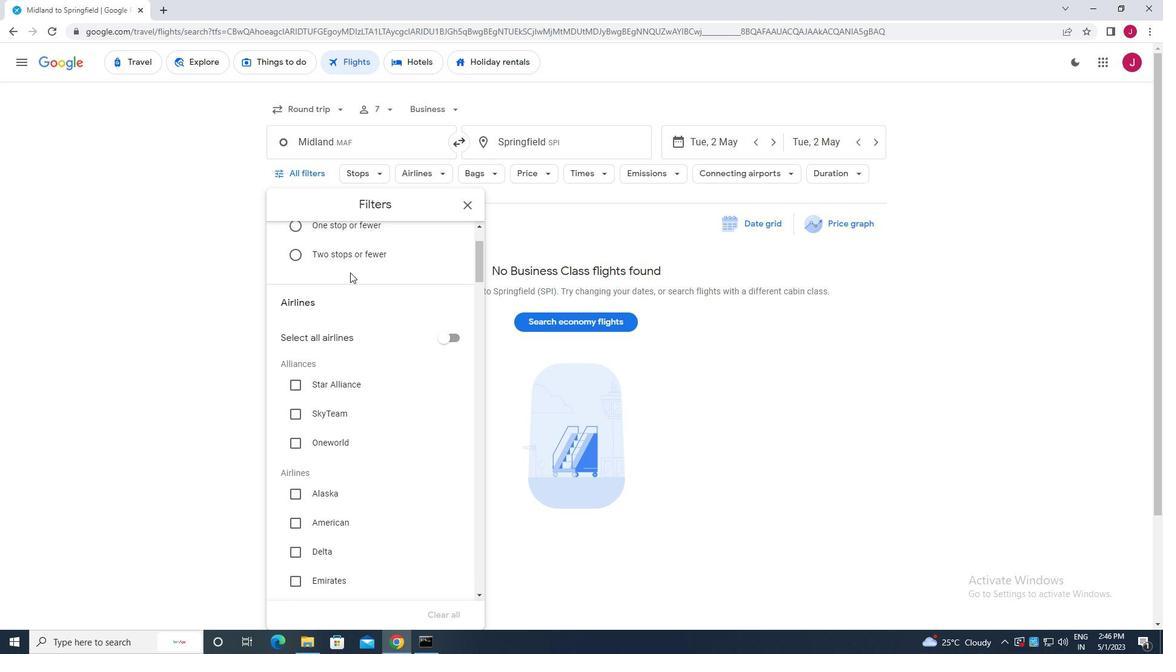 
Action: Mouse moved to (350, 280)
Screenshot: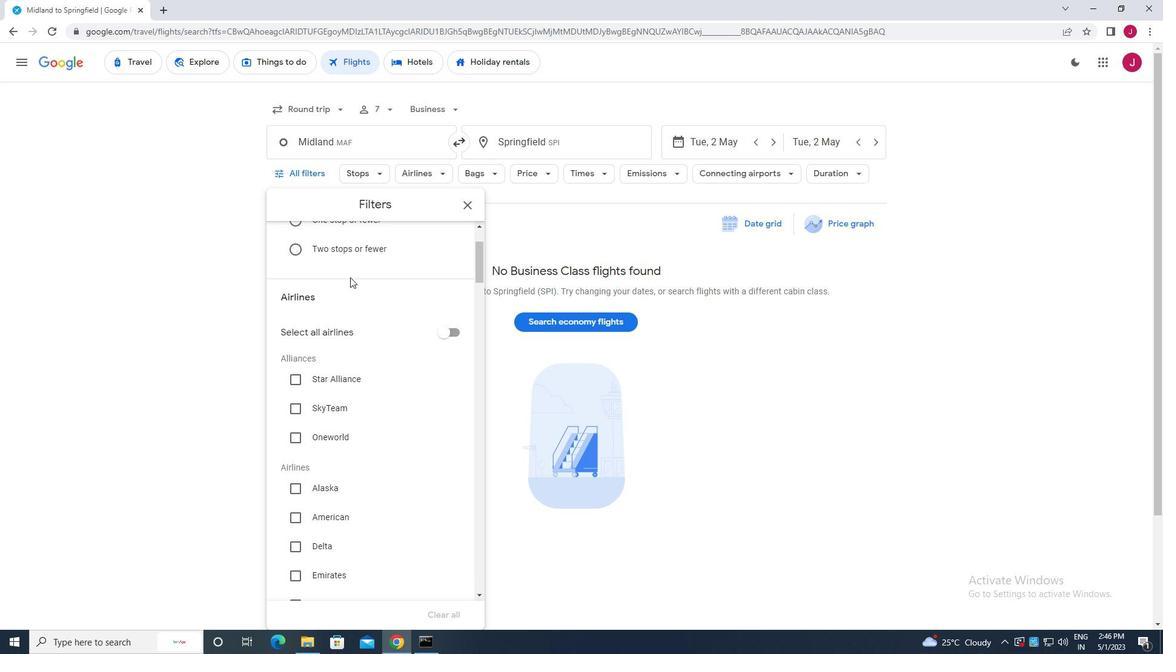 
Action: Mouse scrolled (350, 279) with delta (0, 0)
Screenshot: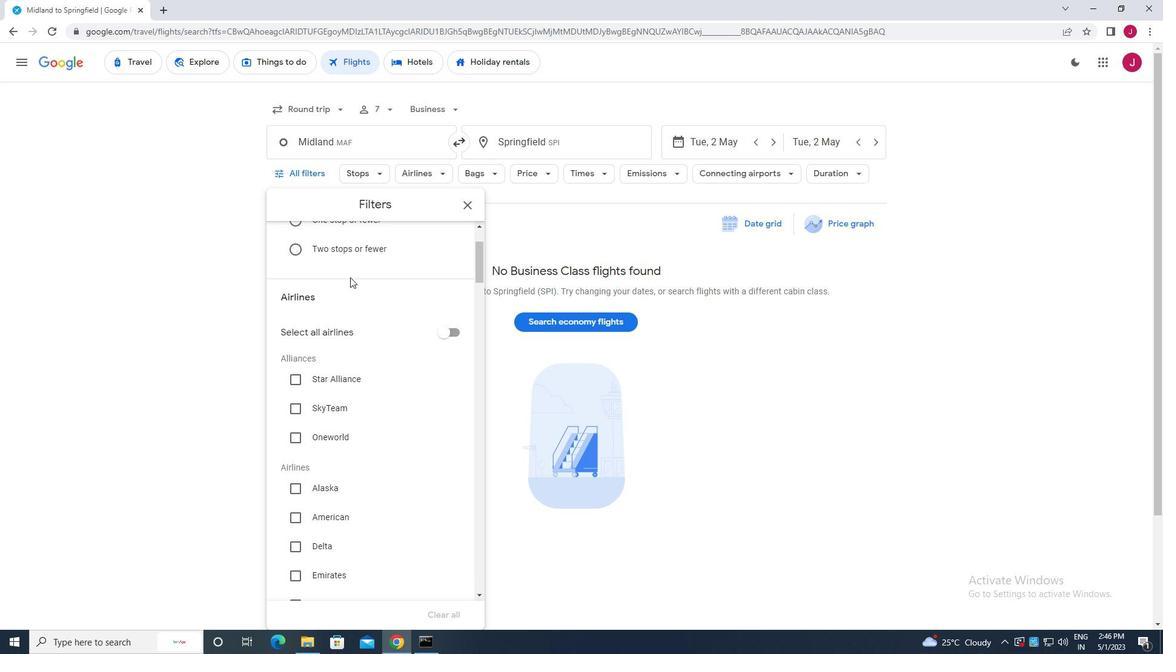 
Action: Mouse moved to (350, 280)
Screenshot: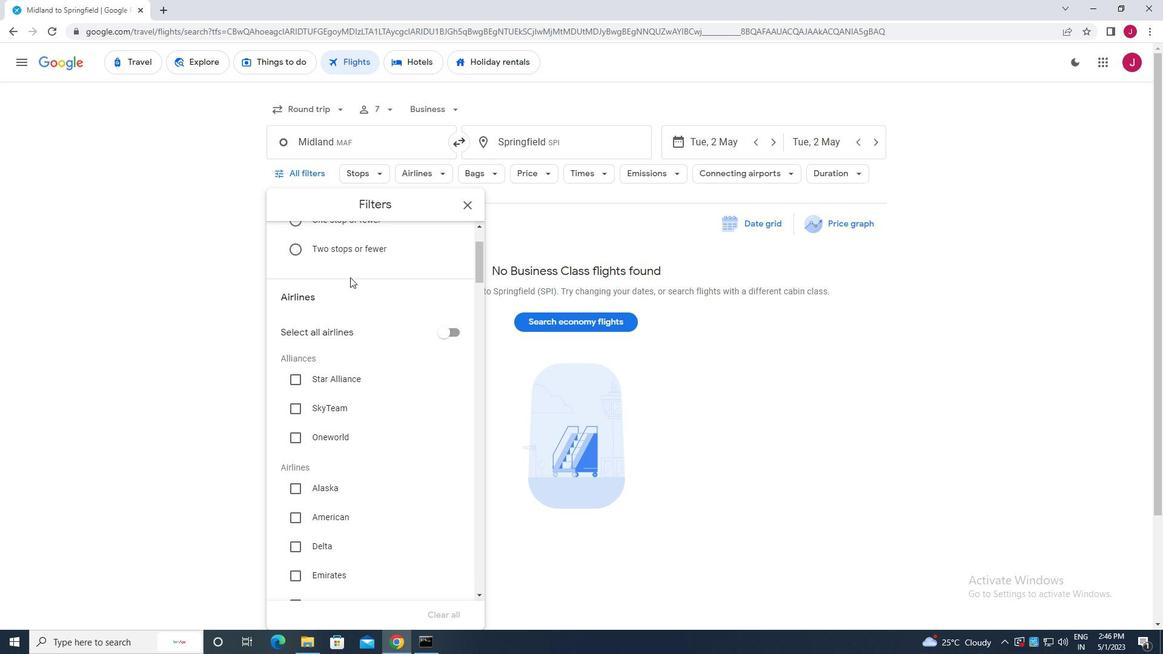 
Action: Mouse scrolled (350, 280) with delta (0, 0)
Screenshot: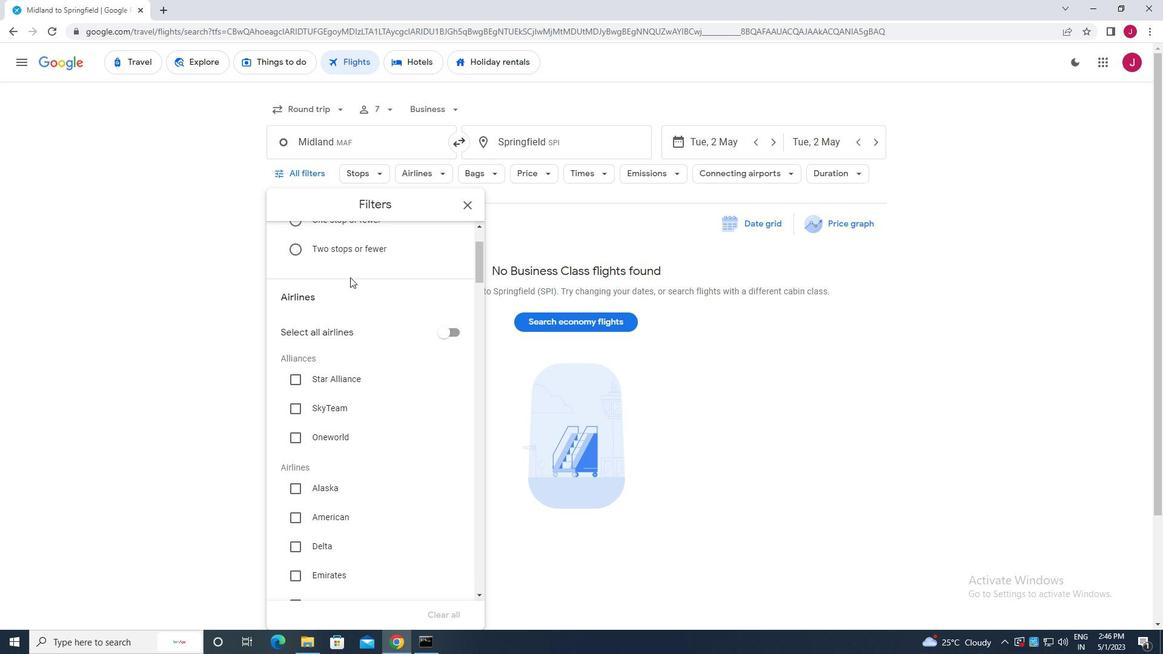 
Action: Mouse moved to (348, 286)
Screenshot: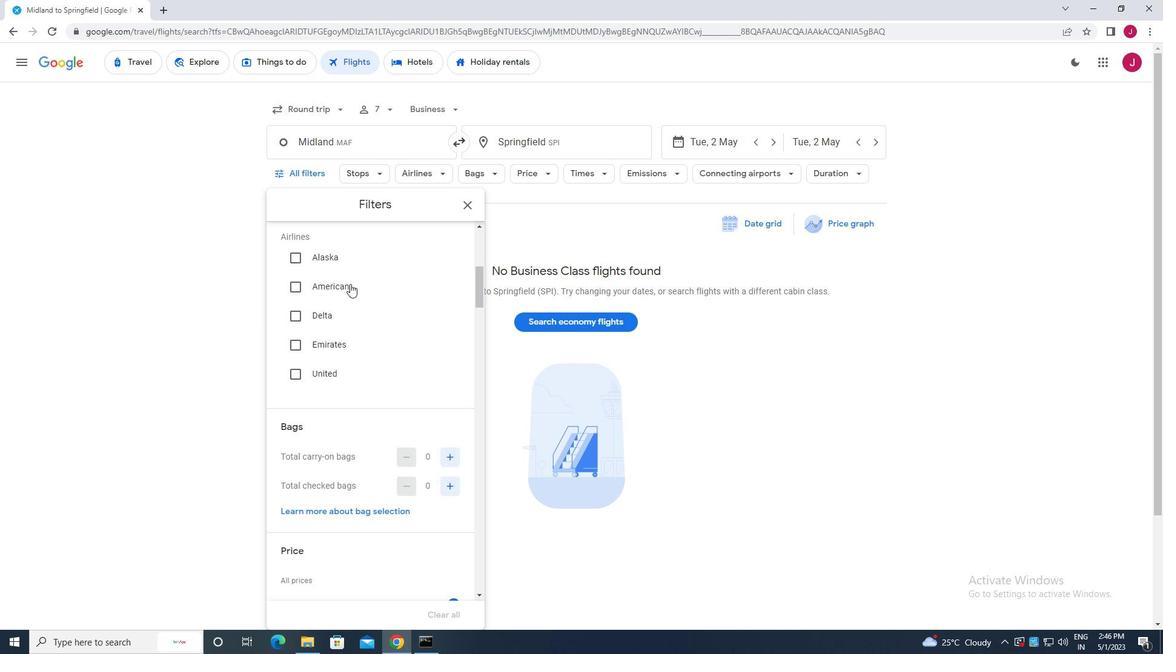 
Action: Mouse scrolled (348, 285) with delta (0, 0)
Screenshot: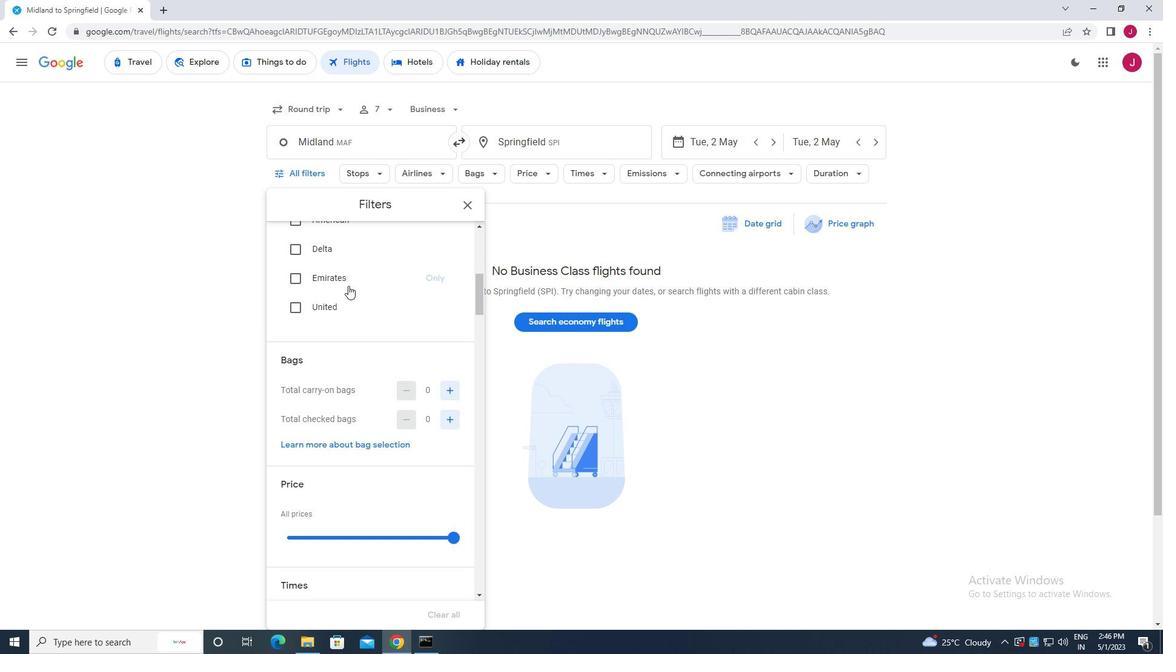 
Action: Mouse moved to (348, 288)
Screenshot: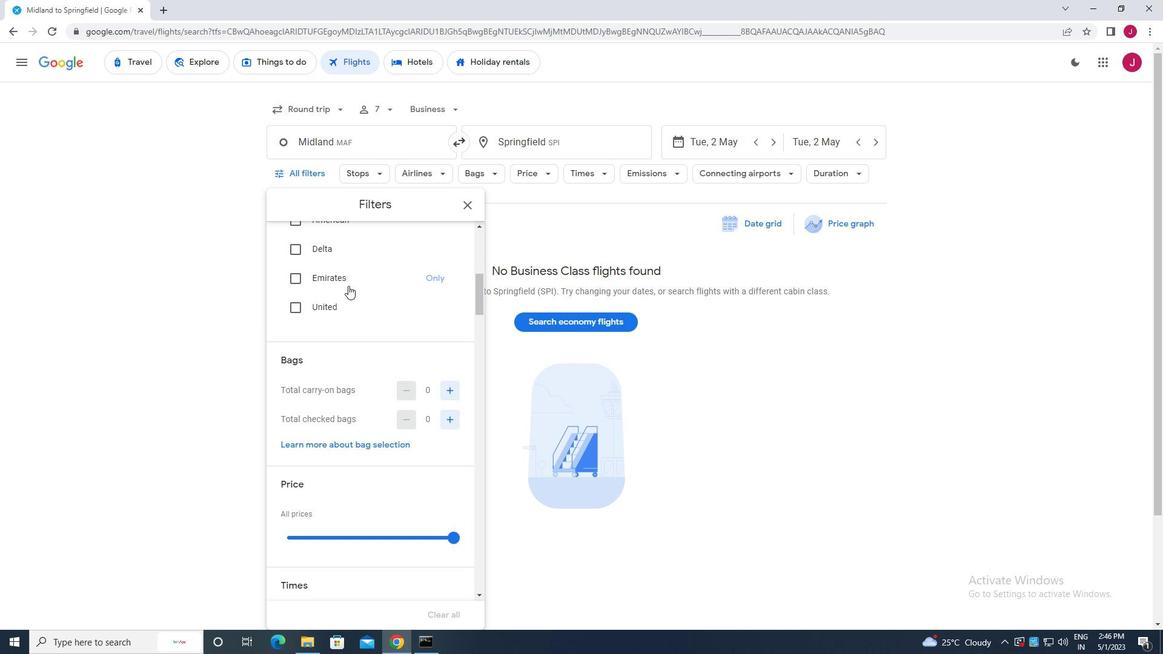 
Action: Mouse scrolled (348, 287) with delta (0, 0)
Screenshot: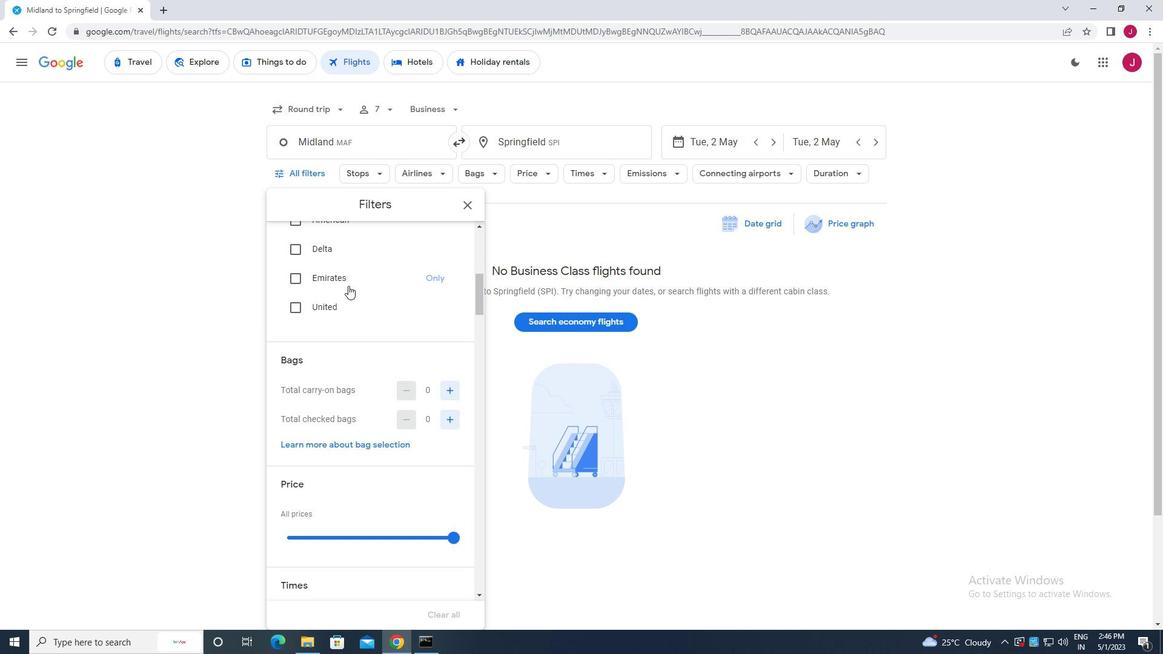 
Action: Mouse moved to (360, 383)
Screenshot: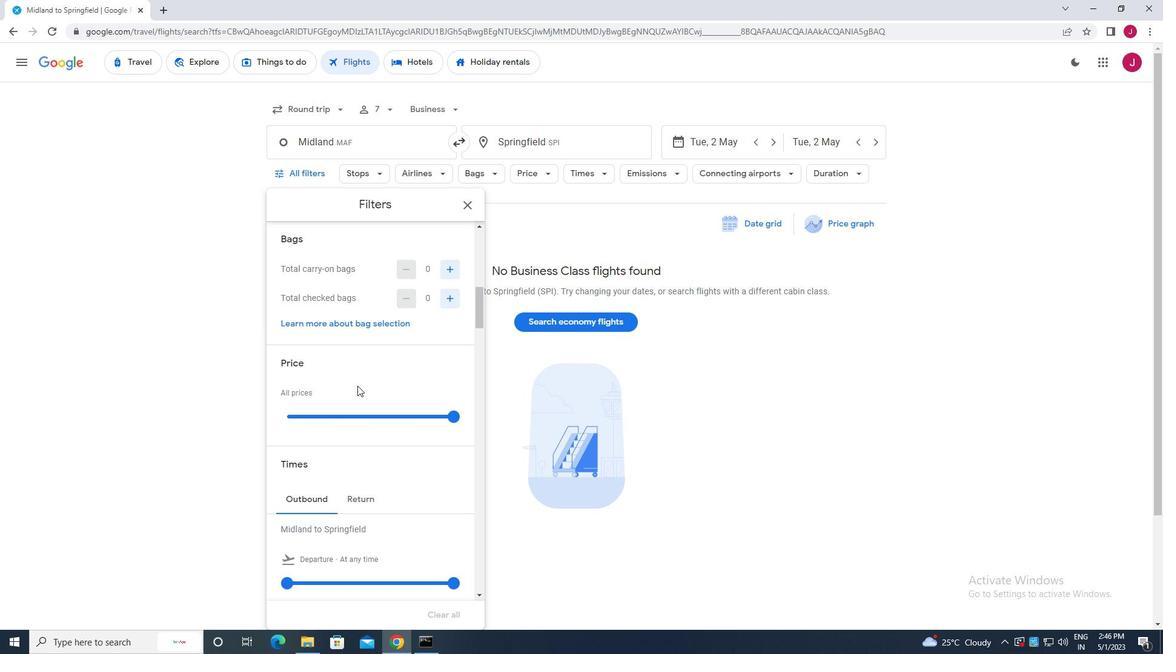 
Action: Mouse scrolled (360, 382) with delta (0, 0)
Screenshot: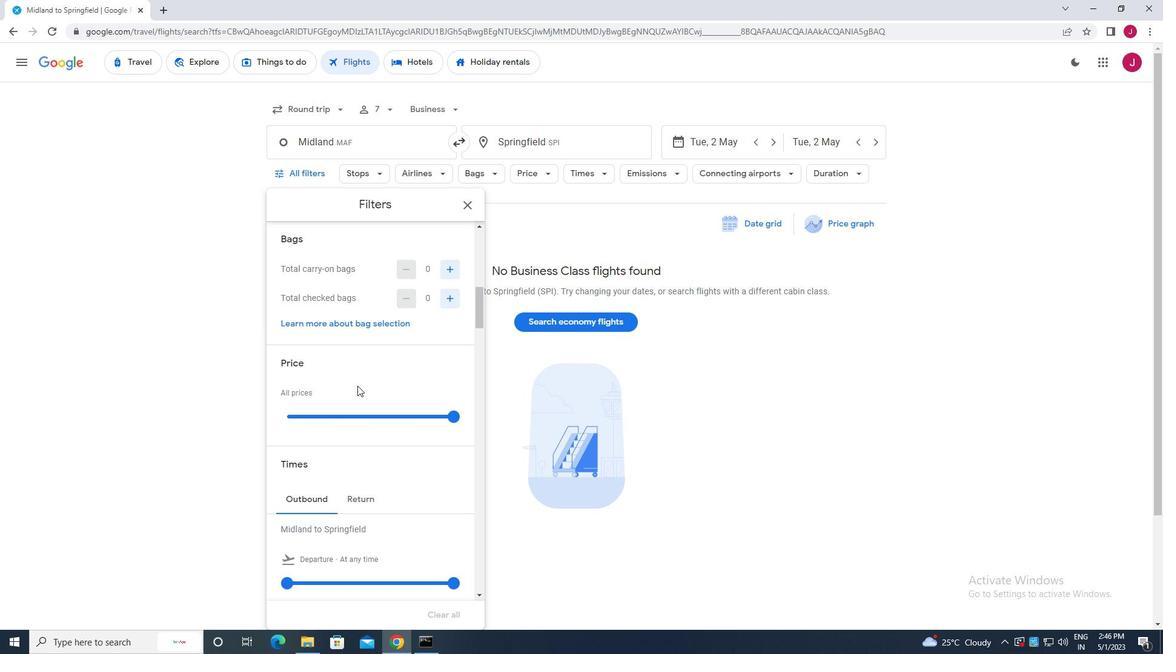 
Action: Mouse moved to (360, 382)
Screenshot: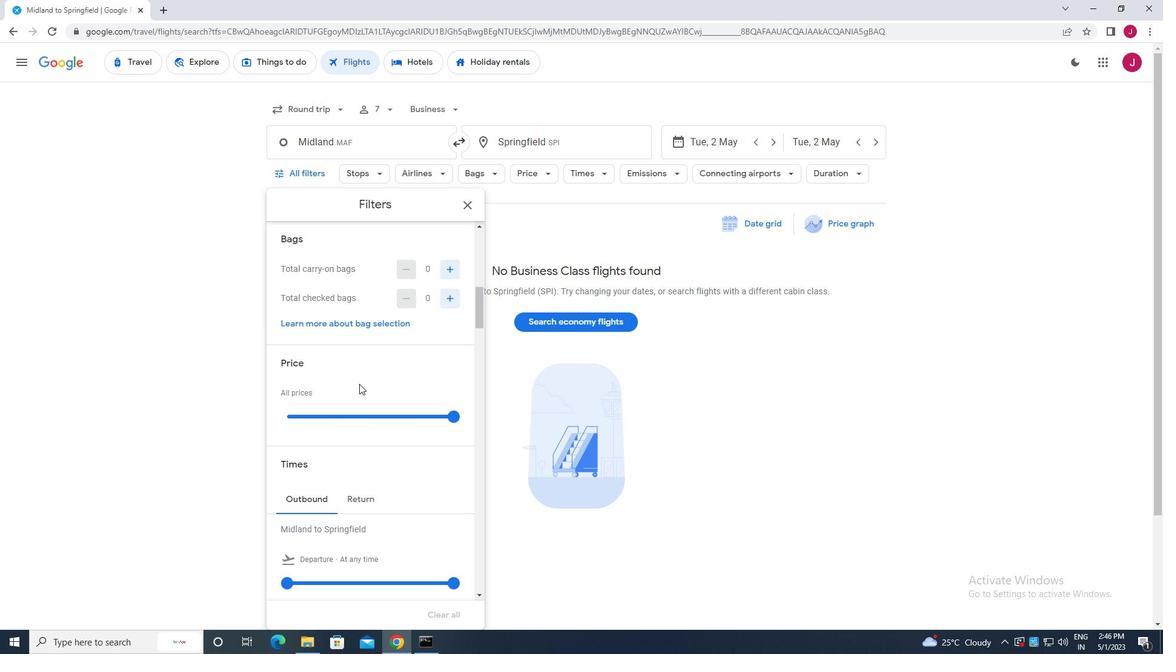 
Action: Mouse scrolled (360, 381) with delta (0, 0)
Screenshot: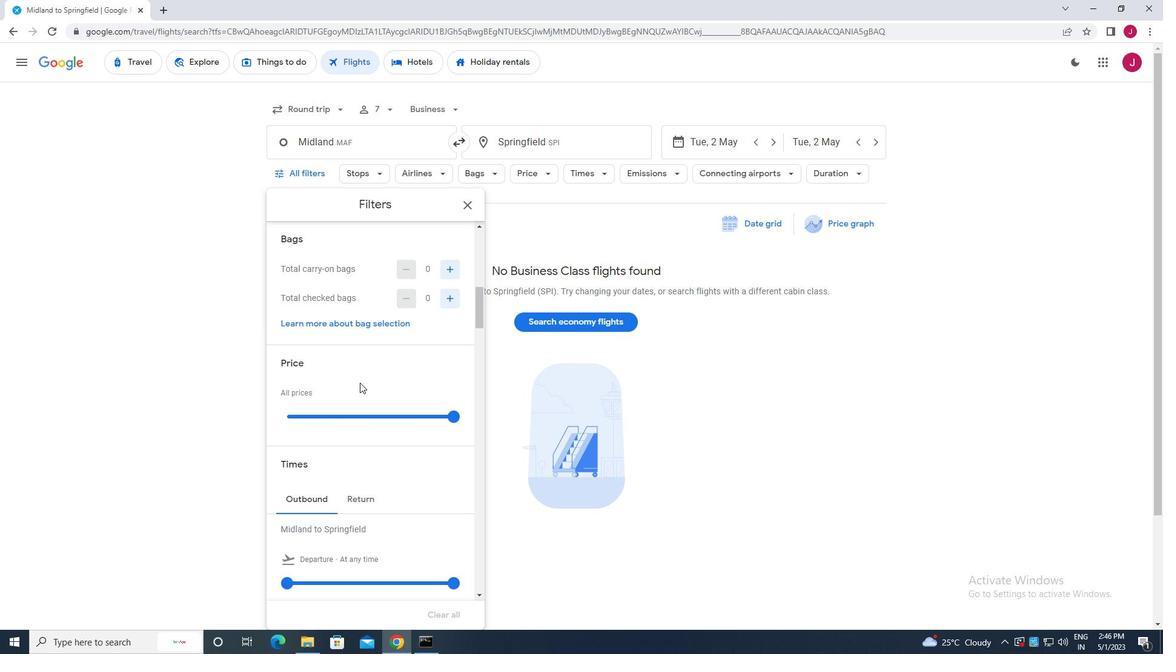 
Action: Mouse scrolled (360, 381) with delta (0, 0)
Screenshot: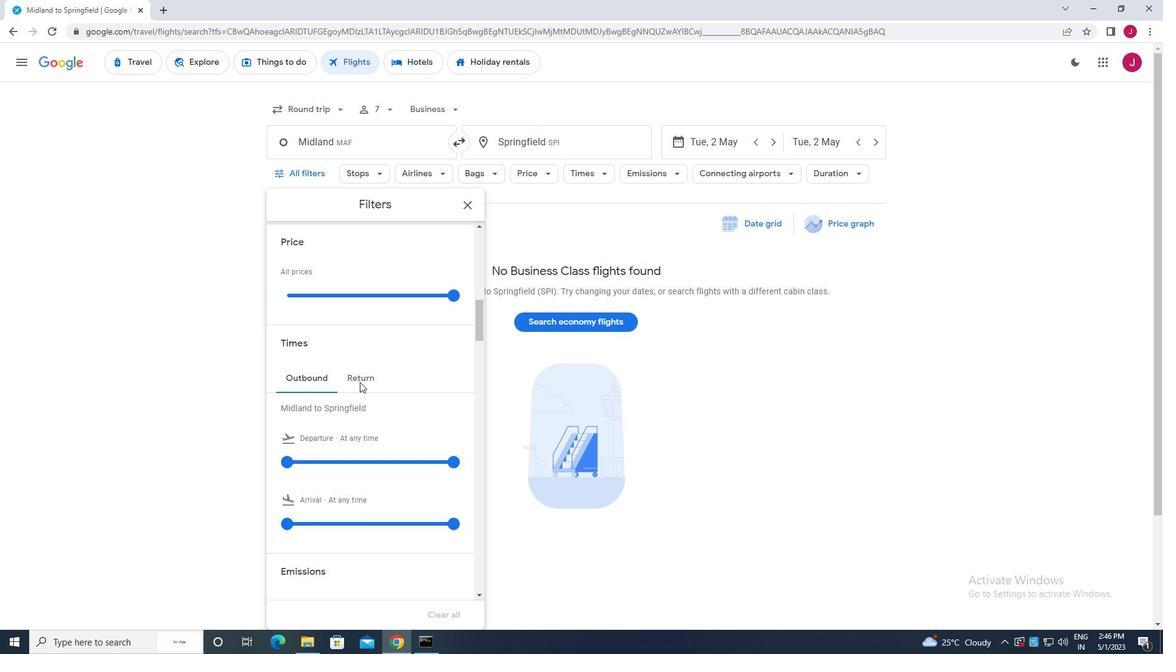 
Action: Mouse moved to (289, 401)
Screenshot: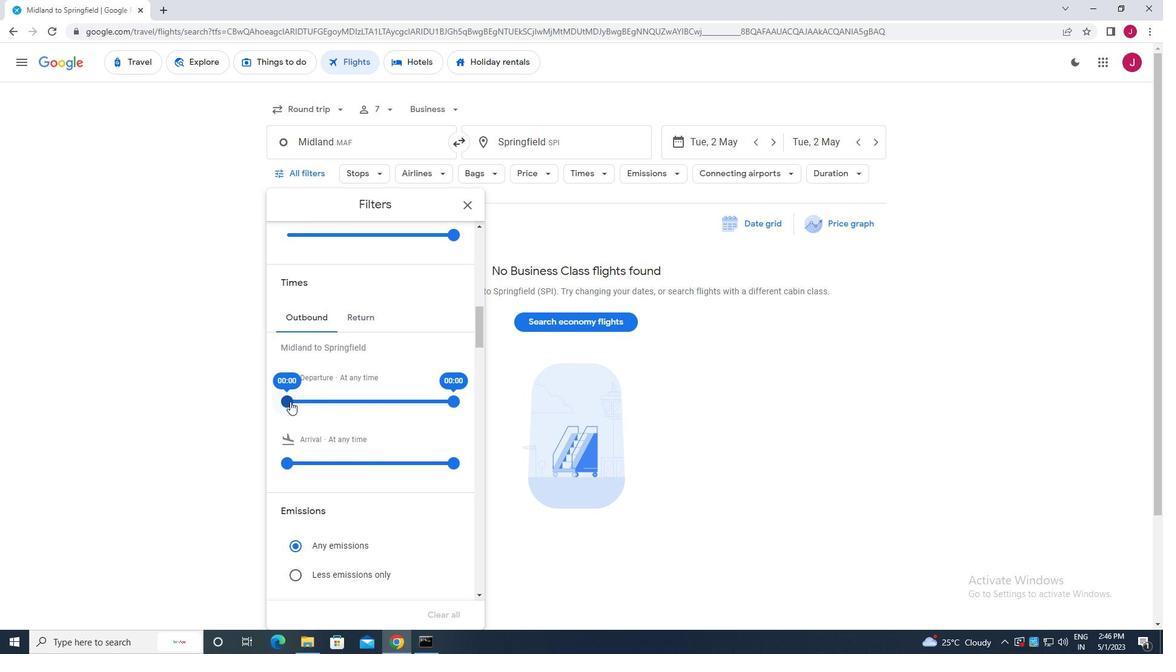 
Action: Mouse pressed left at (289, 401)
Screenshot: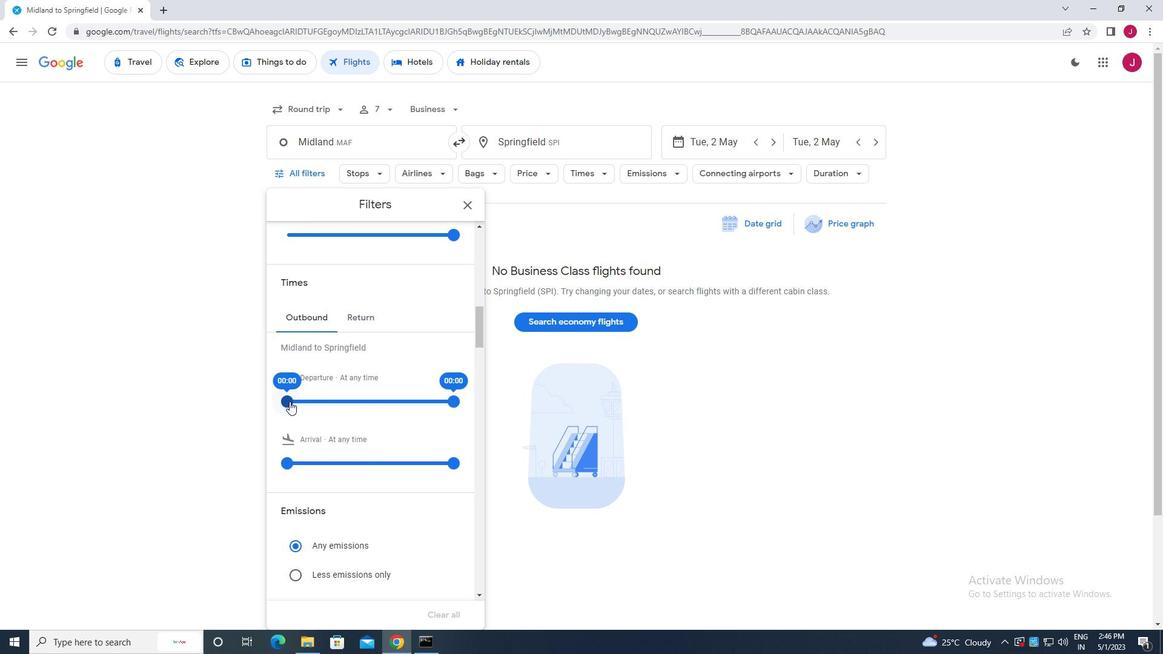 
Action: Mouse moved to (452, 401)
Screenshot: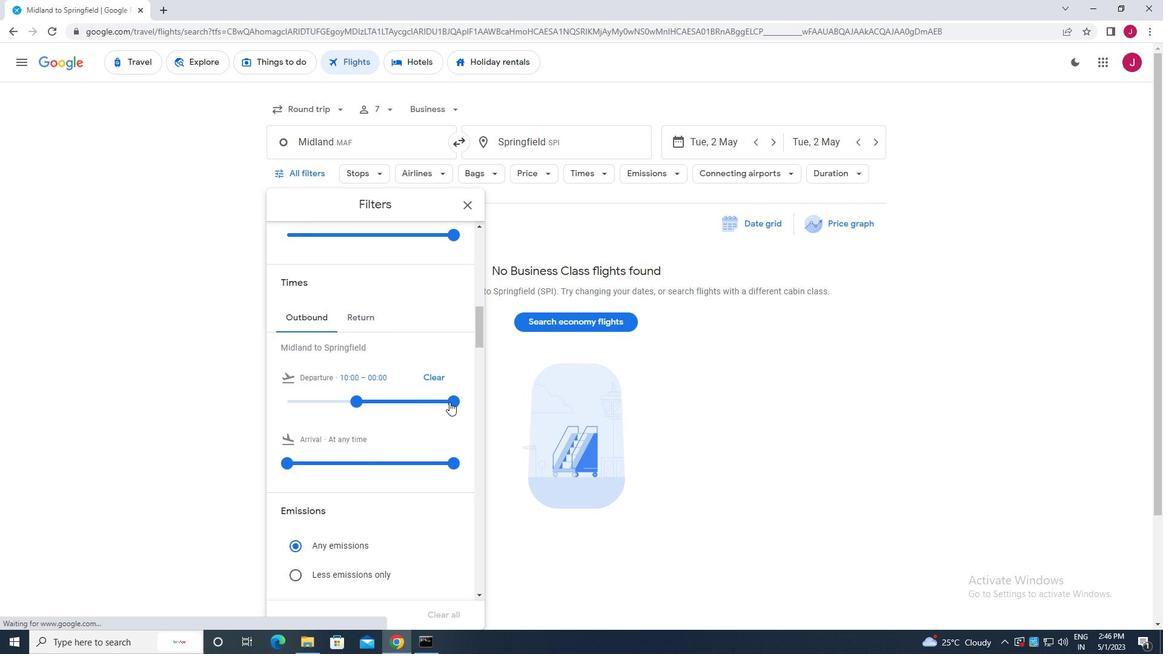 
Action: Mouse pressed left at (452, 401)
Screenshot: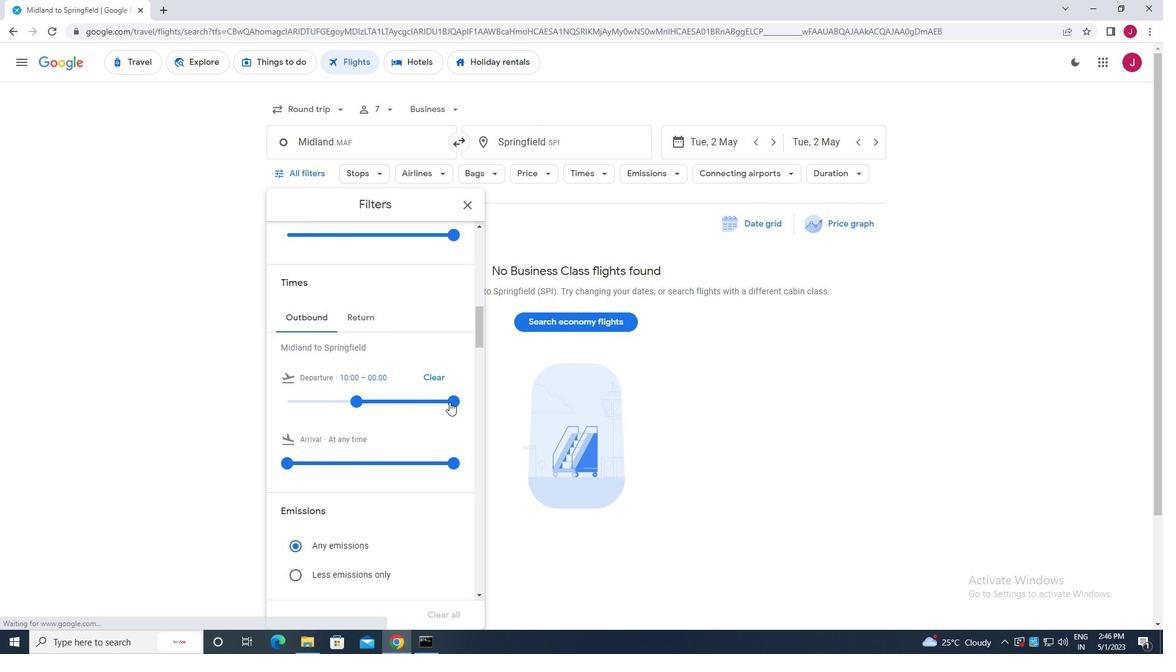 
Action: Mouse moved to (367, 321)
Screenshot: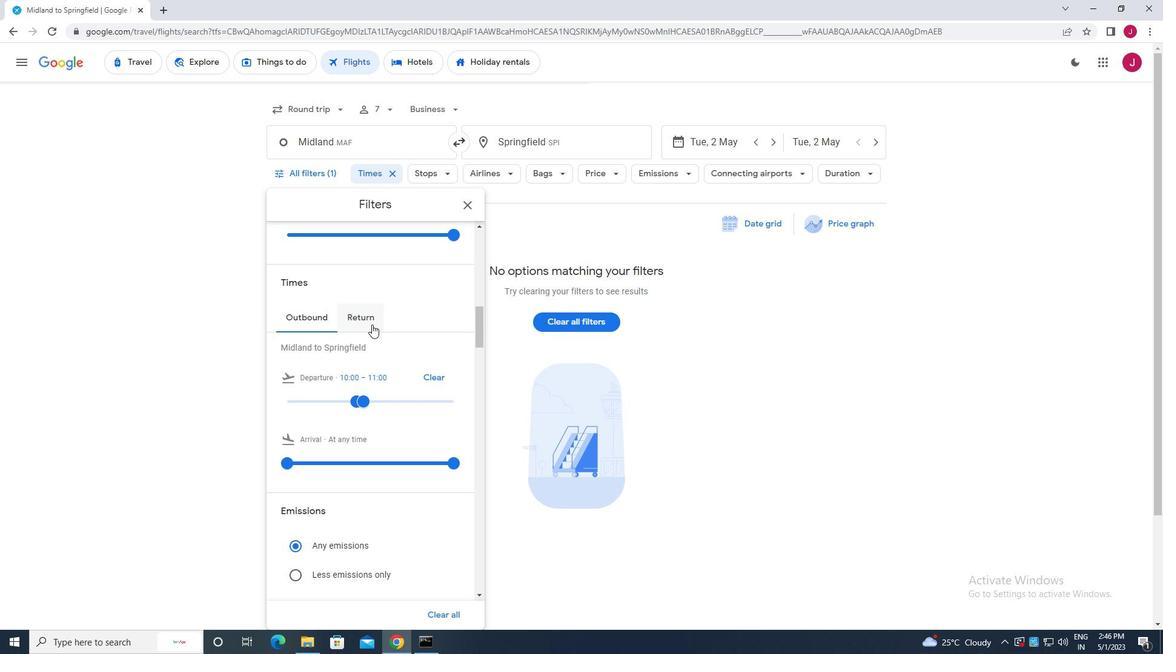 
Action: Mouse pressed left at (367, 321)
Screenshot: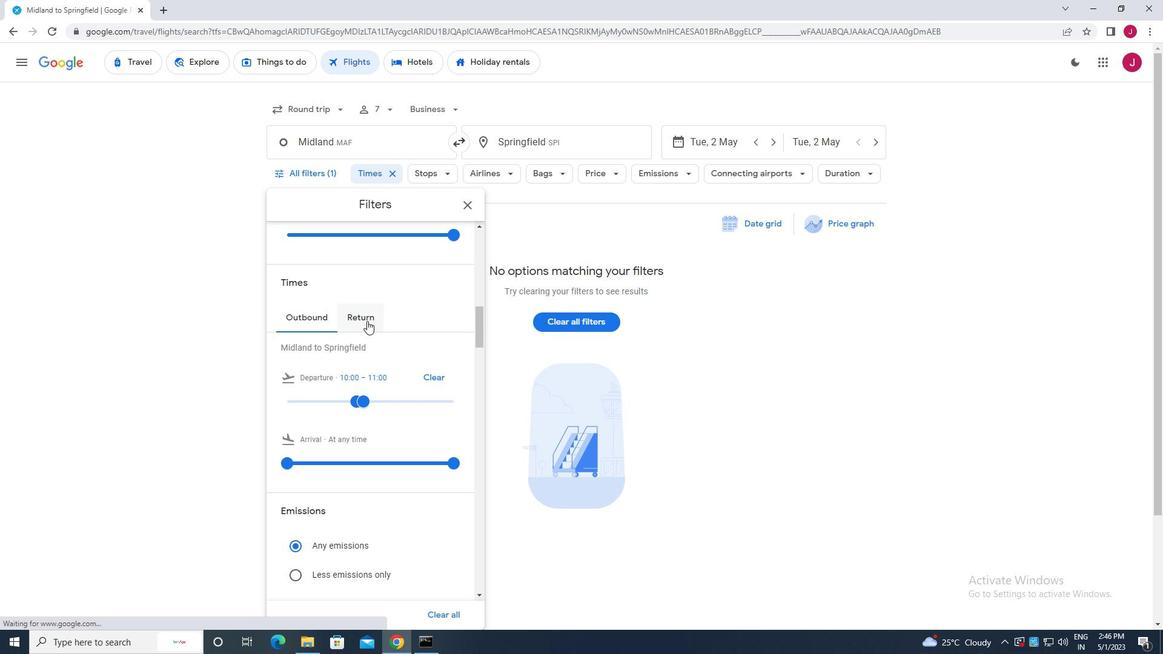 
Action: Mouse moved to (289, 404)
Screenshot: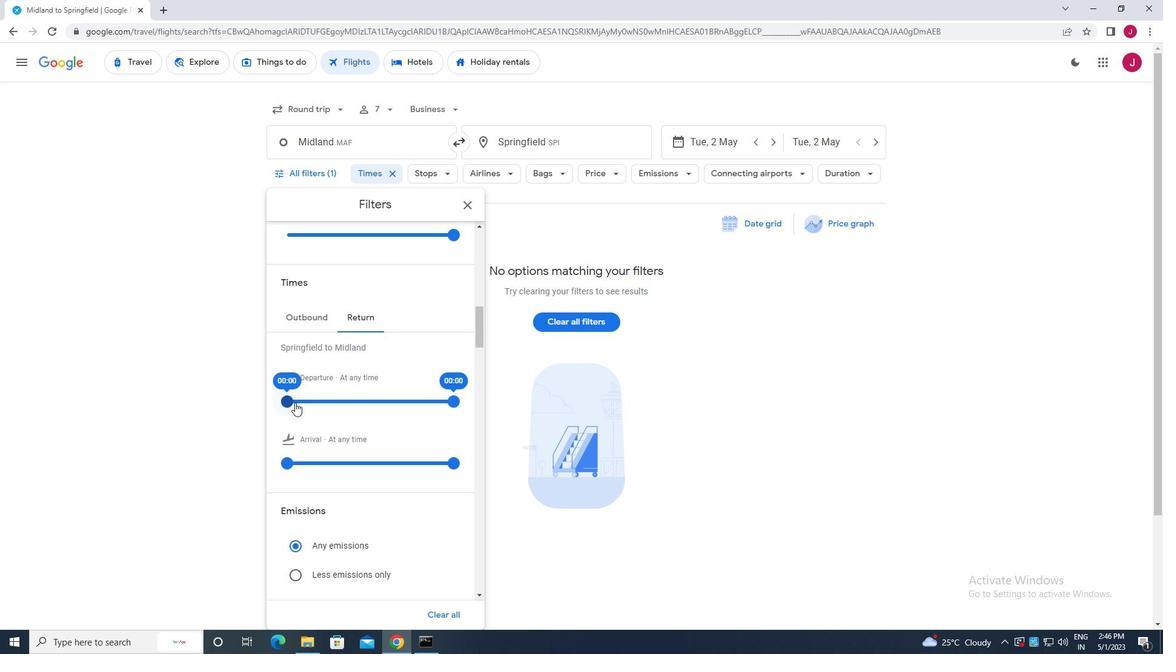 
Action: Mouse pressed left at (289, 404)
Screenshot: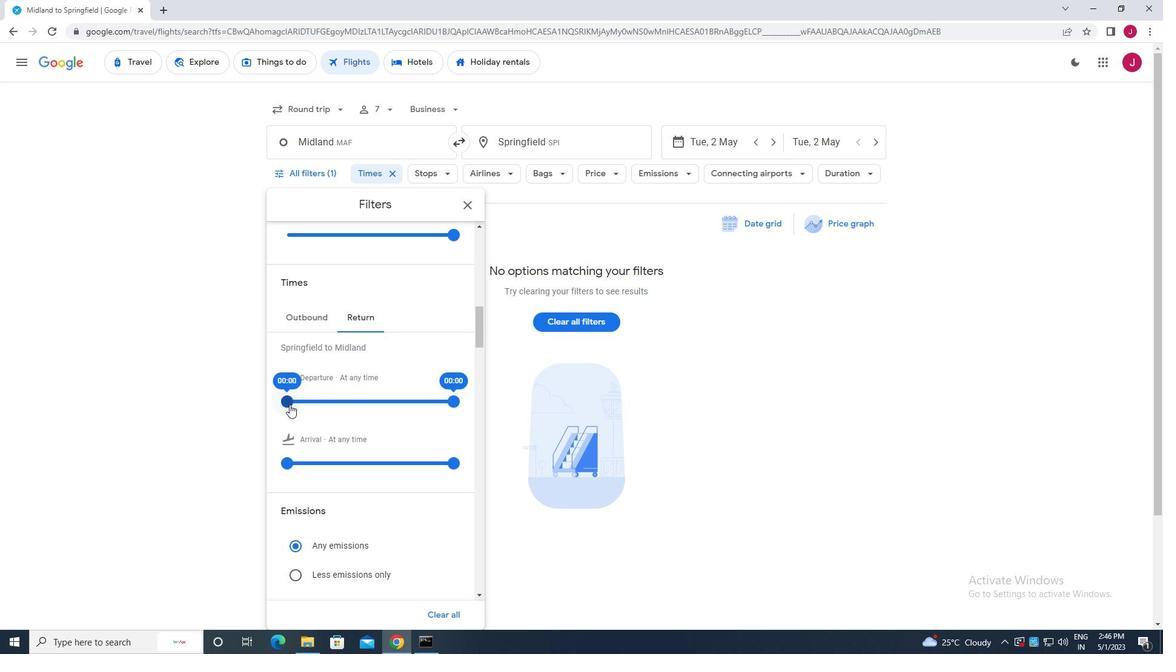 
Action: Mouse moved to (454, 402)
Screenshot: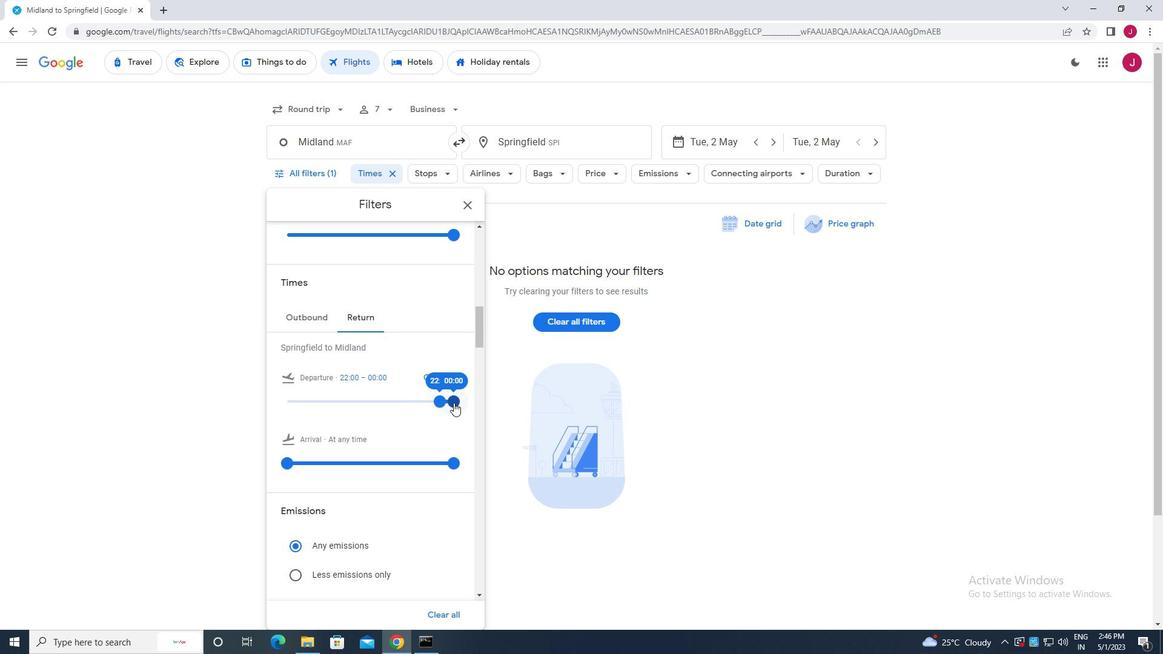 
Action: Mouse pressed left at (454, 402)
Screenshot: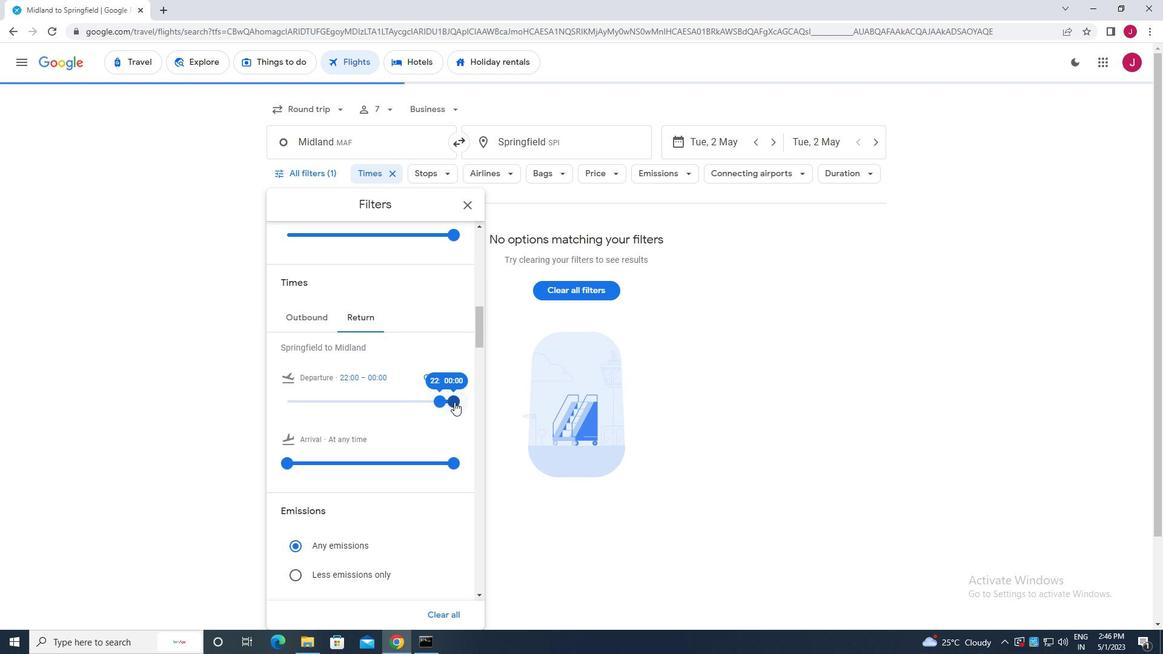 
Action: Mouse moved to (467, 208)
Screenshot: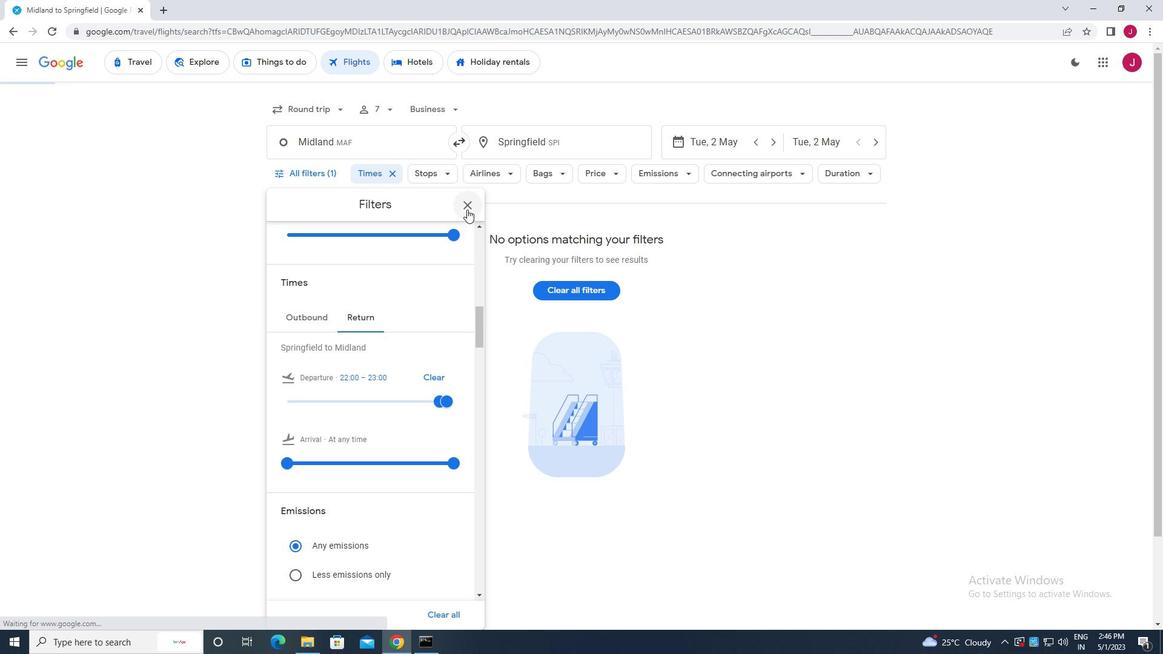 
Action: Mouse pressed left at (467, 208)
Screenshot: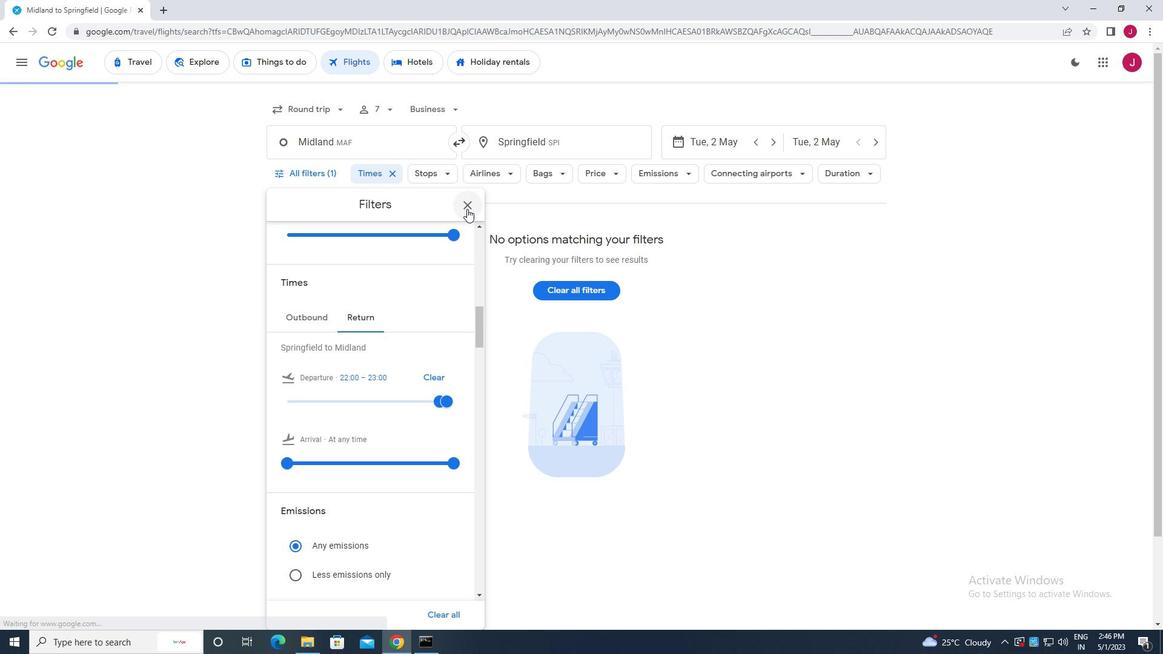 
Action: Mouse moved to (465, 208)
Screenshot: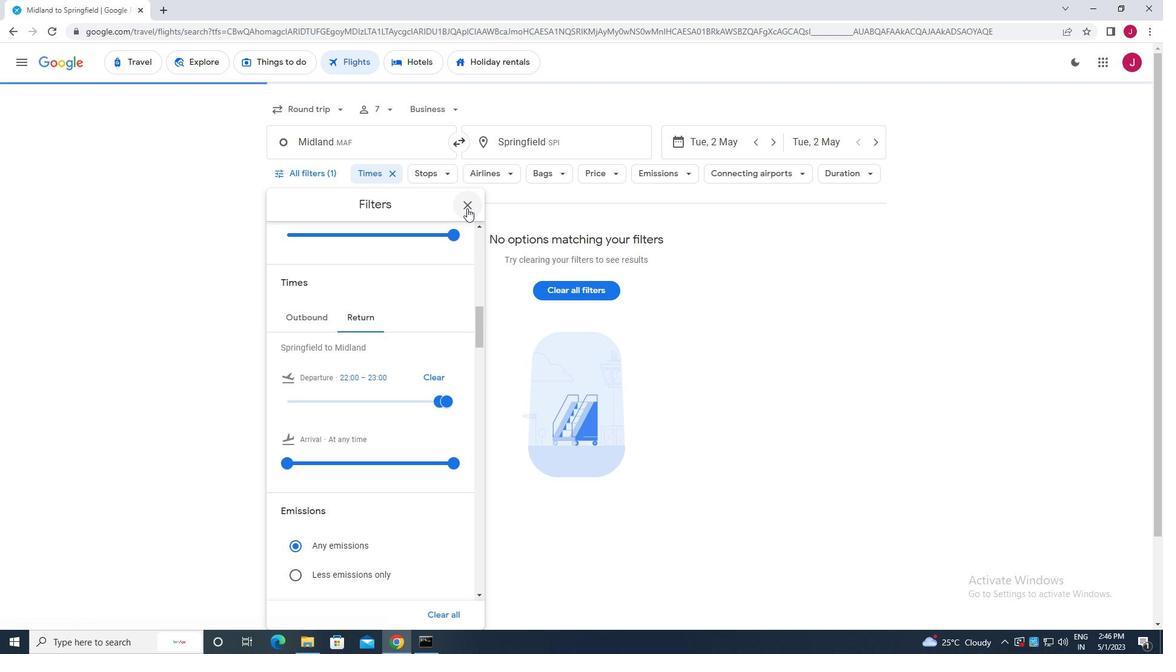 
